 Task: Find a place to stay in Belchatow, Poland, from 7th to 15th July for 5 guests, with a price range of ₹15,000 to ₹20,000, 3 bedrooms, 3 beds, 3 bathrooms, and a washing machine.
Action: Mouse moved to (579, 114)
Screenshot: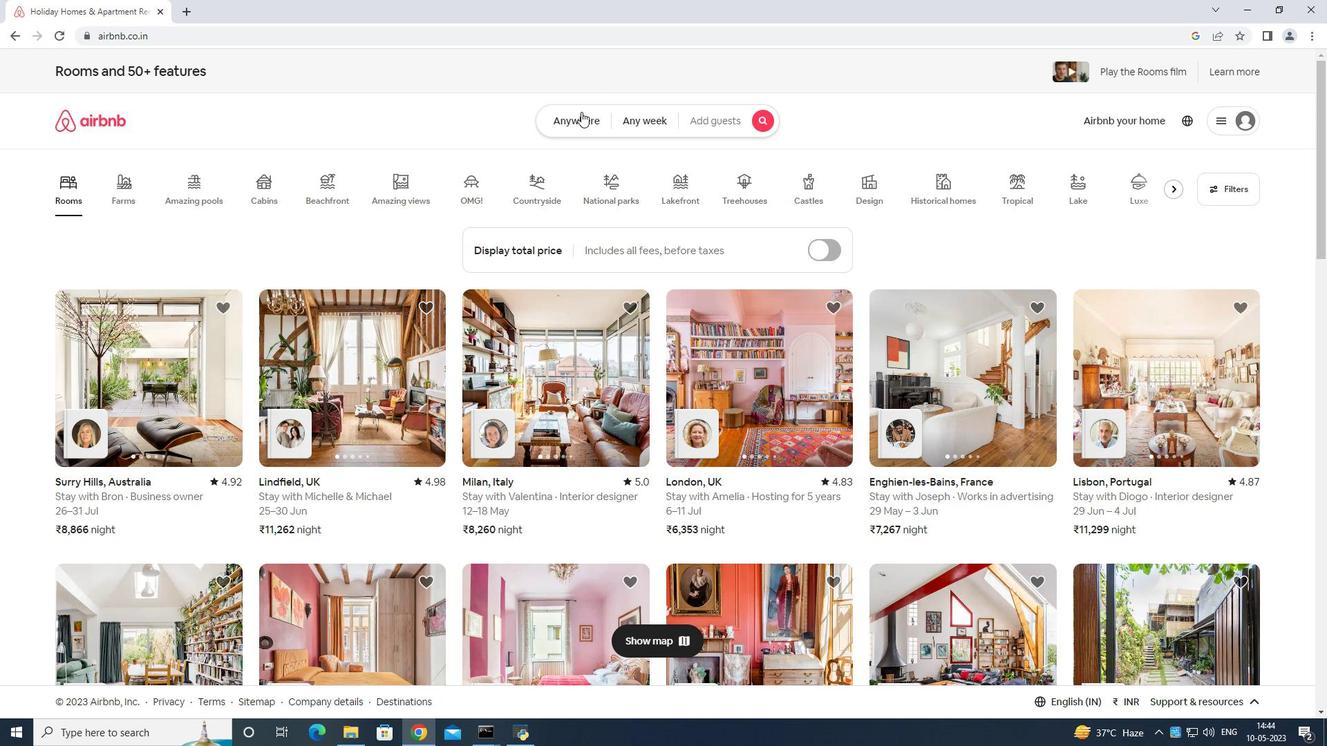 
Action: Mouse pressed left at (579, 114)
Screenshot: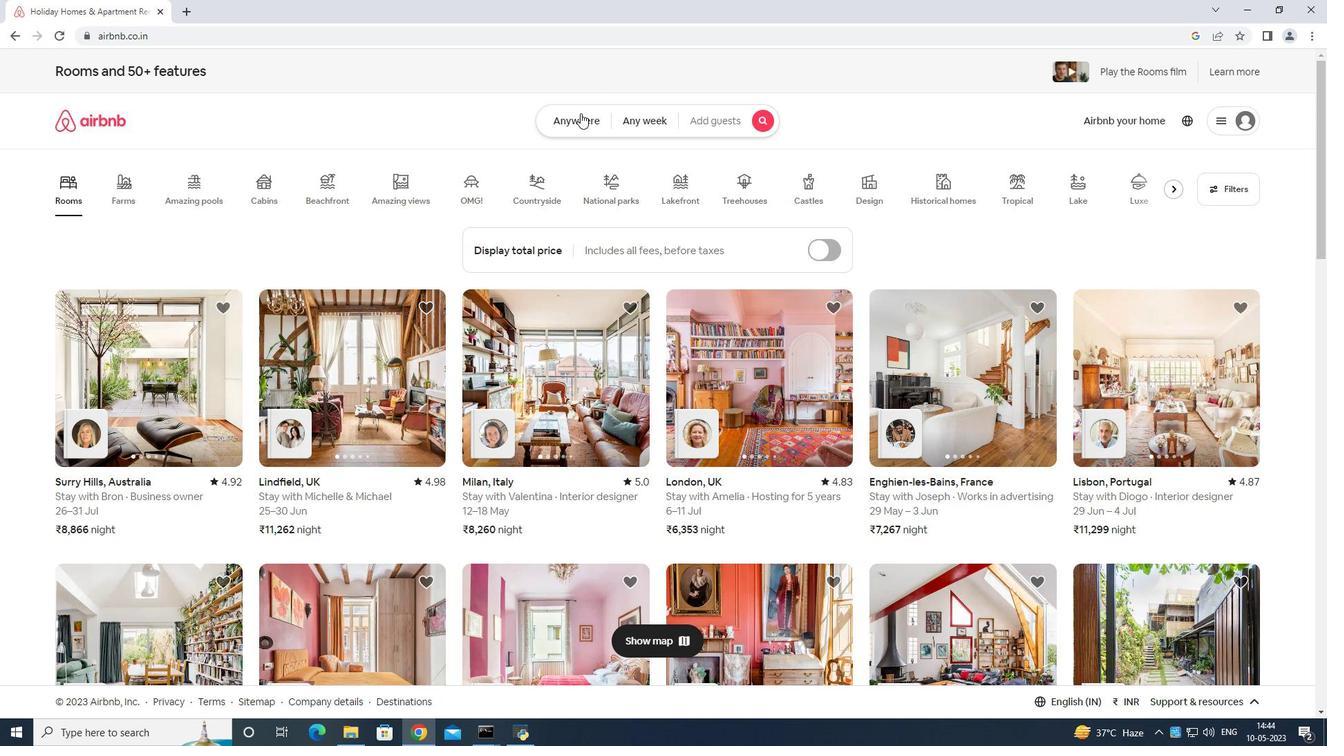 
Action: Mouse moved to (506, 167)
Screenshot: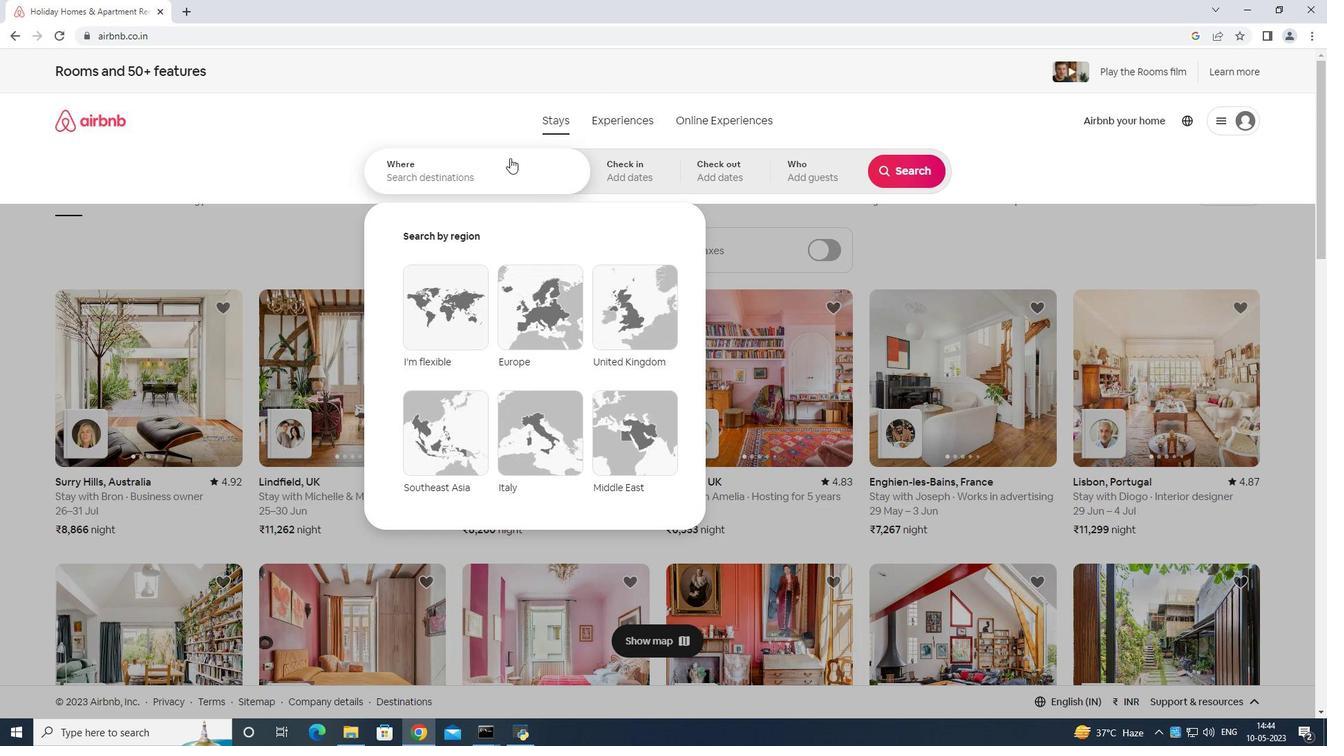 
Action: Mouse pressed left at (506, 167)
Screenshot: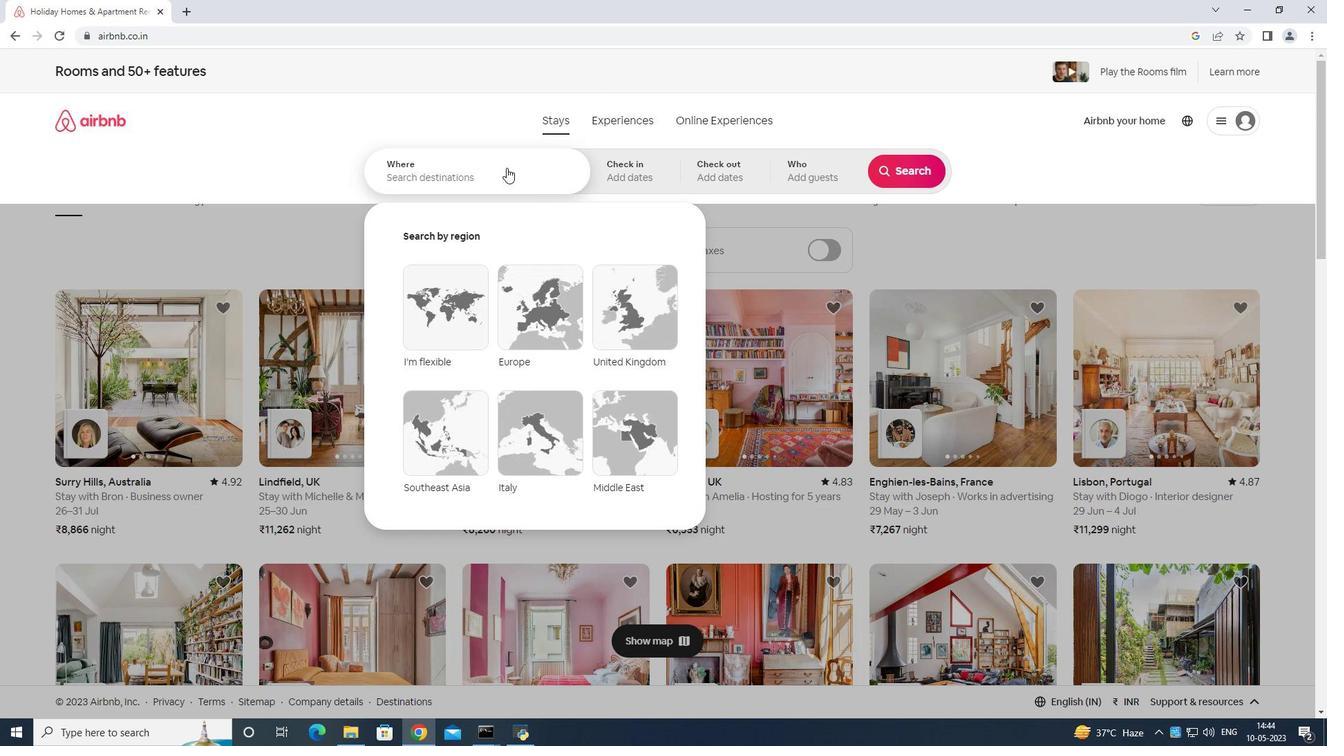 
Action: Mouse moved to (508, 167)
Screenshot: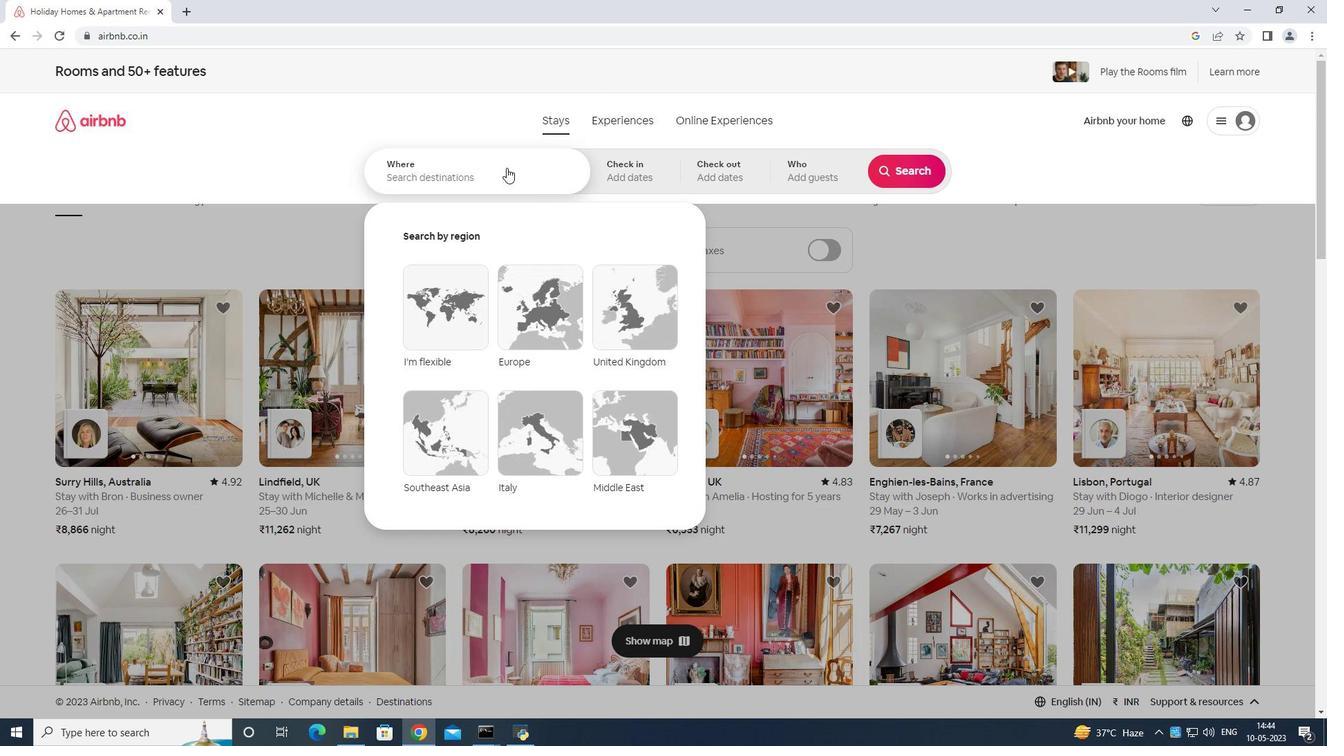 
Action: Key pressed <Key.shift>belchatow<Key.space>poland<Key.enter>
Screenshot: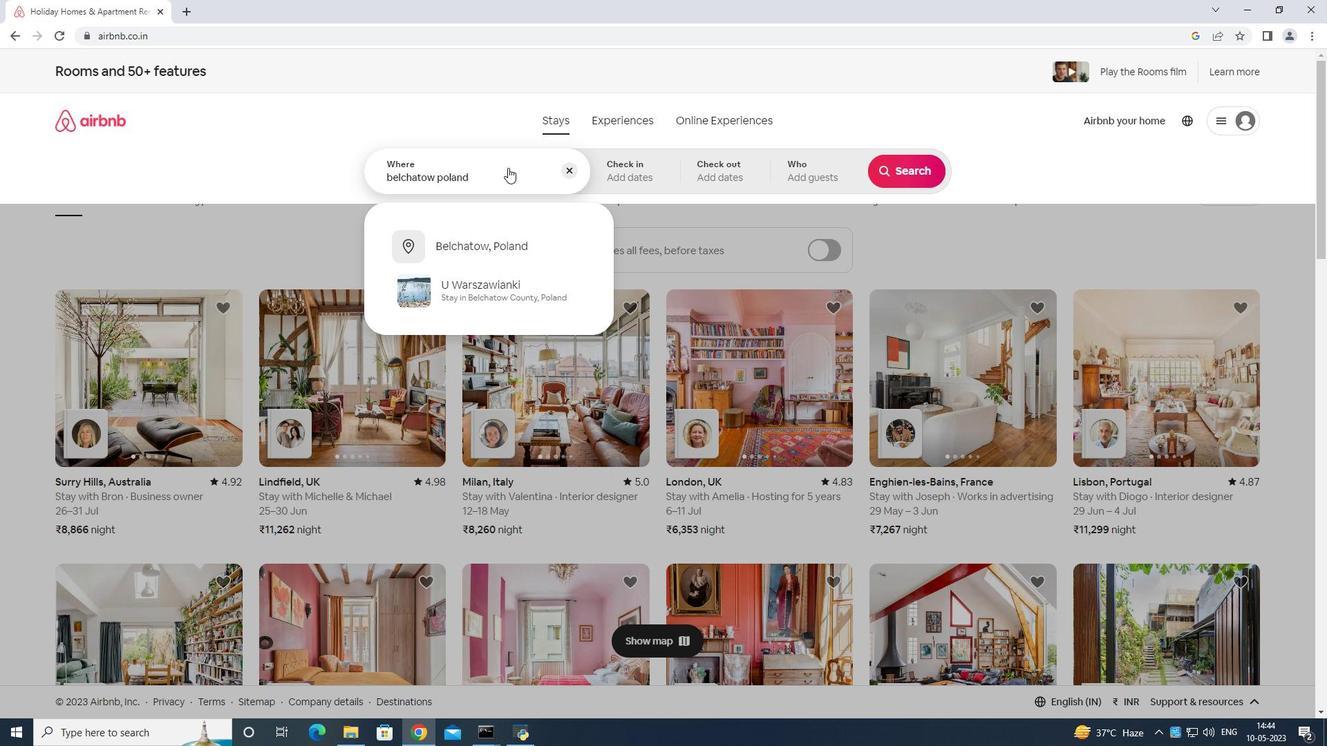
Action: Mouse moved to (906, 277)
Screenshot: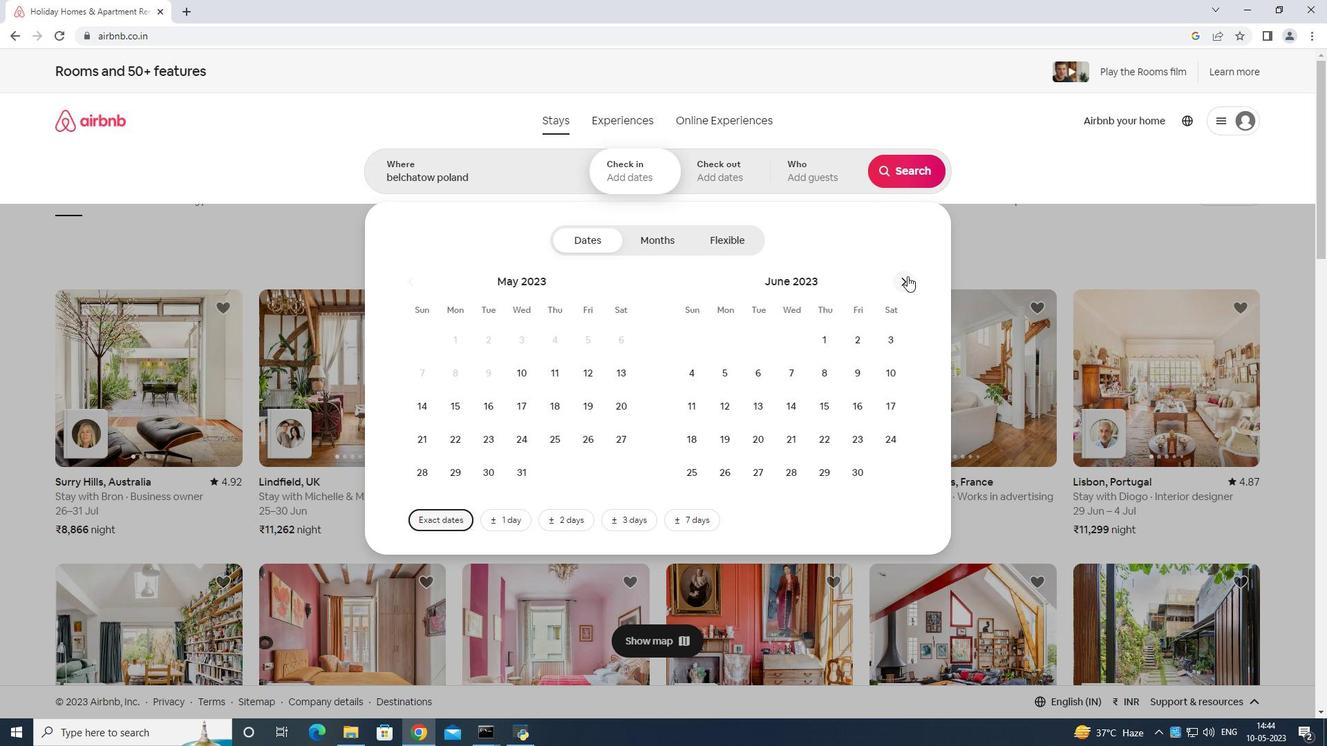 
Action: Mouse pressed left at (906, 277)
Screenshot: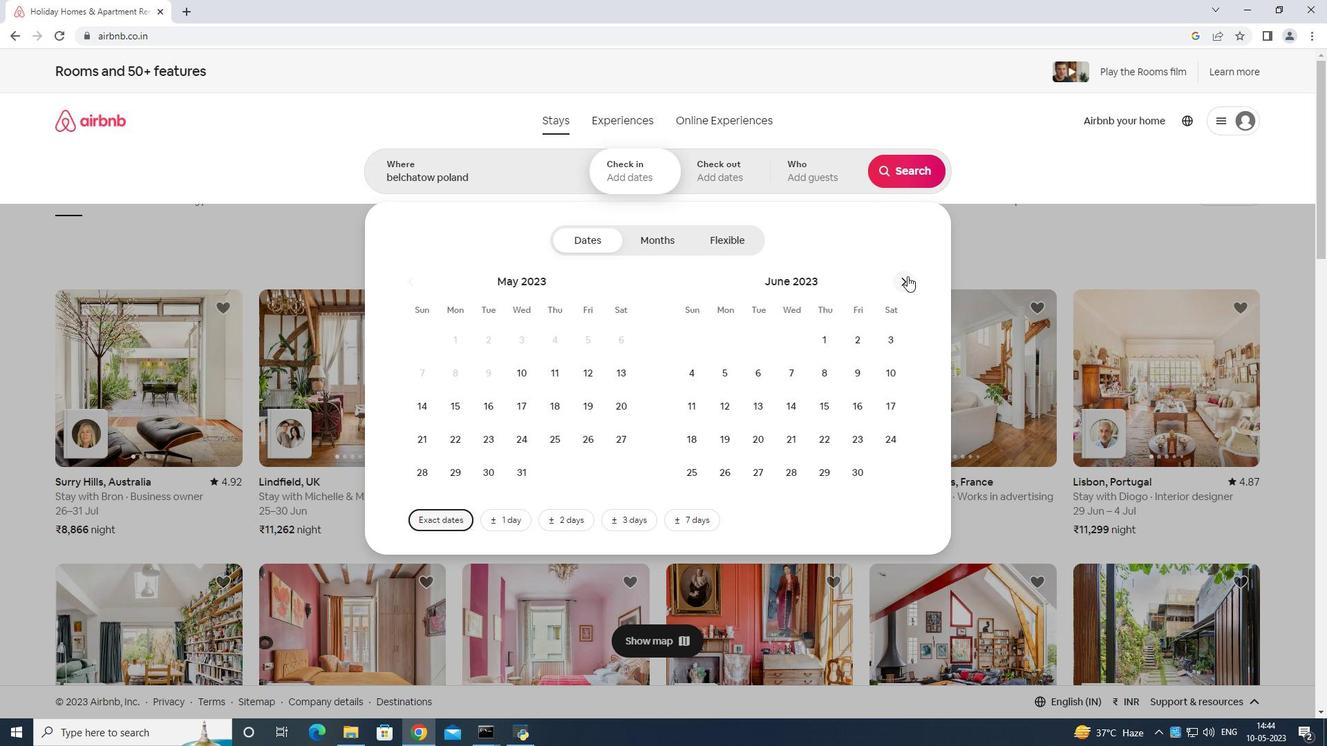 
Action: Mouse moved to (850, 374)
Screenshot: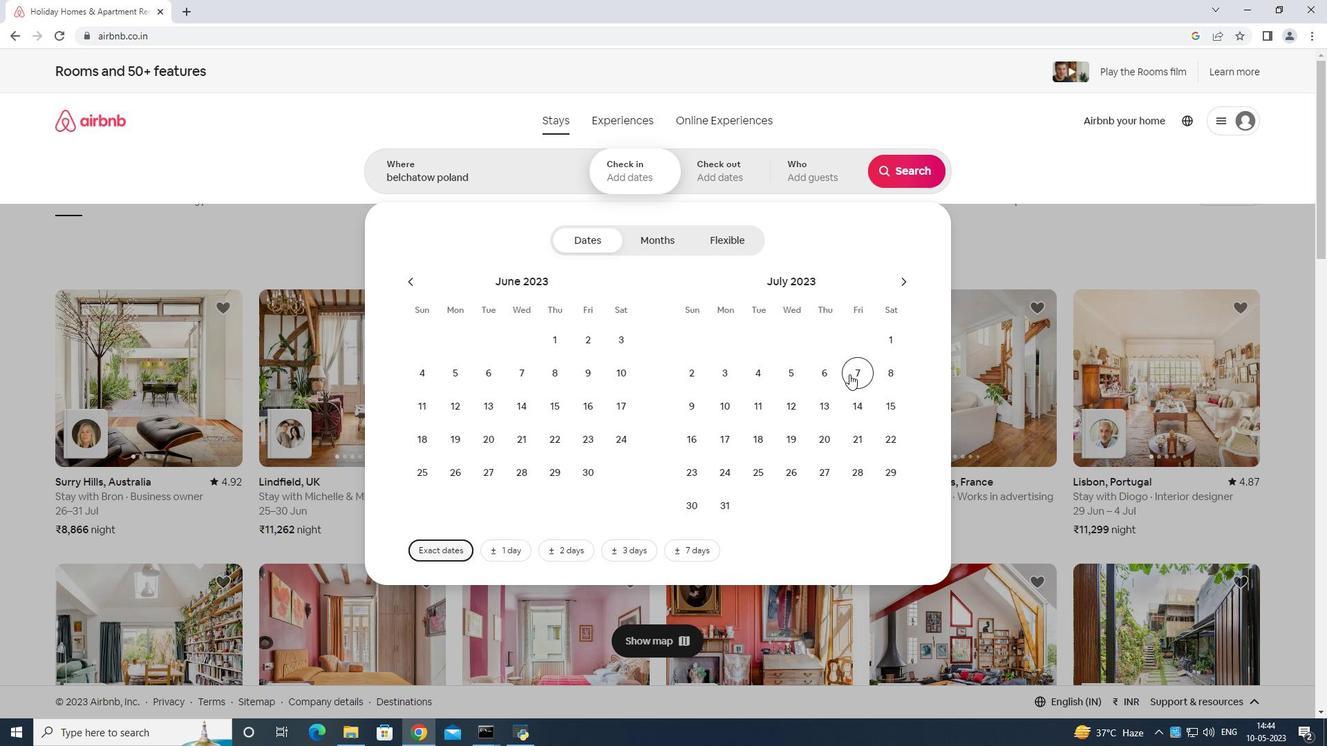 
Action: Mouse pressed left at (850, 374)
Screenshot: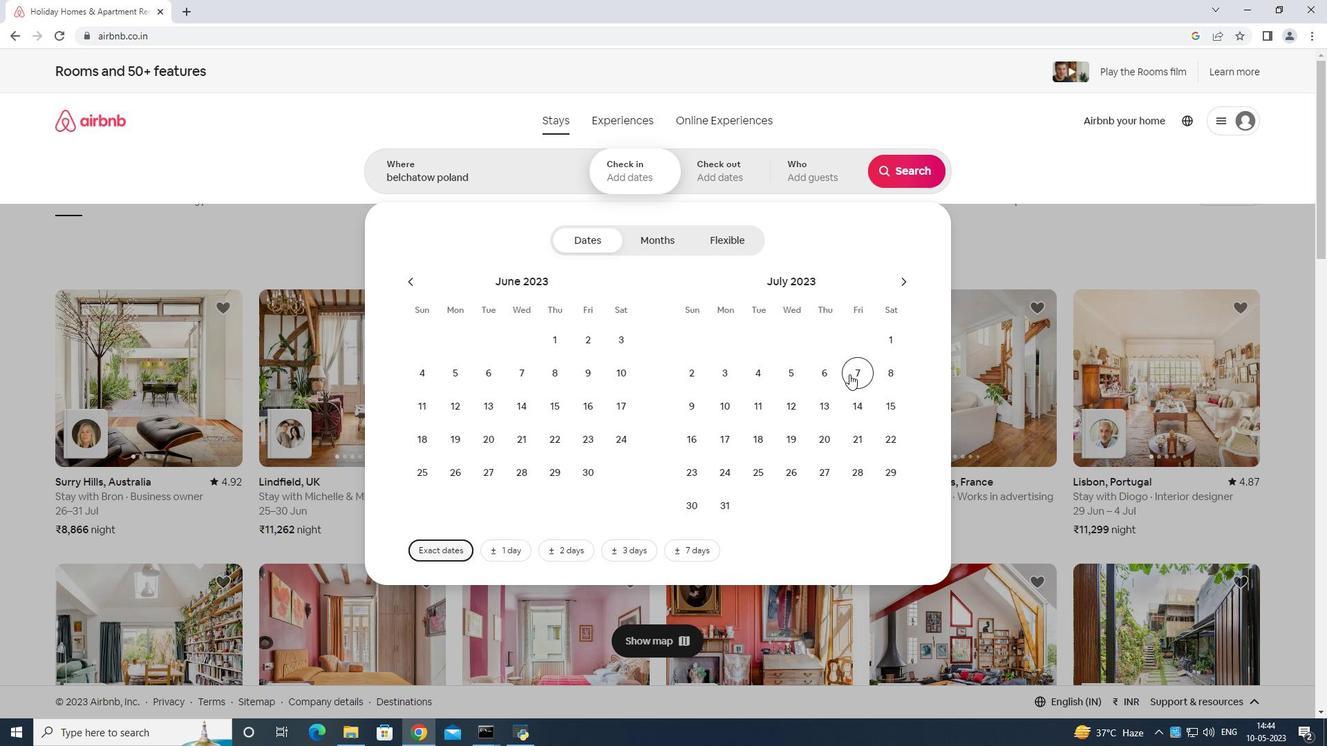 
Action: Mouse moved to (900, 408)
Screenshot: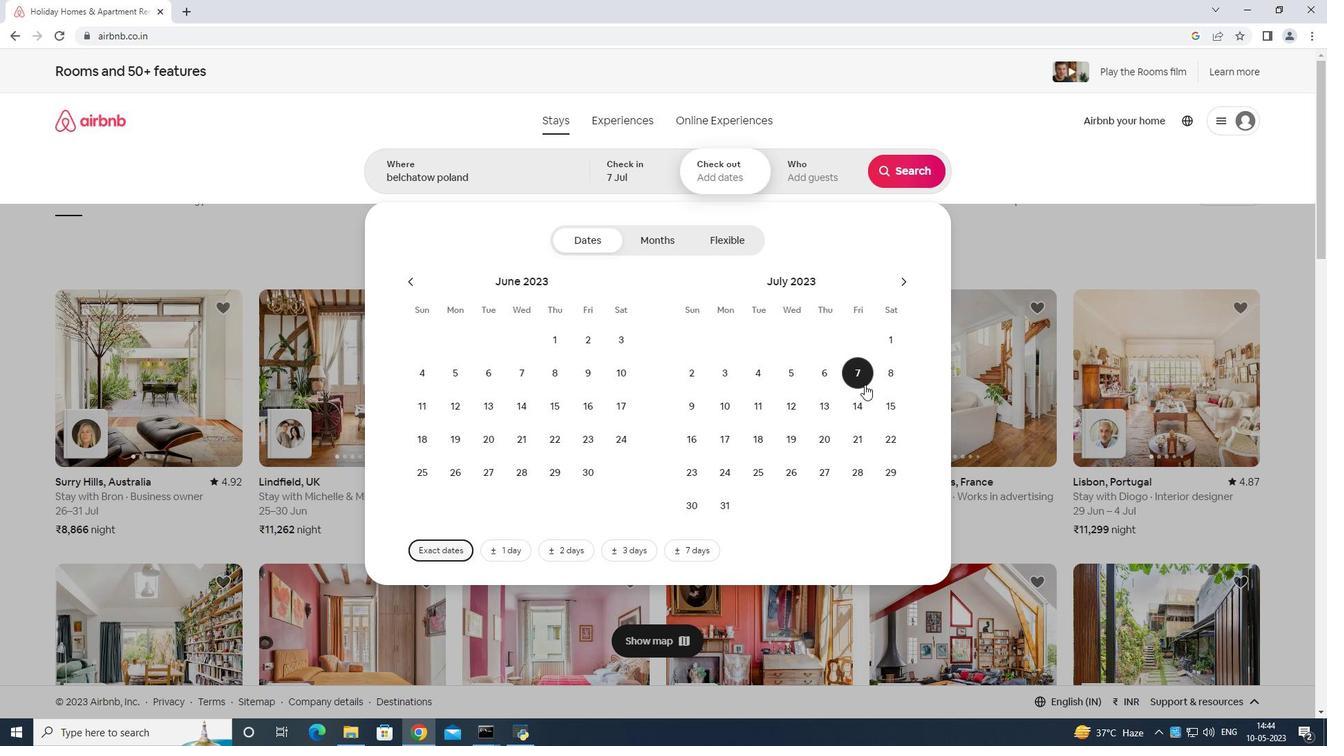 
Action: Mouse pressed left at (900, 408)
Screenshot: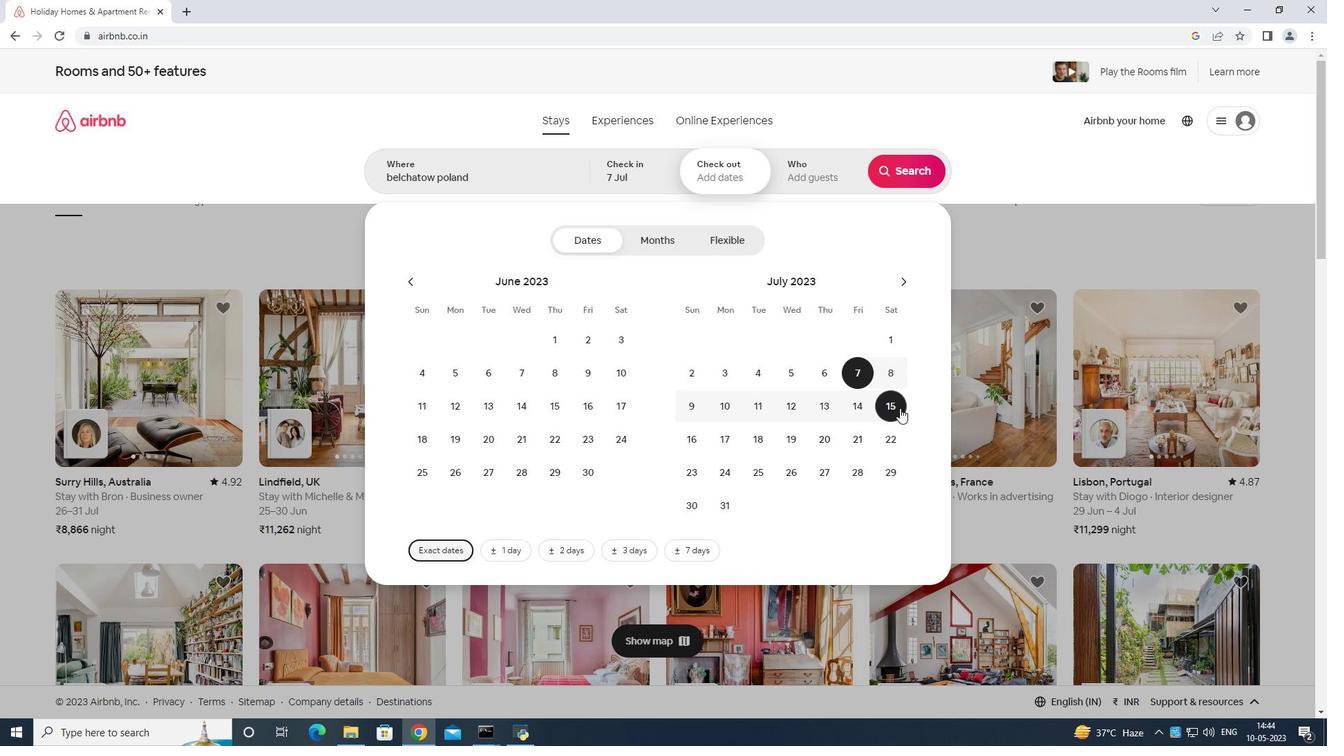 
Action: Mouse moved to (831, 169)
Screenshot: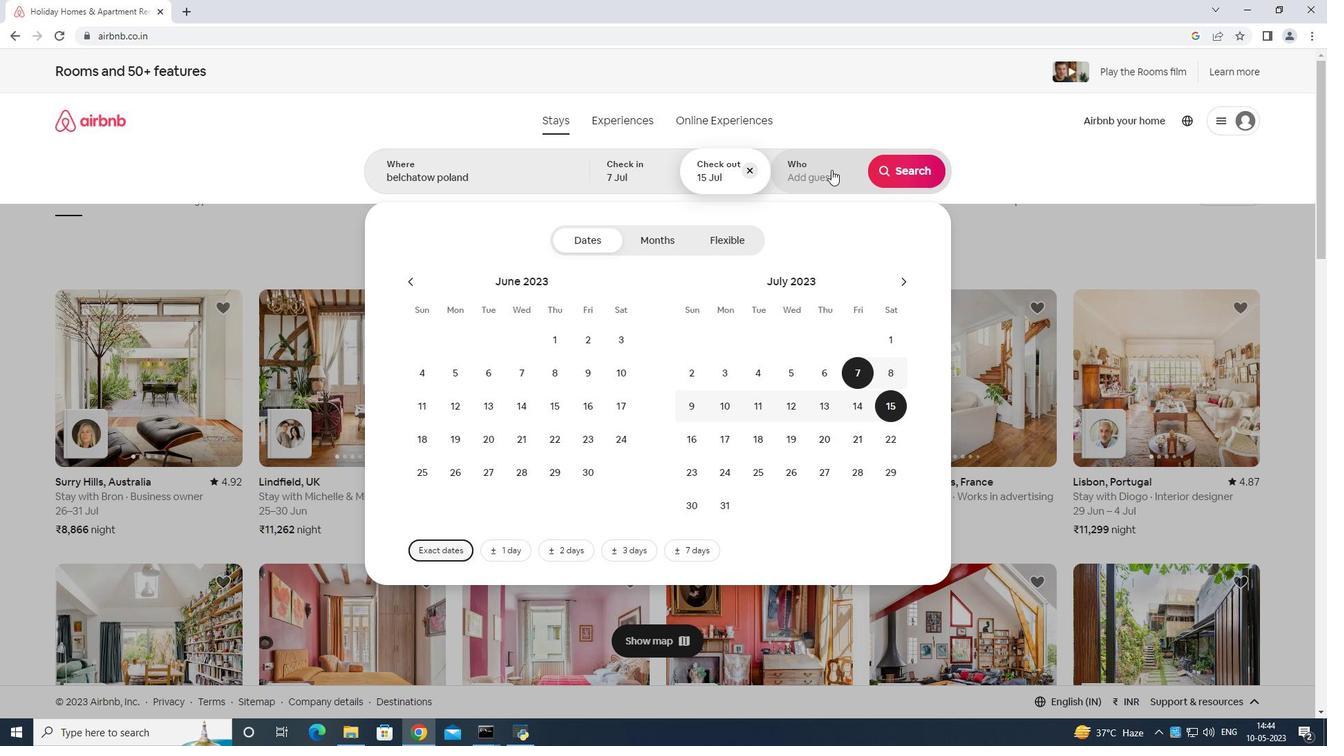 
Action: Mouse pressed left at (831, 169)
Screenshot: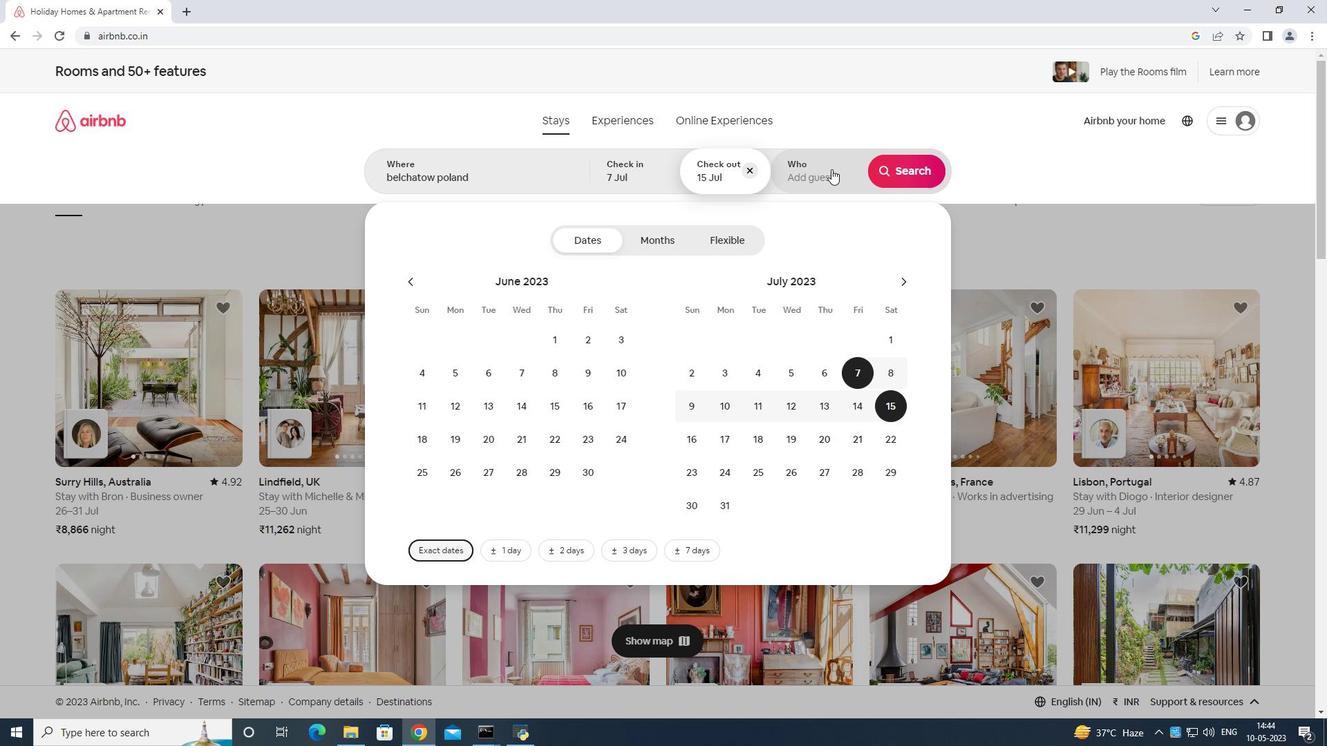 
Action: Mouse moved to (911, 248)
Screenshot: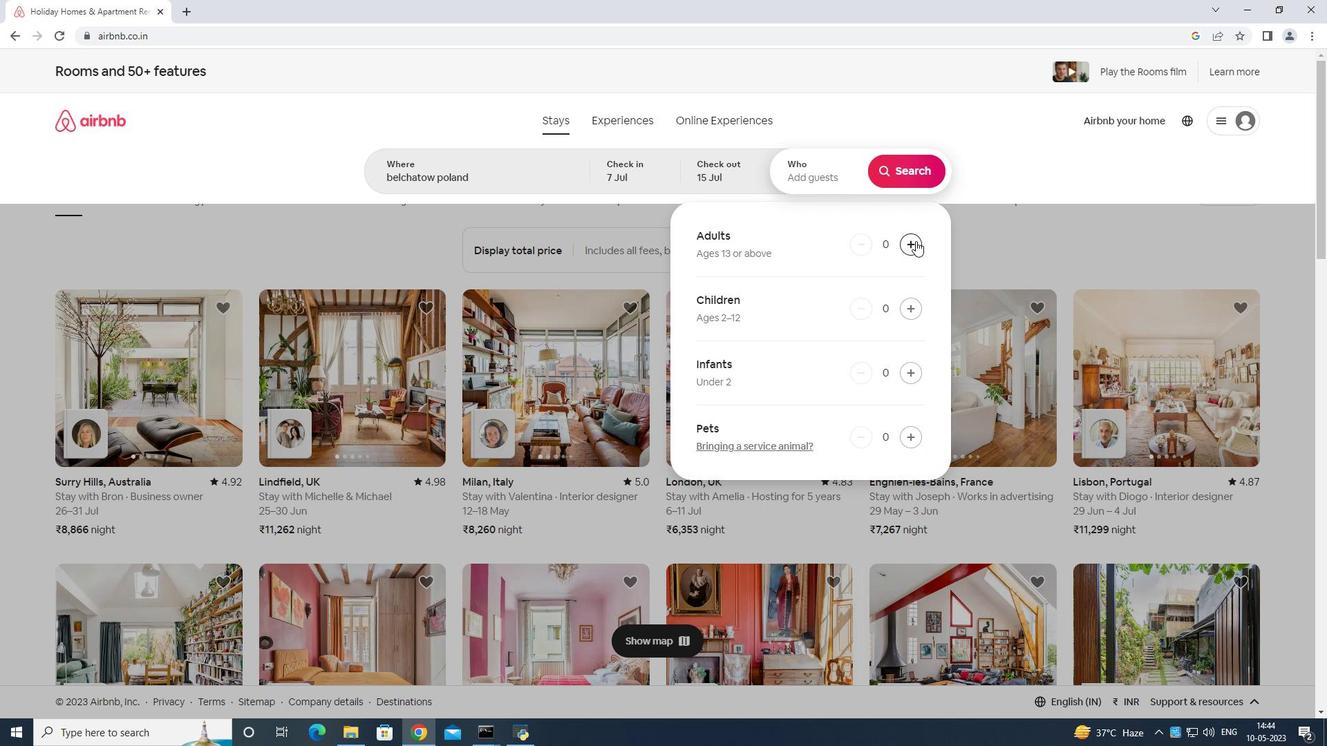 
Action: Mouse pressed left at (911, 248)
Screenshot: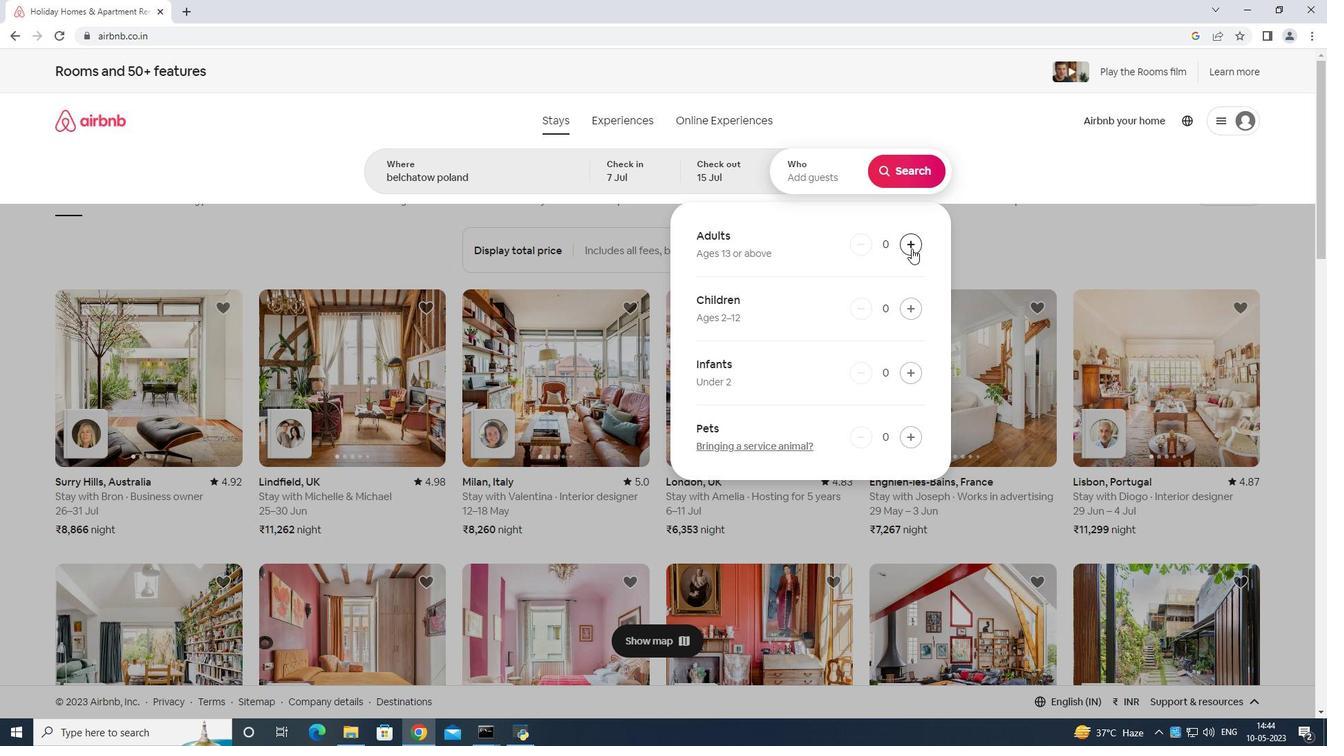 
Action: Mouse moved to (911, 242)
Screenshot: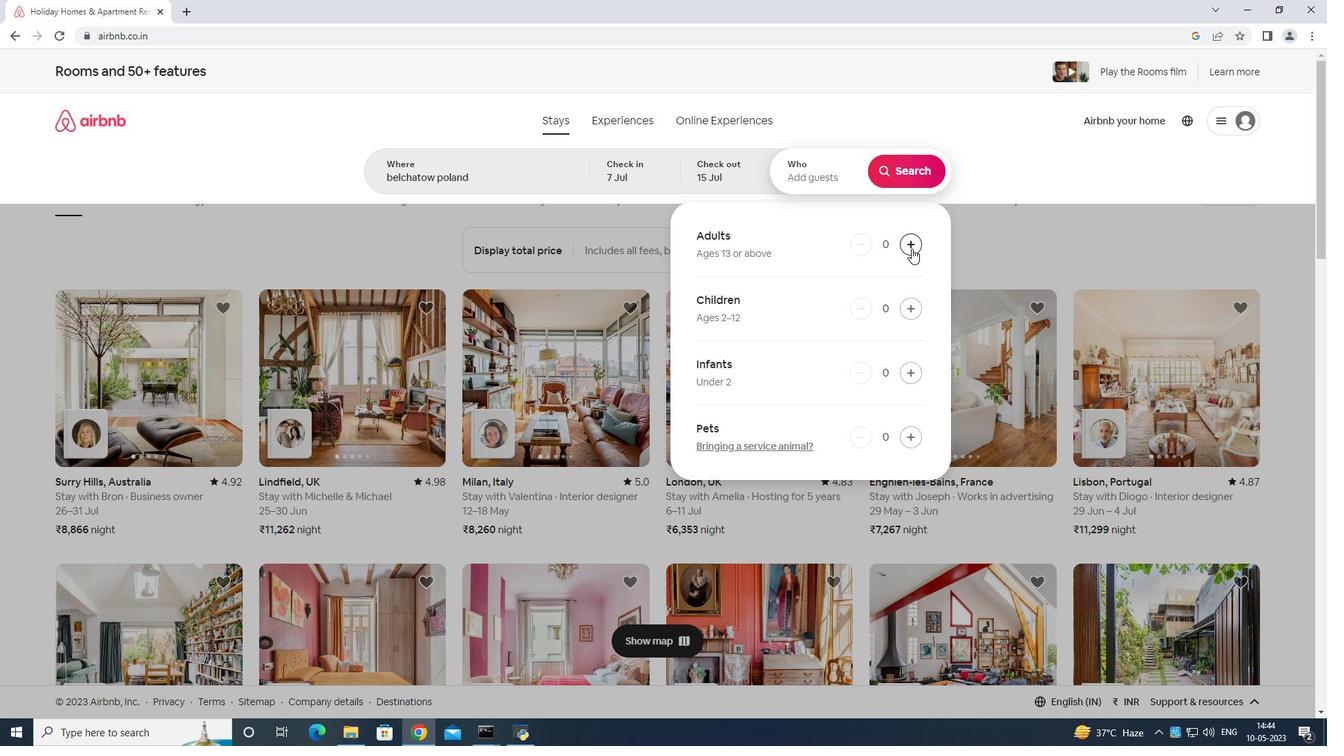 
Action: Mouse pressed left at (911, 242)
Screenshot: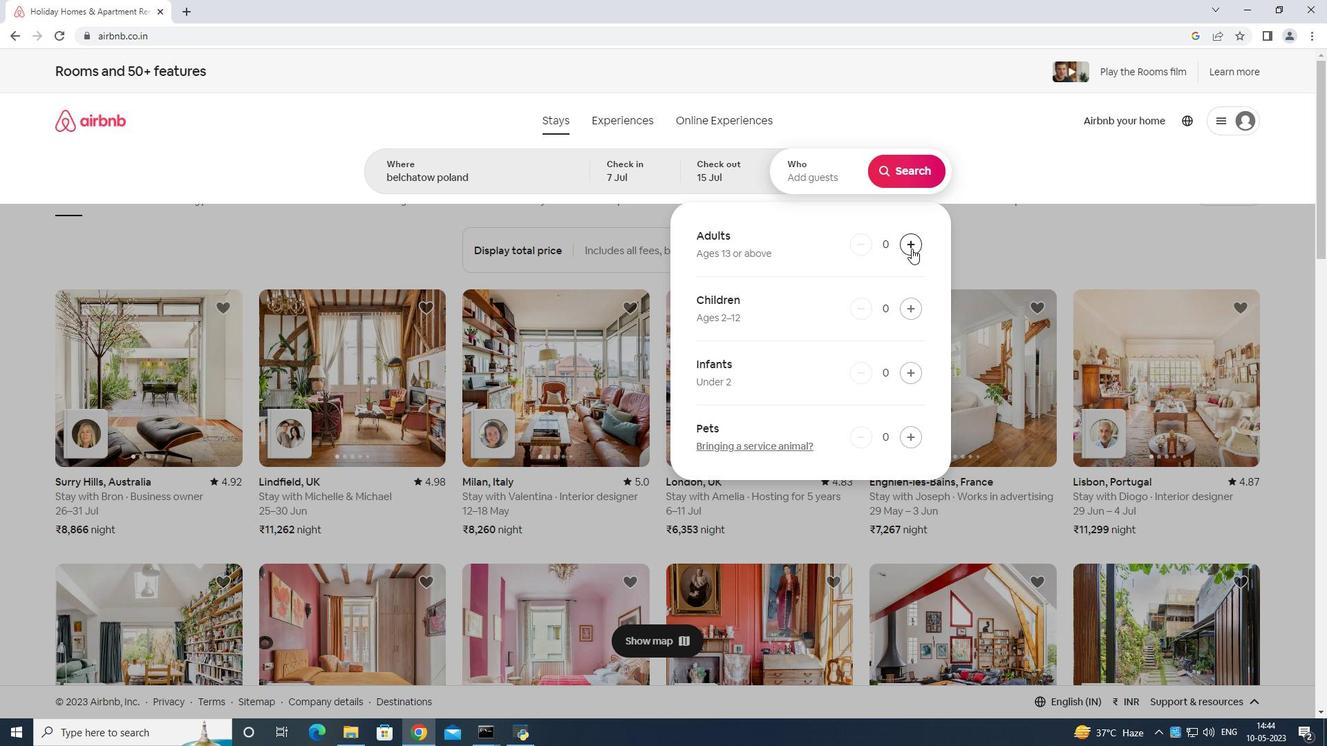 
Action: Mouse moved to (912, 240)
Screenshot: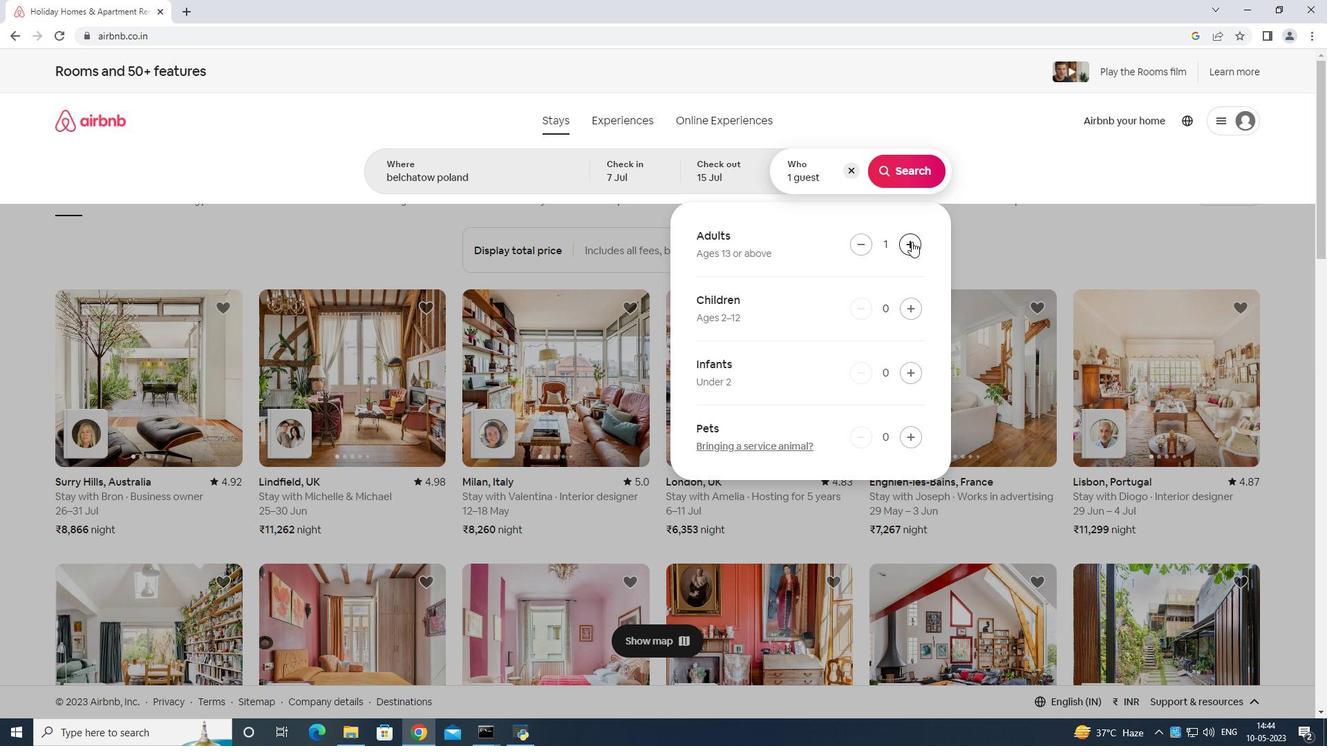 
Action: Mouse pressed left at (912, 240)
Screenshot: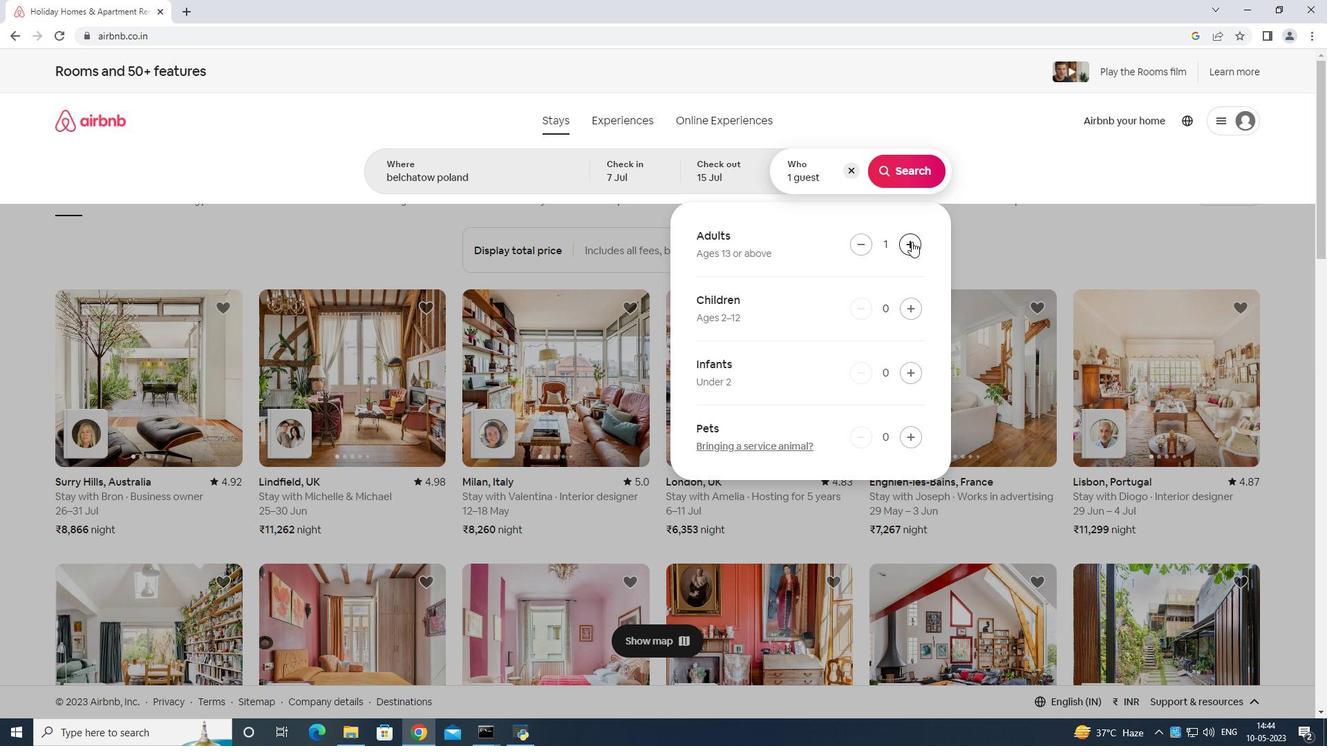 
Action: Mouse moved to (913, 239)
Screenshot: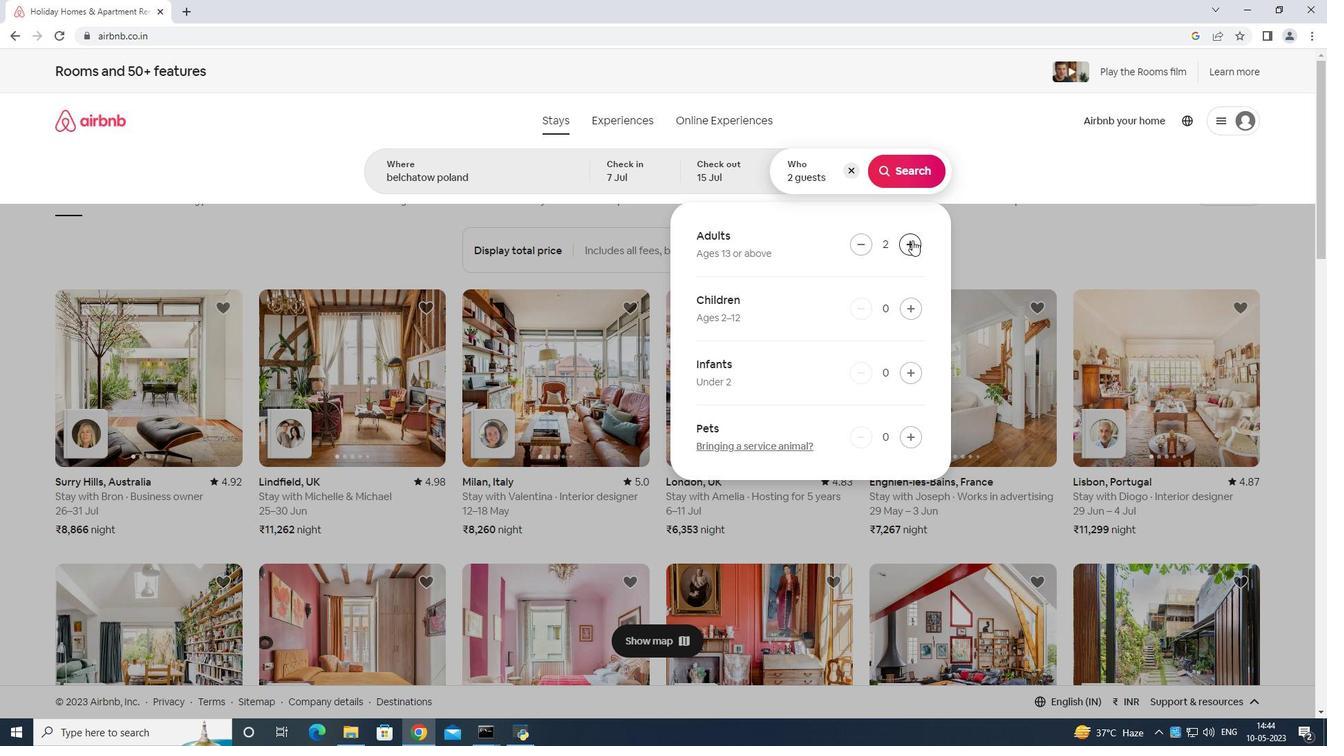 
Action: Mouse pressed left at (913, 239)
Screenshot: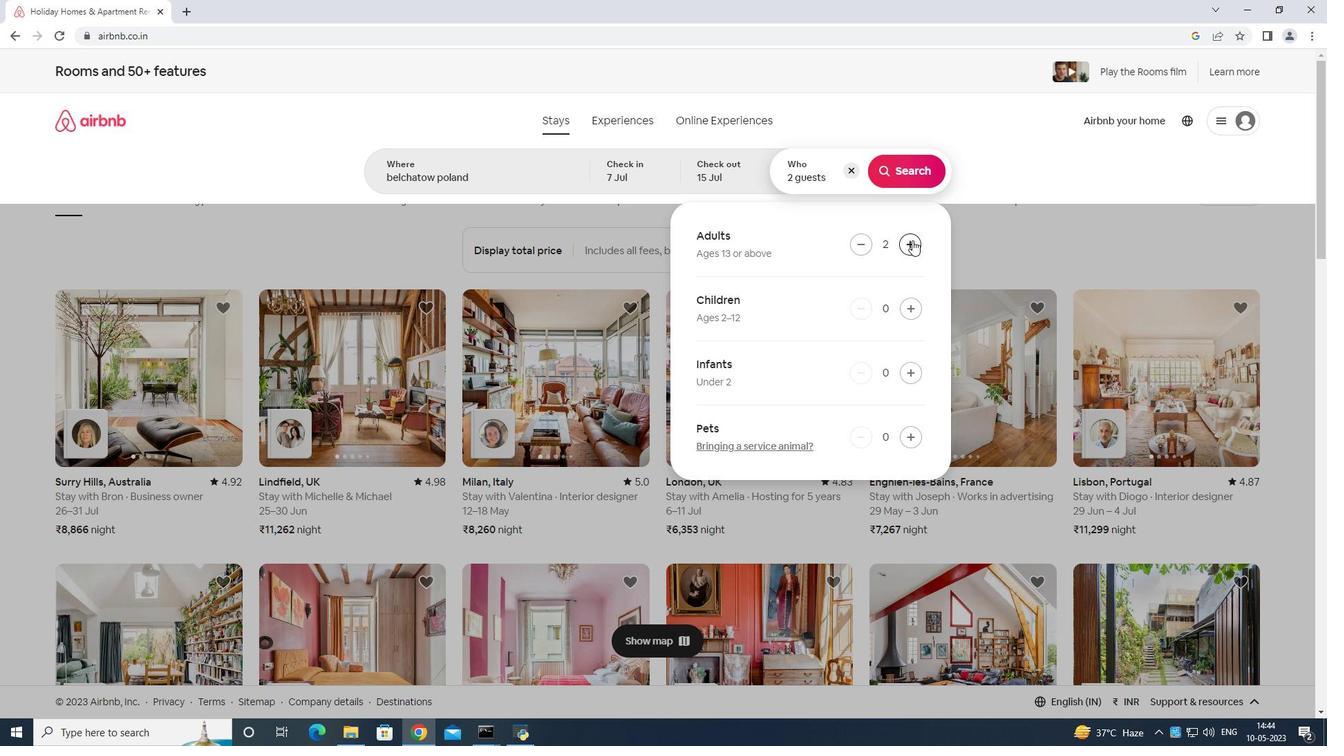 
Action: Mouse moved to (913, 238)
Screenshot: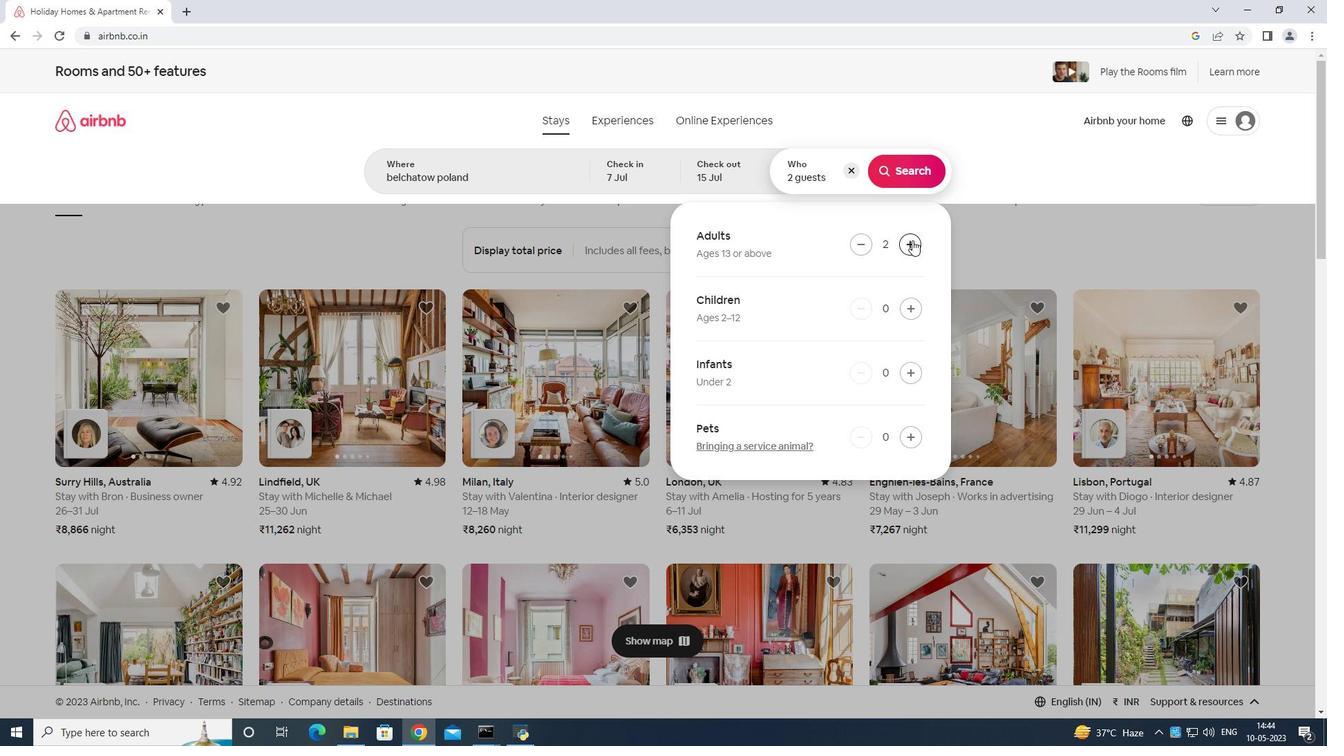 
Action: Mouse pressed left at (913, 238)
Screenshot: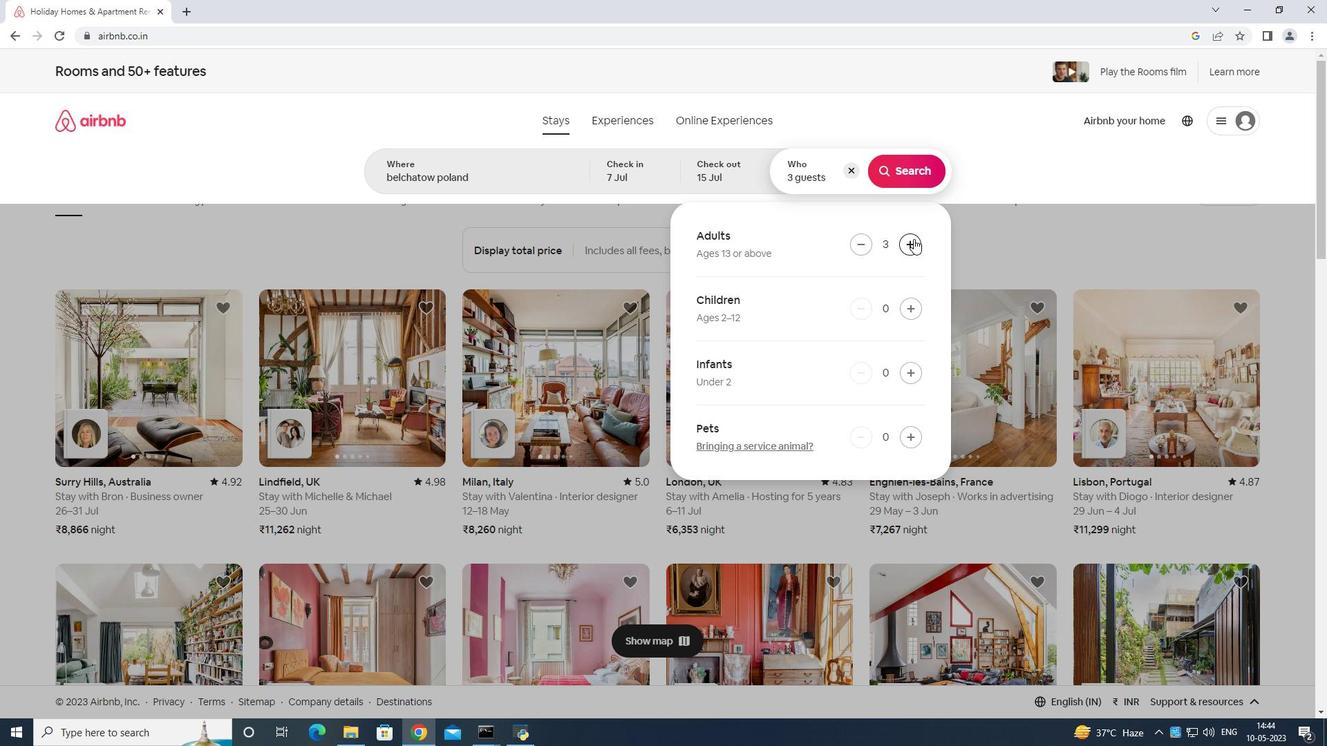 
Action: Mouse moved to (913, 240)
Screenshot: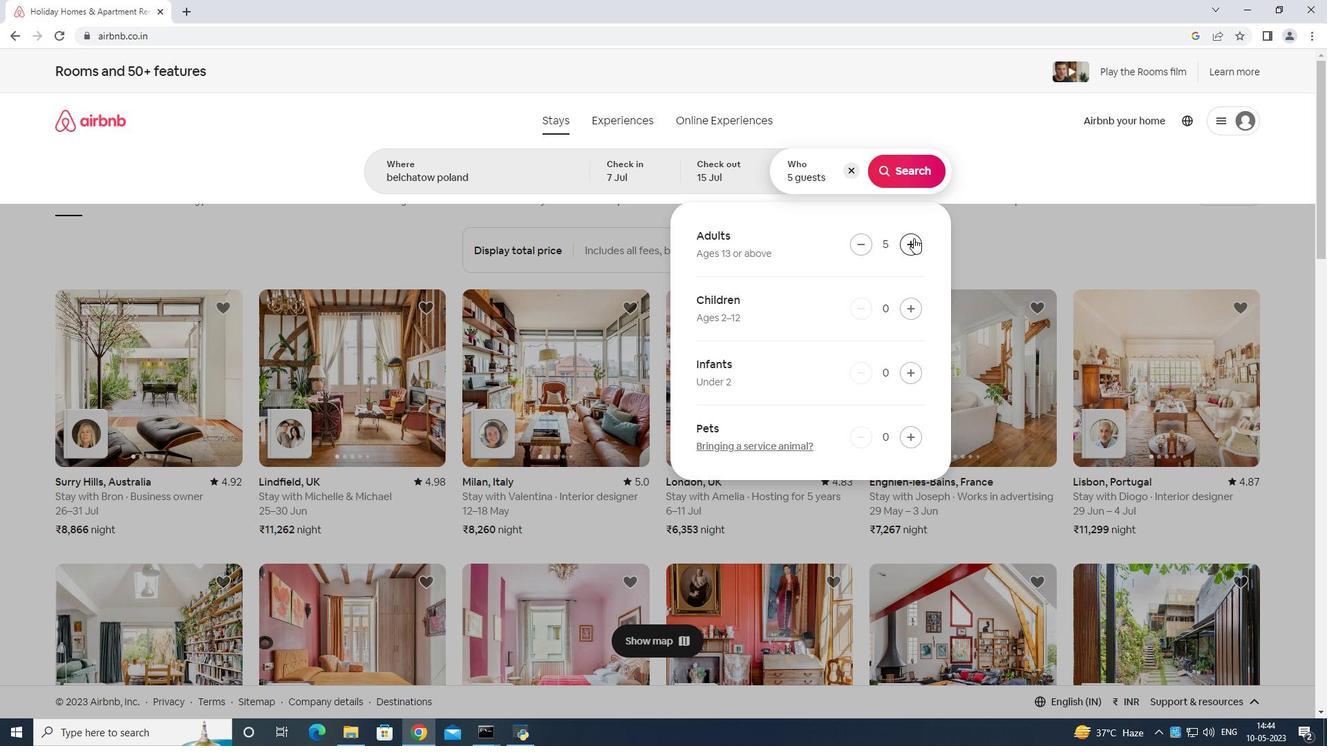 
Action: Mouse pressed left at (913, 240)
Screenshot: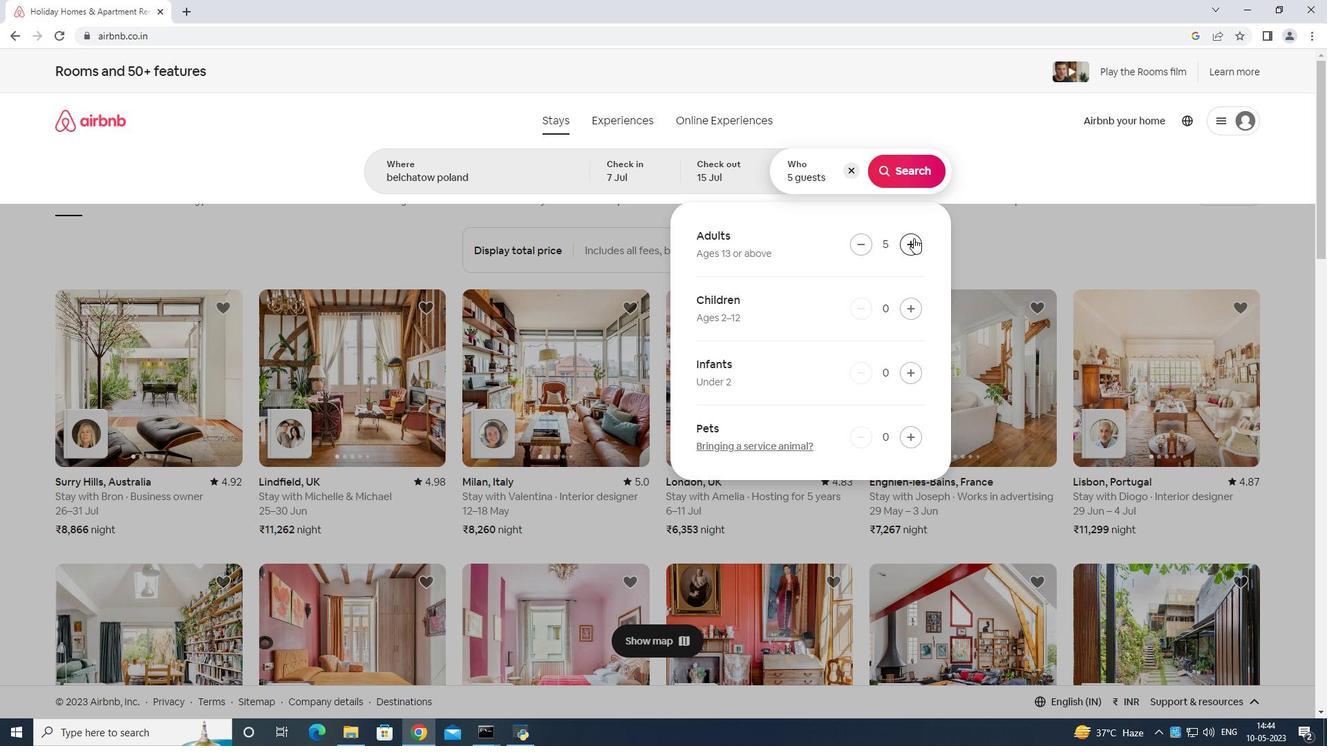 
Action: Mouse moved to (921, 172)
Screenshot: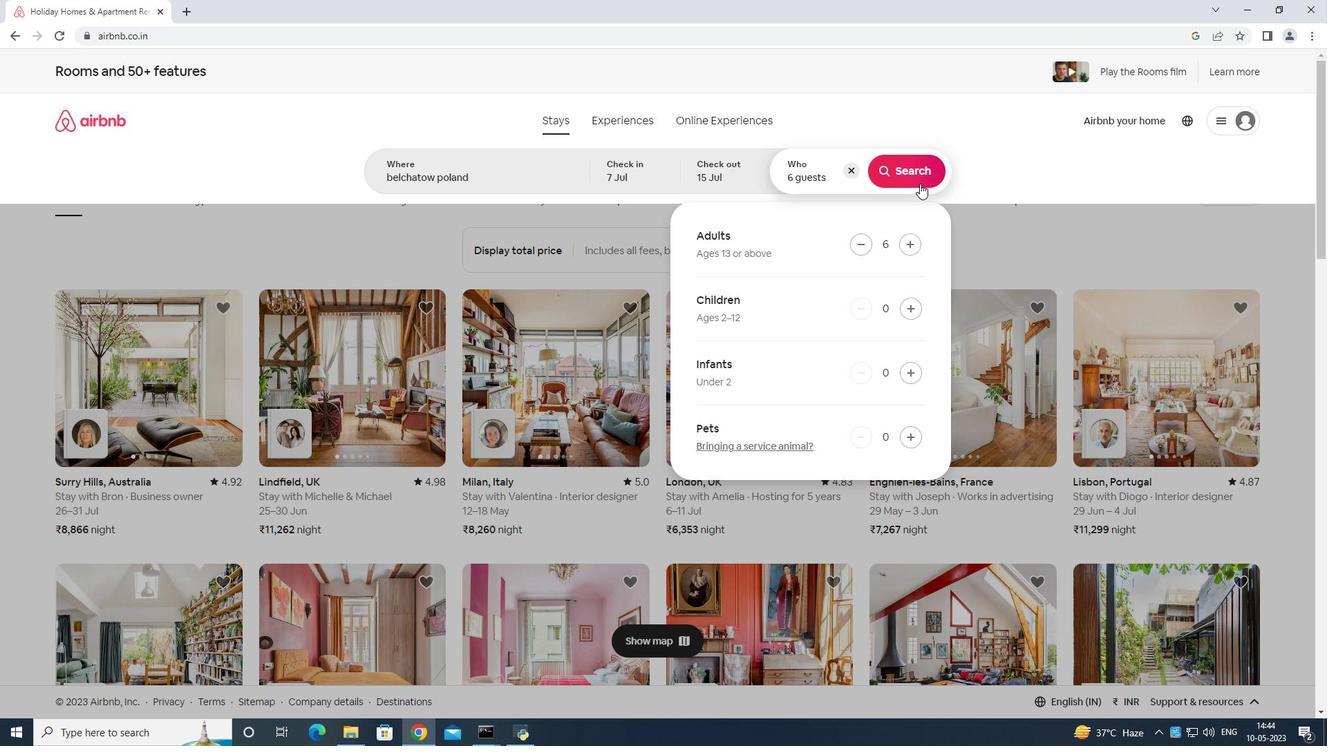 
Action: Mouse pressed left at (921, 172)
Screenshot: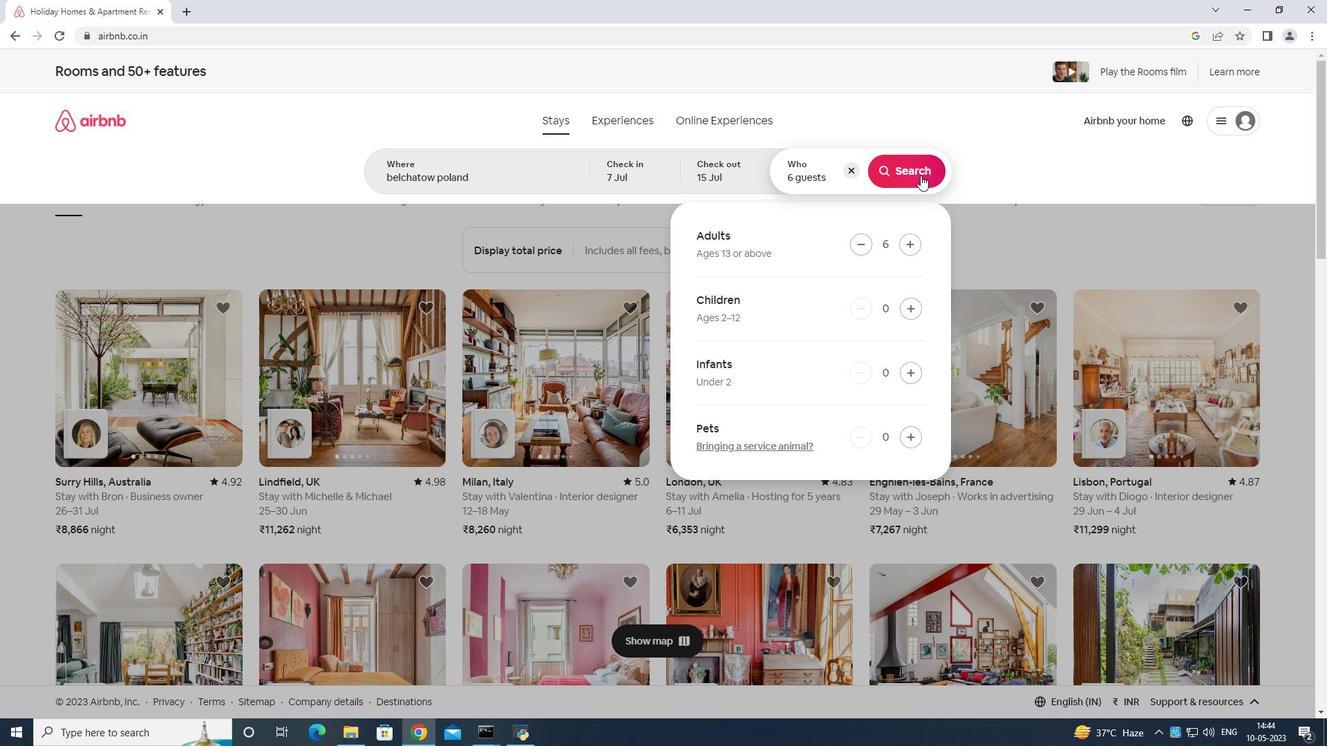 
Action: Mouse moved to (1278, 132)
Screenshot: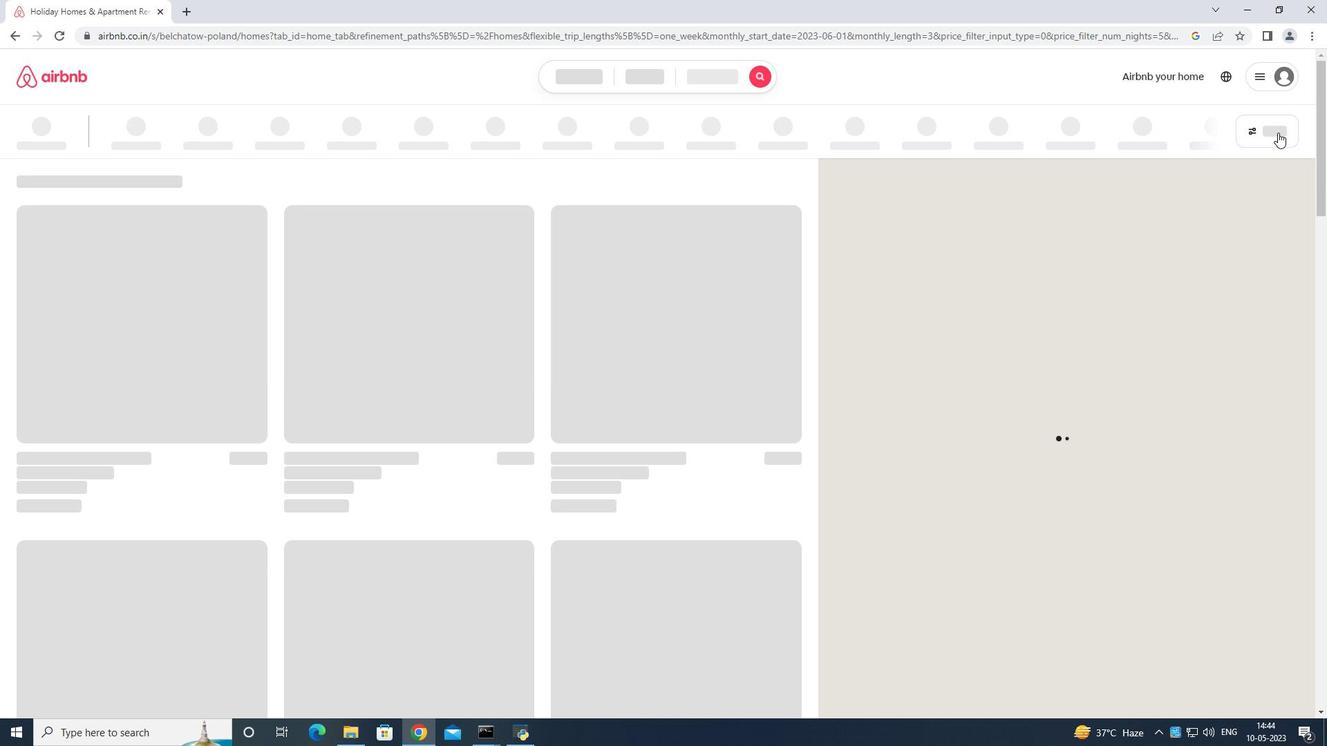 
Action: Mouse pressed left at (1278, 132)
Screenshot: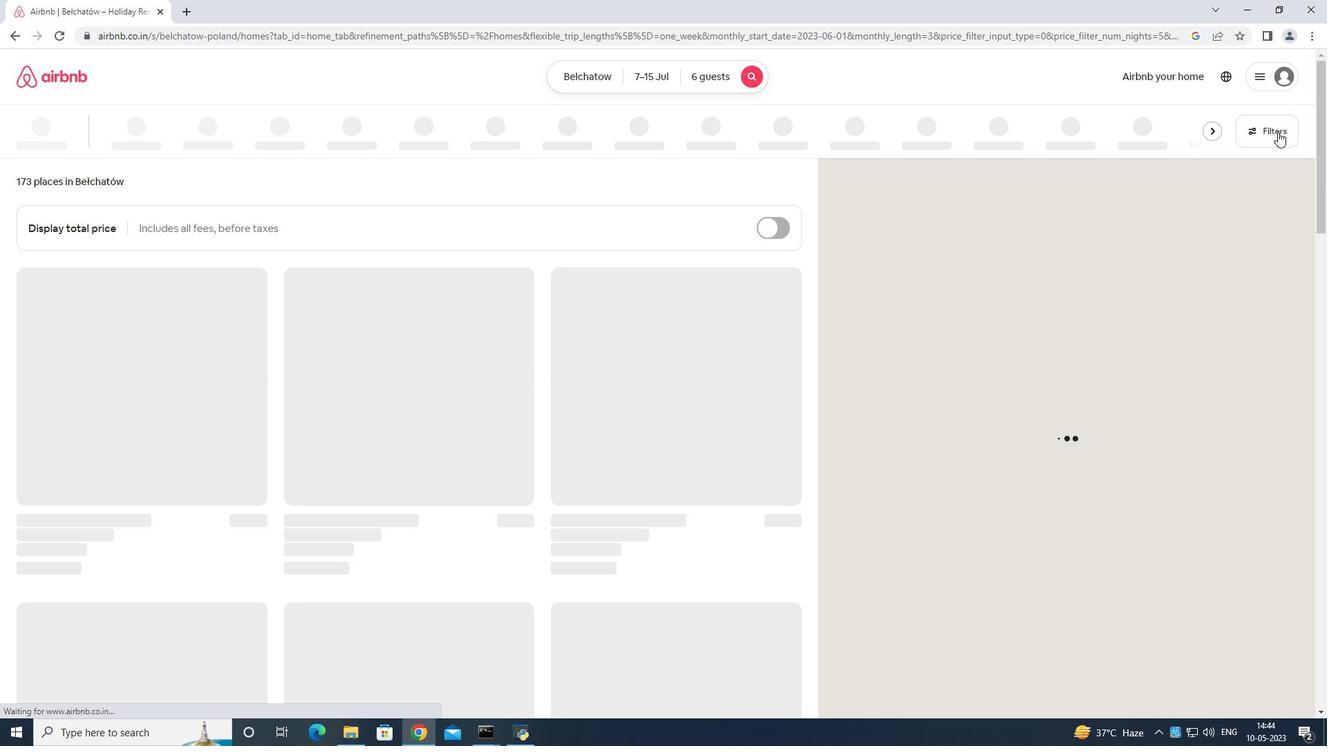 
Action: Mouse moved to (591, 472)
Screenshot: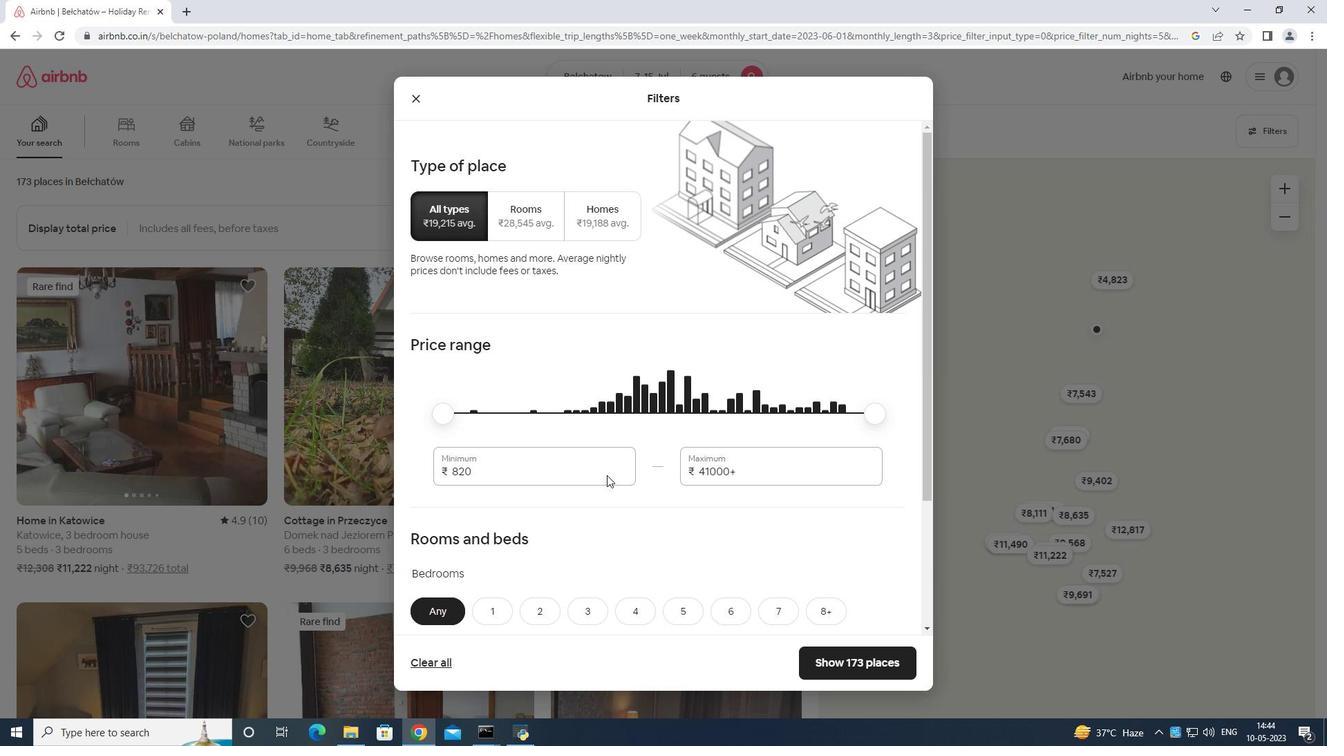 
Action: Mouse pressed left at (591, 472)
Screenshot: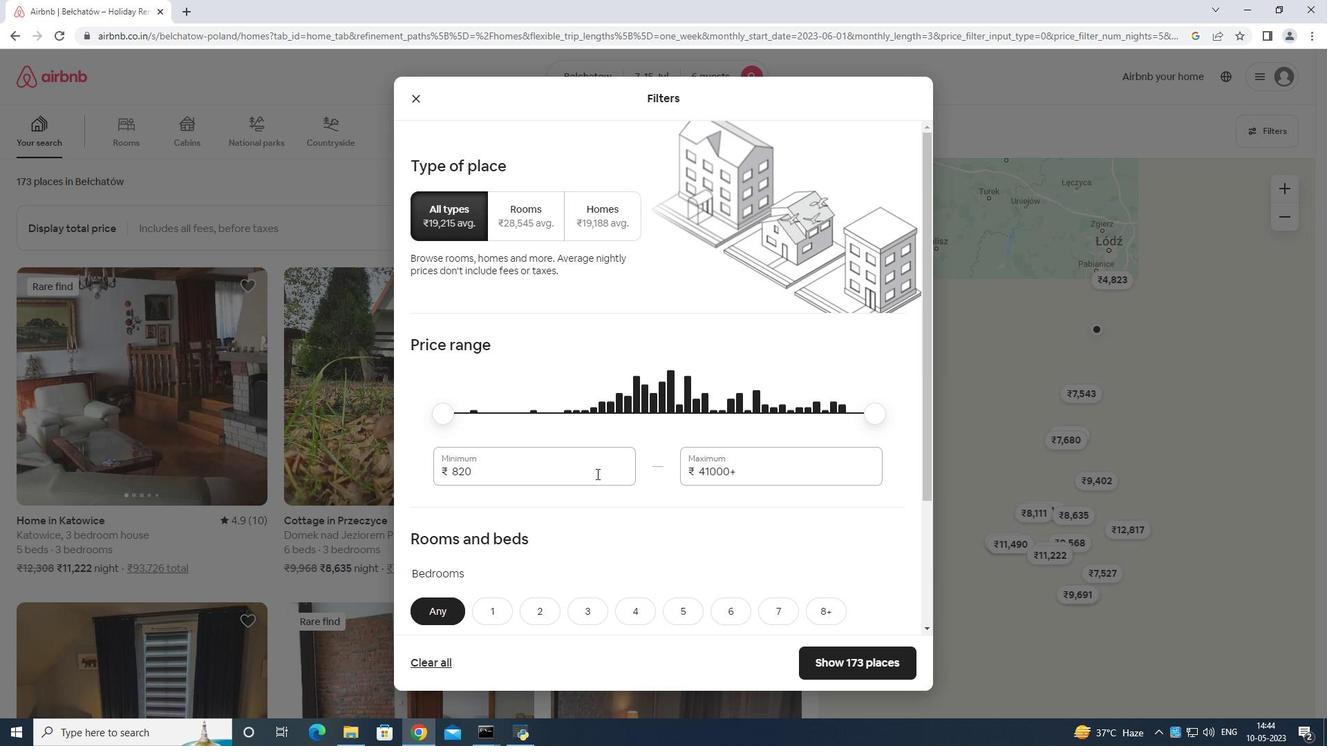 
Action: Mouse moved to (592, 456)
Screenshot: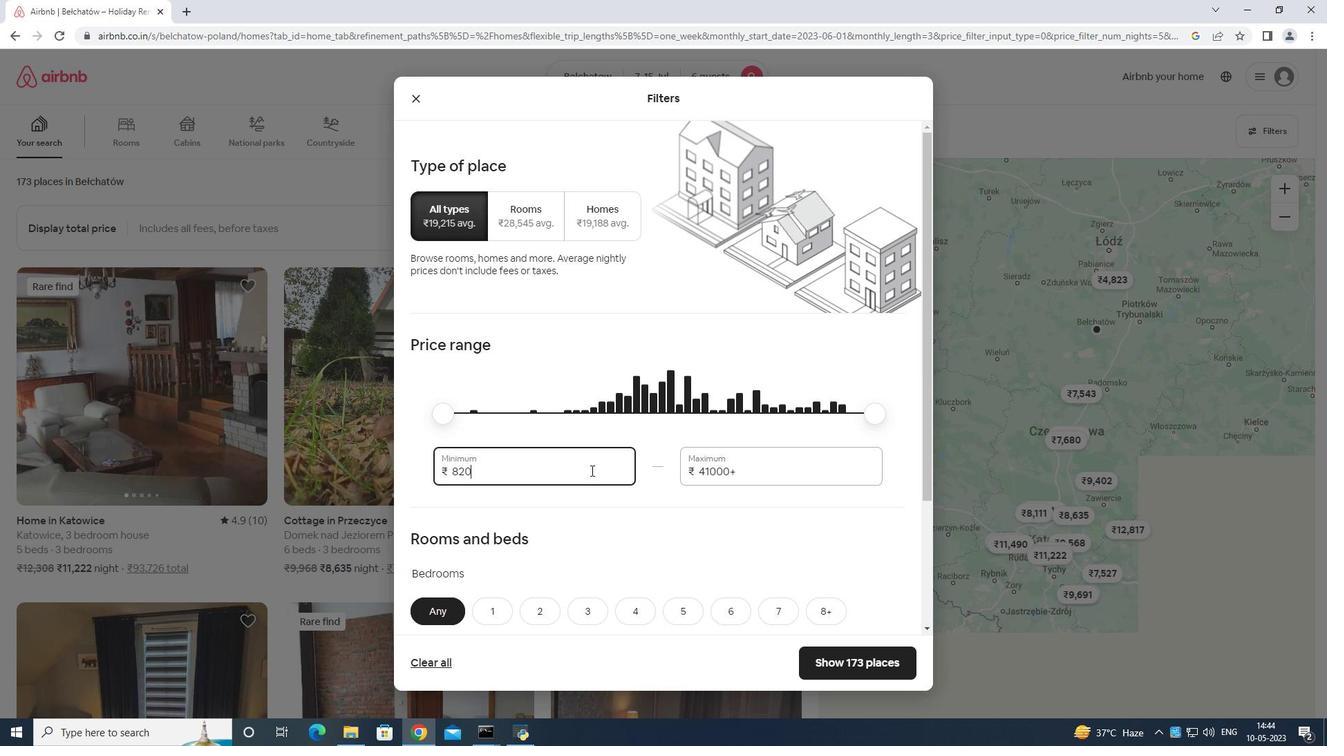 
Action: Key pressed <Key.backspace><Key.backspace><Key.backspace>15000
Screenshot: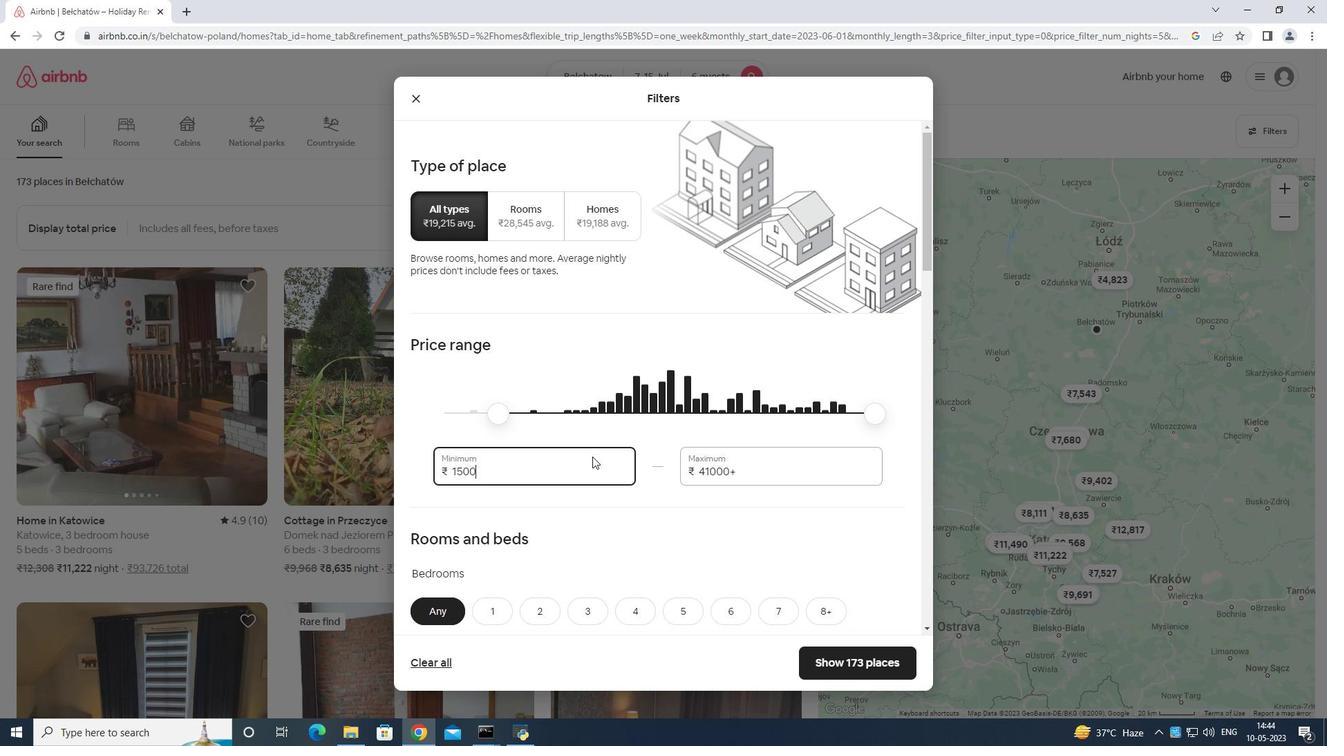 
Action: Mouse moved to (753, 470)
Screenshot: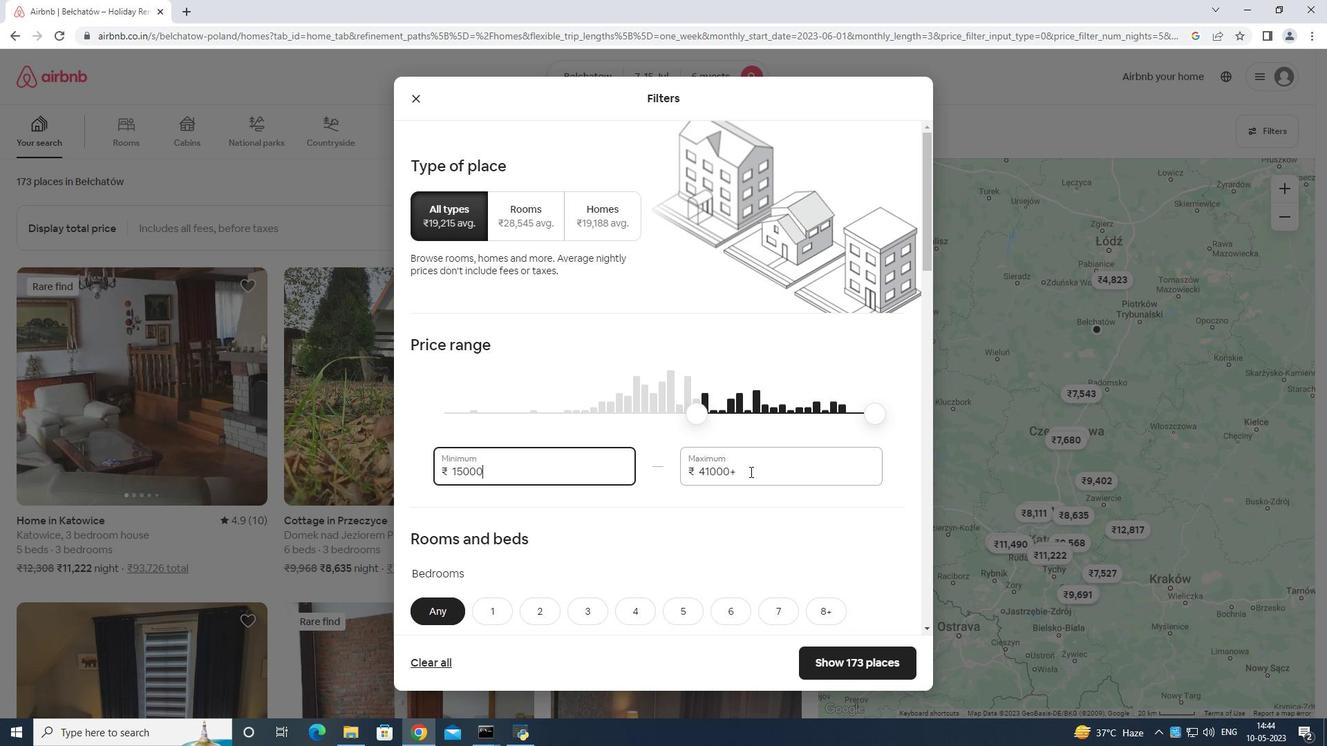 
Action: Mouse pressed left at (753, 470)
Screenshot: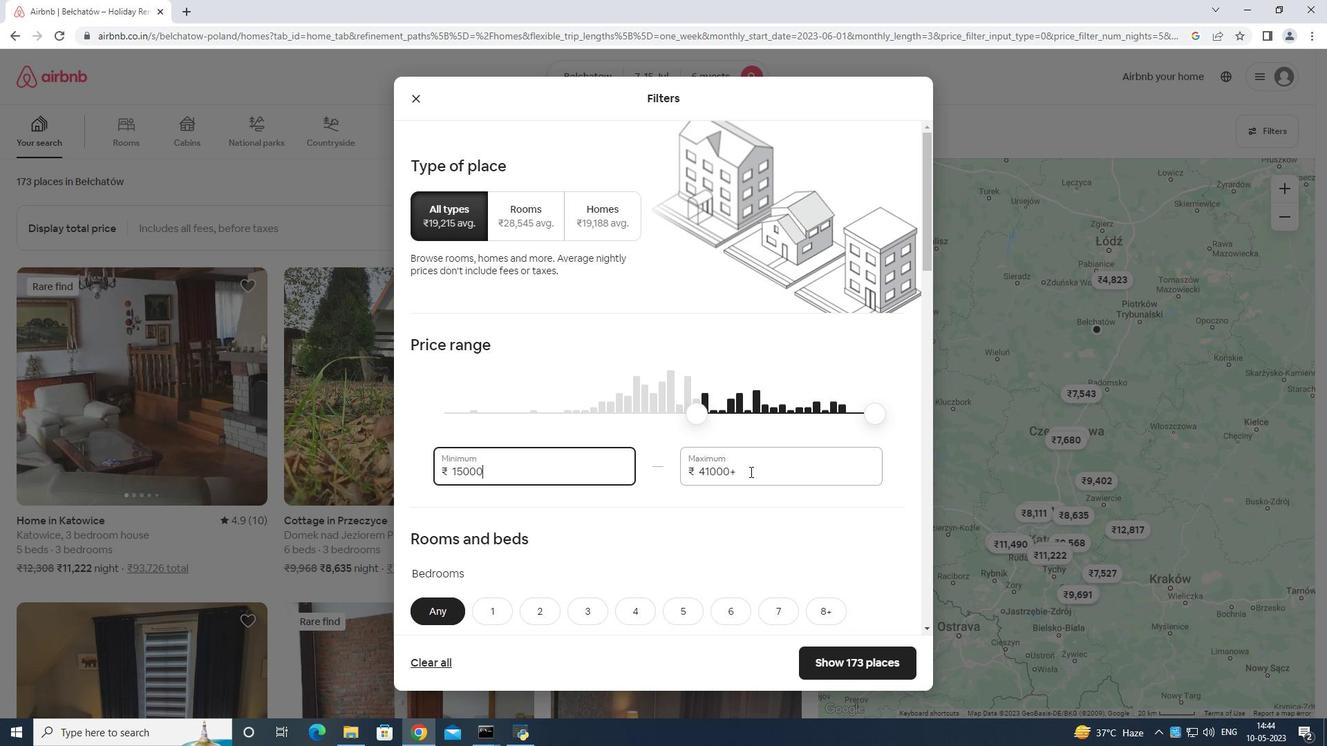 
Action: Mouse moved to (752, 470)
Screenshot: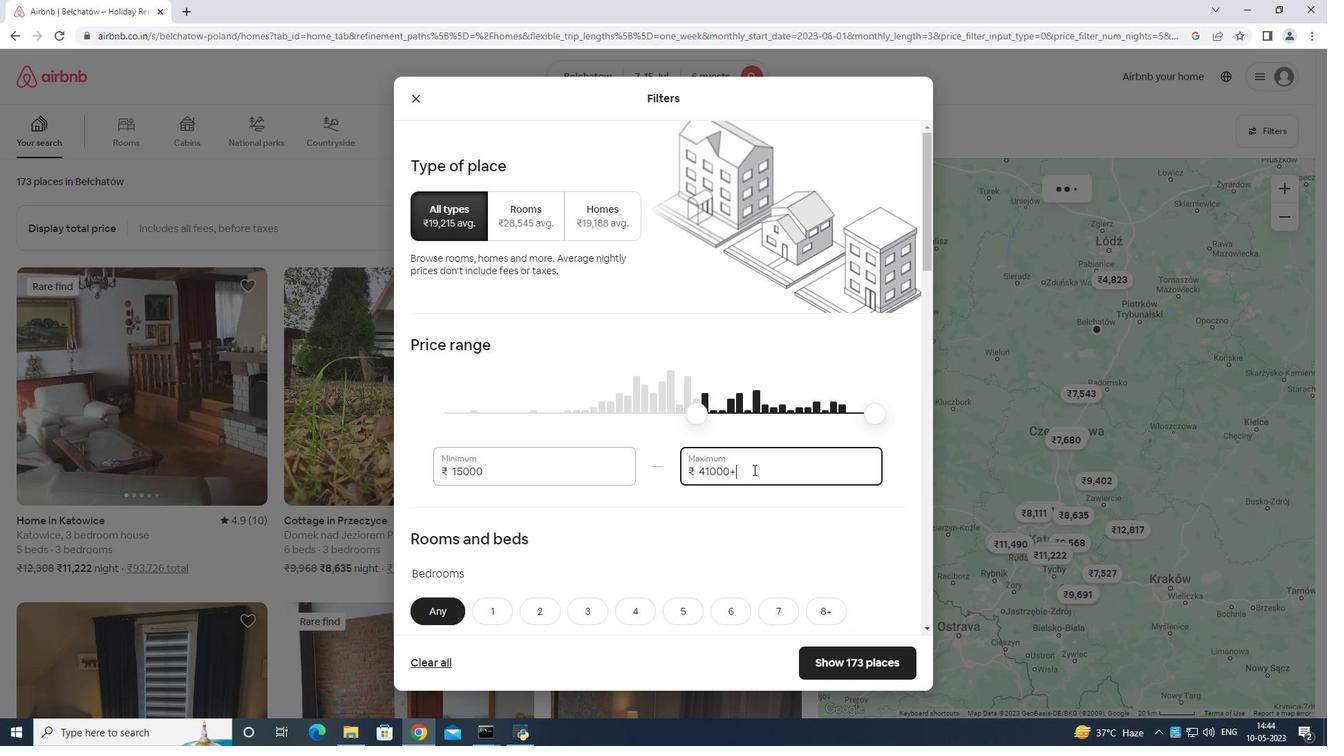 
Action: Key pressed <Key.backspace><Key.backspace><Key.backspace><Key.backspace><Key.backspace><Key.backspace><Key.backspace><Key.backspace><Key.backspace><Key.backspace><Key.backspace><Key.backspace><Key.backspace><Key.backspace><Key.backspace><Key.backspace><Key.backspace><Key.backspace><Key.backspace><Key.backspace><Key.backspace><Key.backspace><Key.backspace><Key.backspace><Key.backspace>2000
Screenshot: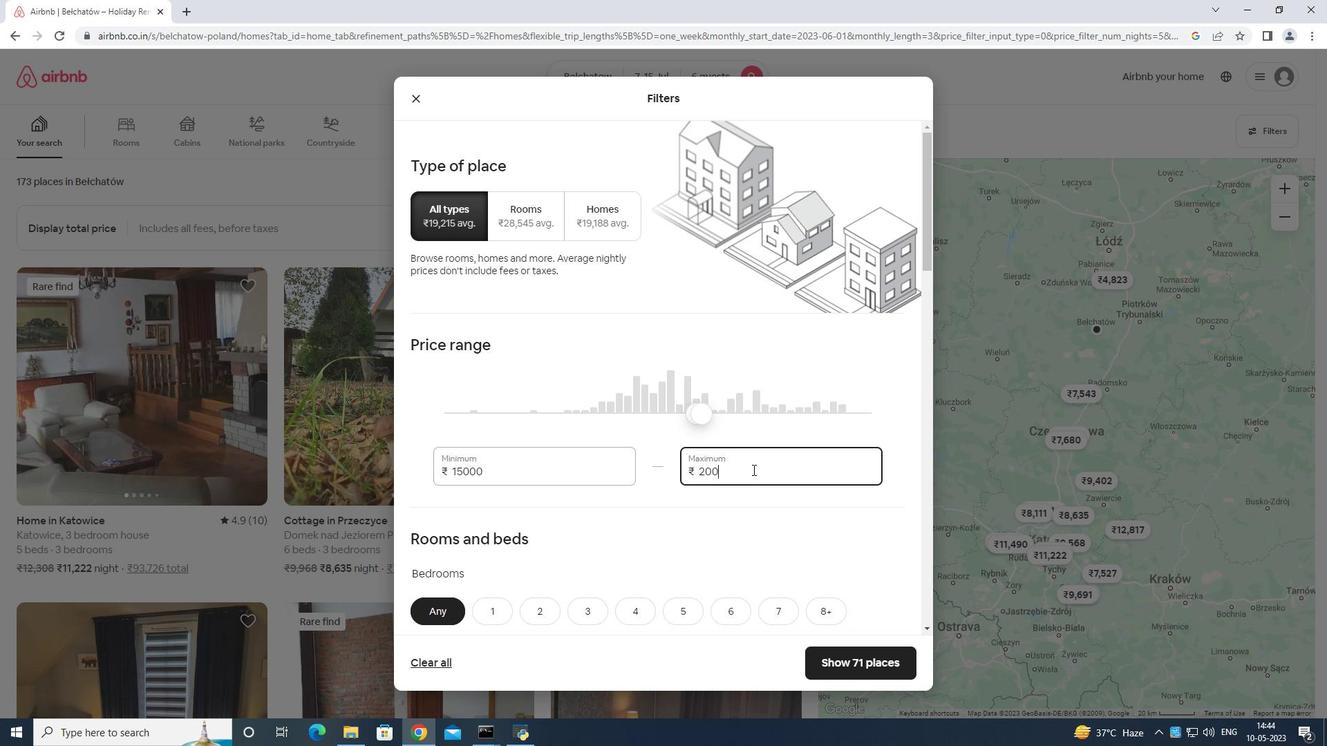 
Action: Mouse moved to (736, 462)
Screenshot: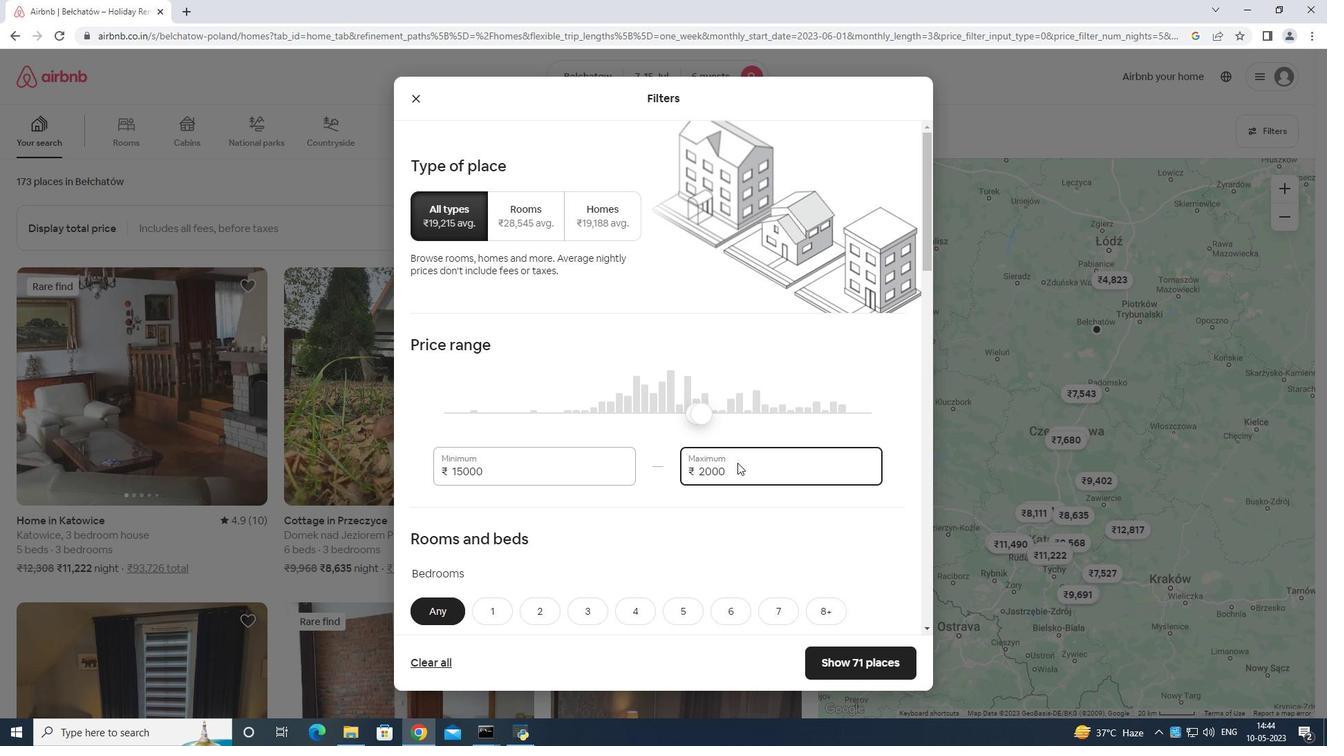 
Action: Key pressed 0<Key.backspace>0
Screenshot: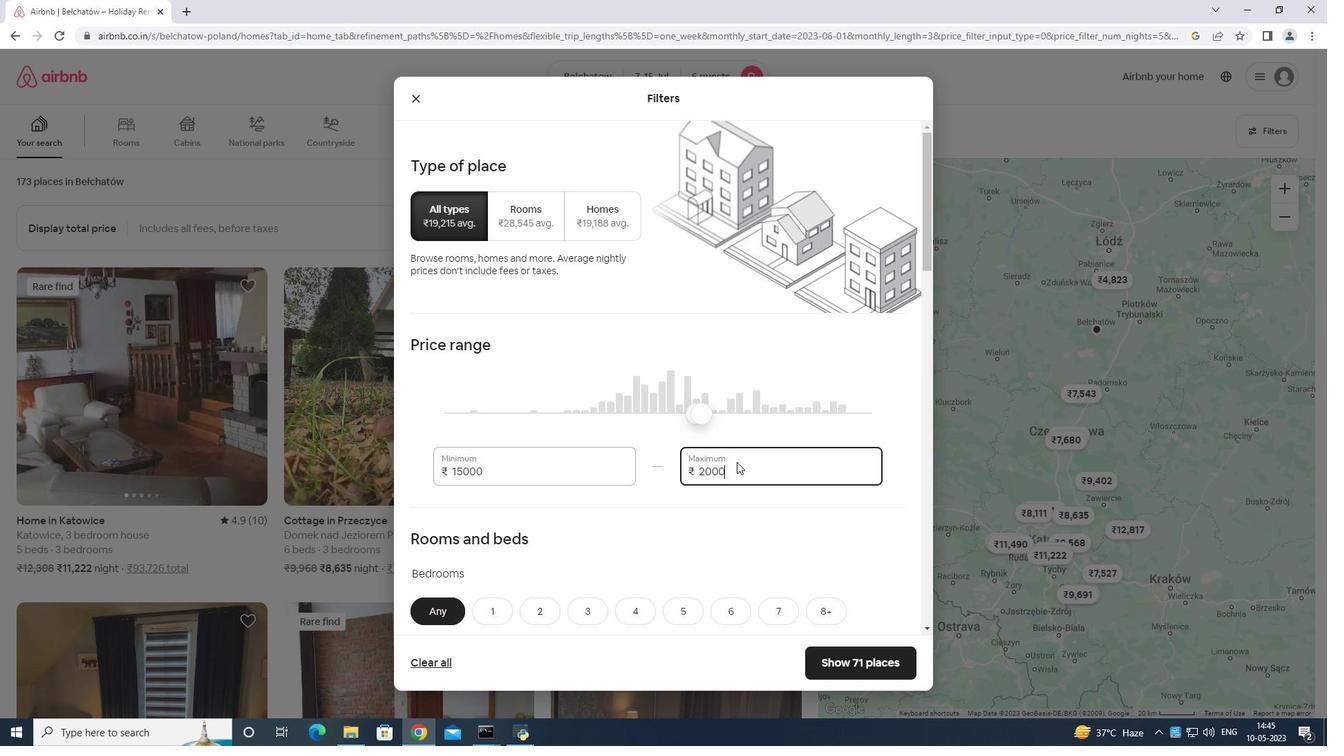 
Action: Mouse moved to (716, 524)
Screenshot: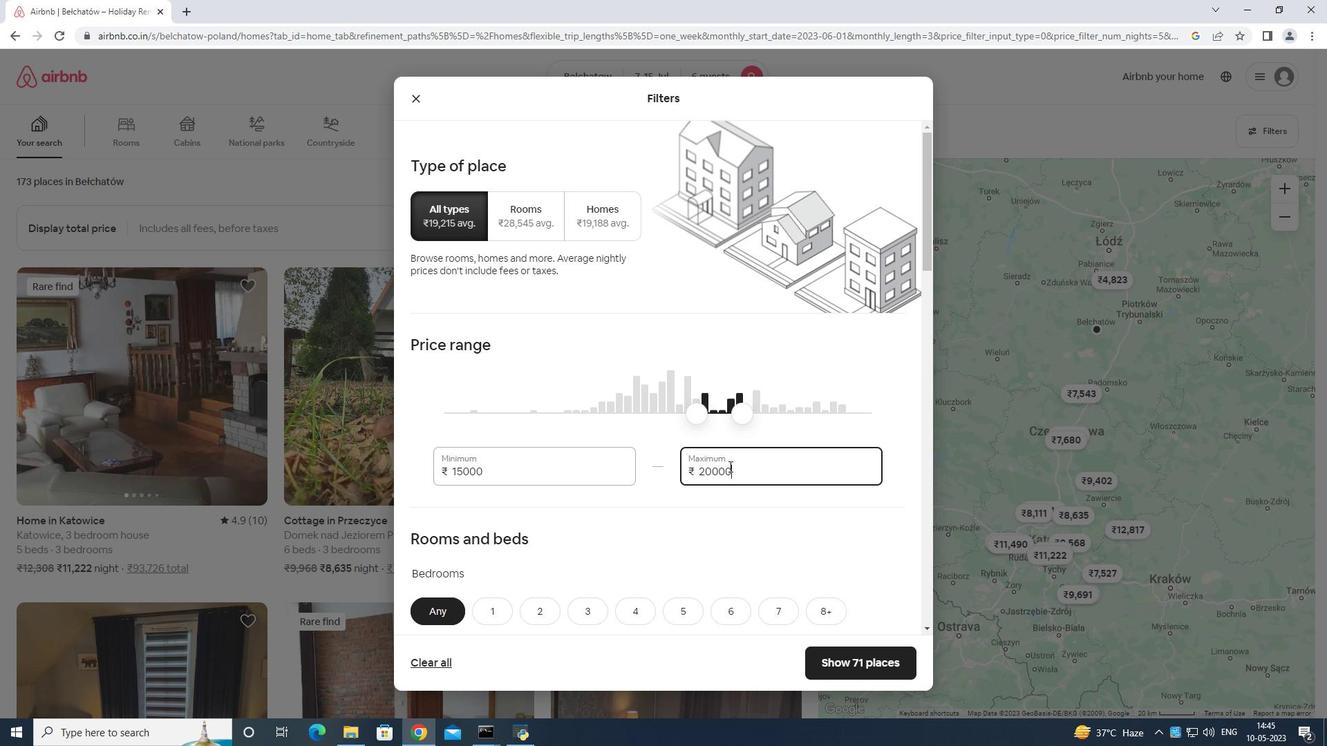 
Action: Mouse scrolled (716, 523) with delta (0, 0)
Screenshot: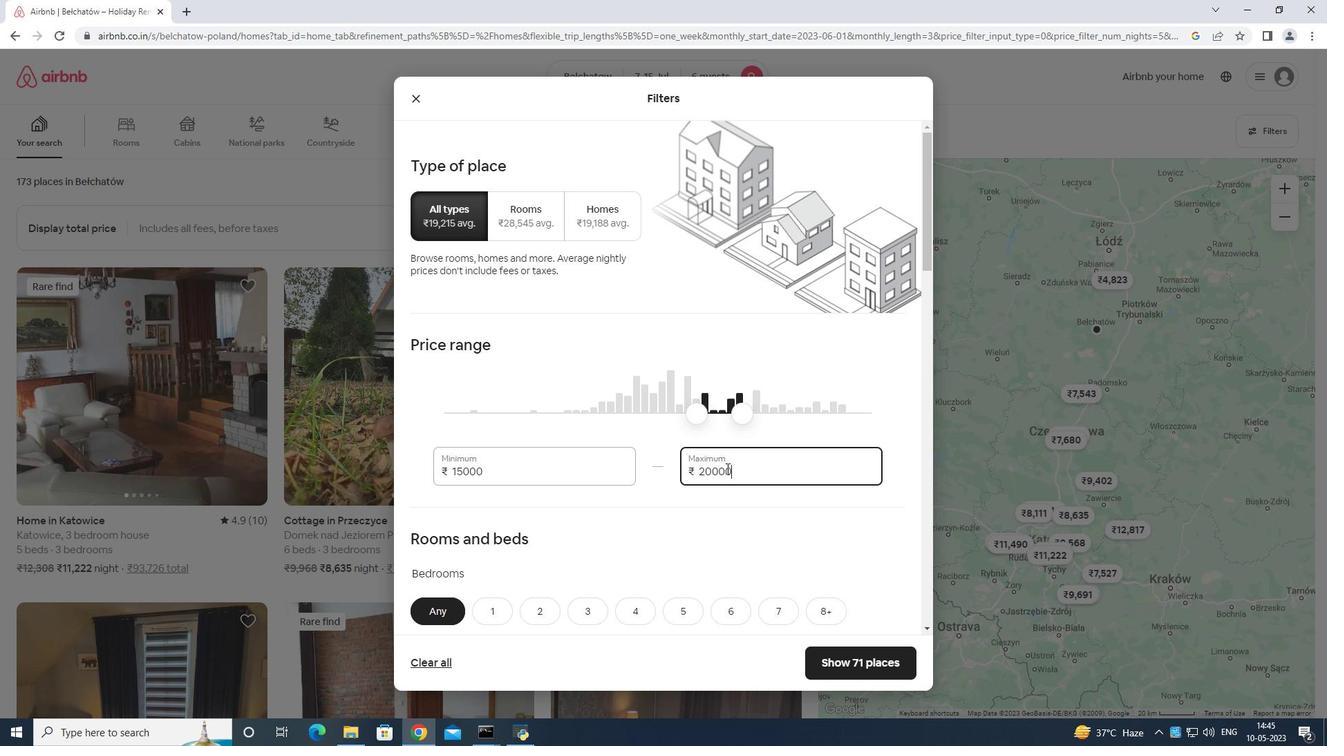 
Action: Mouse scrolled (716, 523) with delta (0, 0)
Screenshot: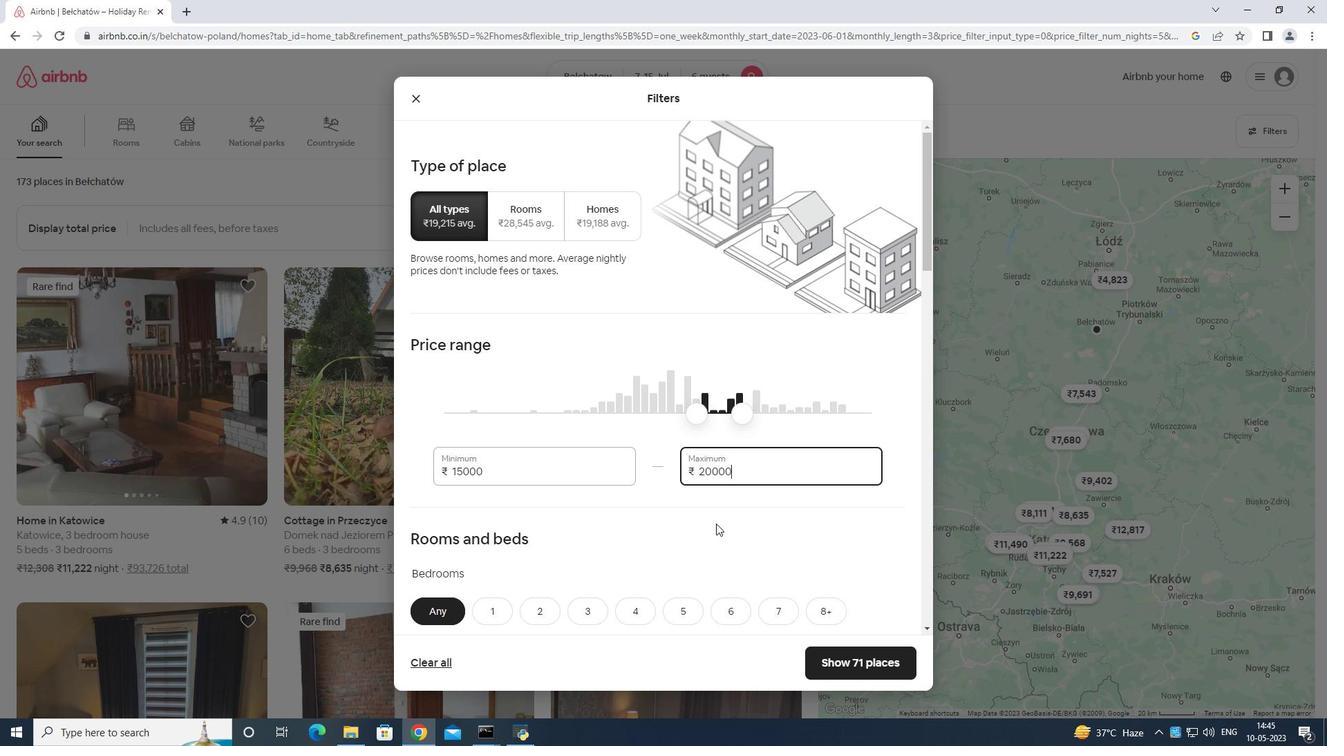 
Action: Mouse scrolled (716, 523) with delta (0, 0)
Screenshot: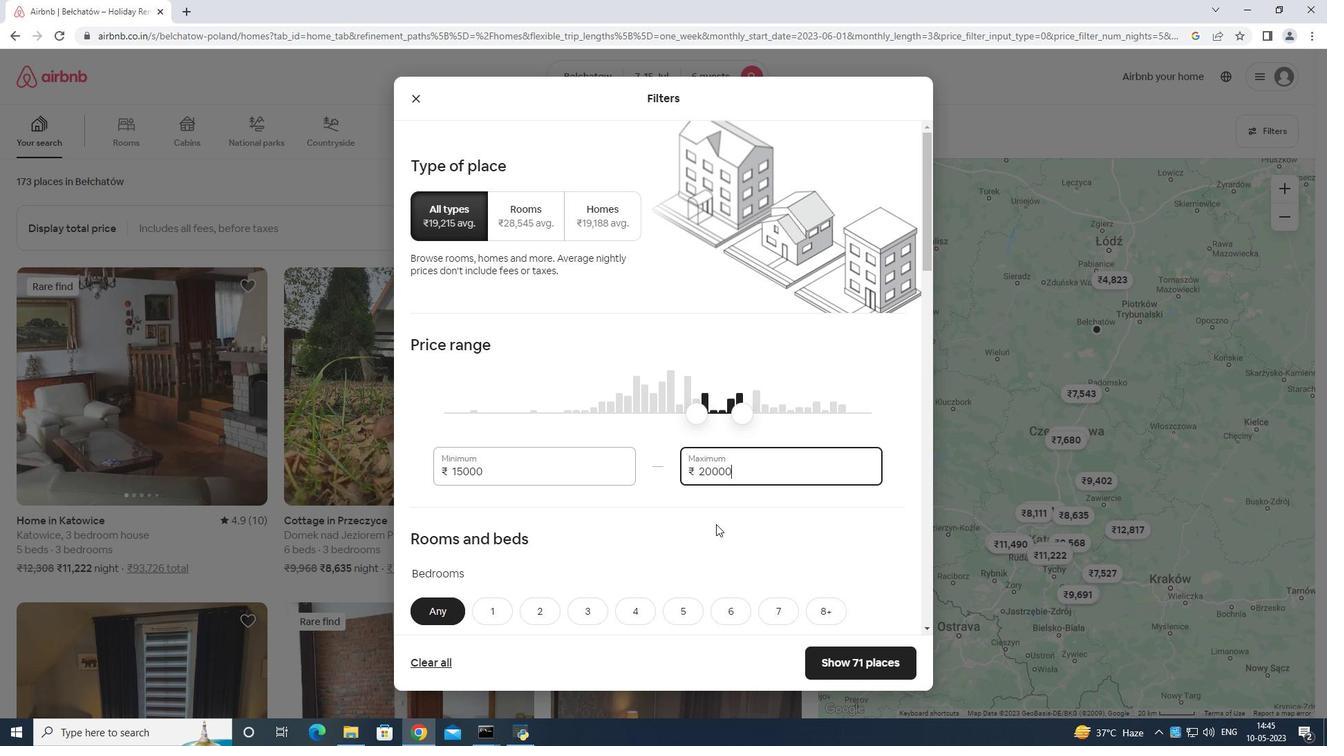 
Action: Mouse moved to (591, 400)
Screenshot: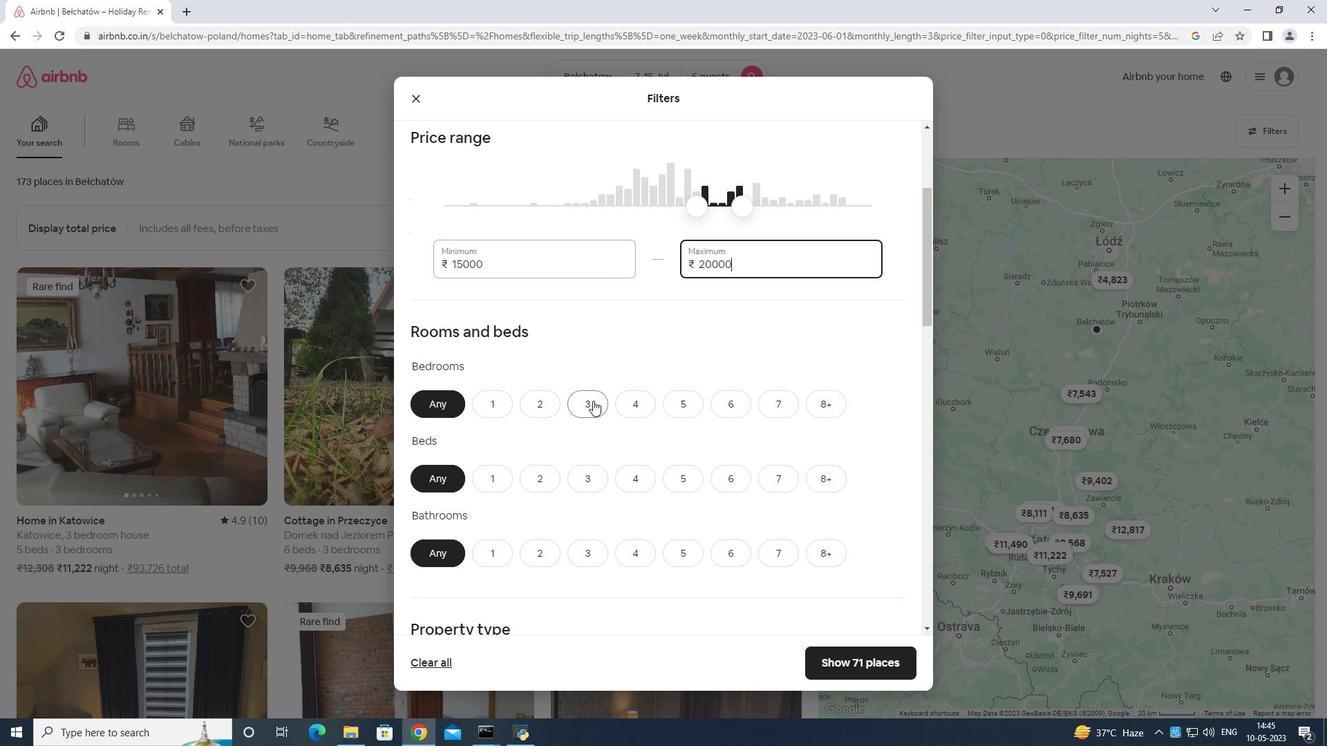 
Action: Mouse pressed left at (591, 400)
Screenshot: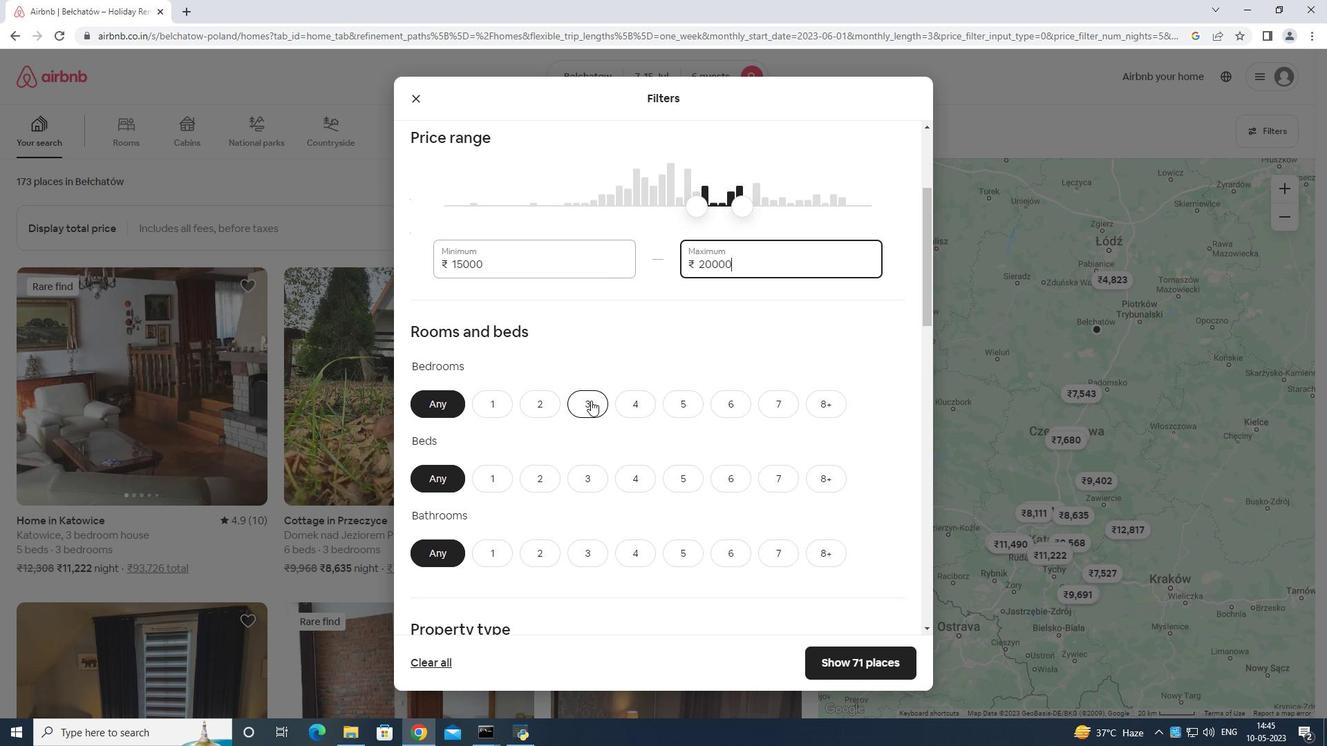 
Action: Mouse moved to (582, 476)
Screenshot: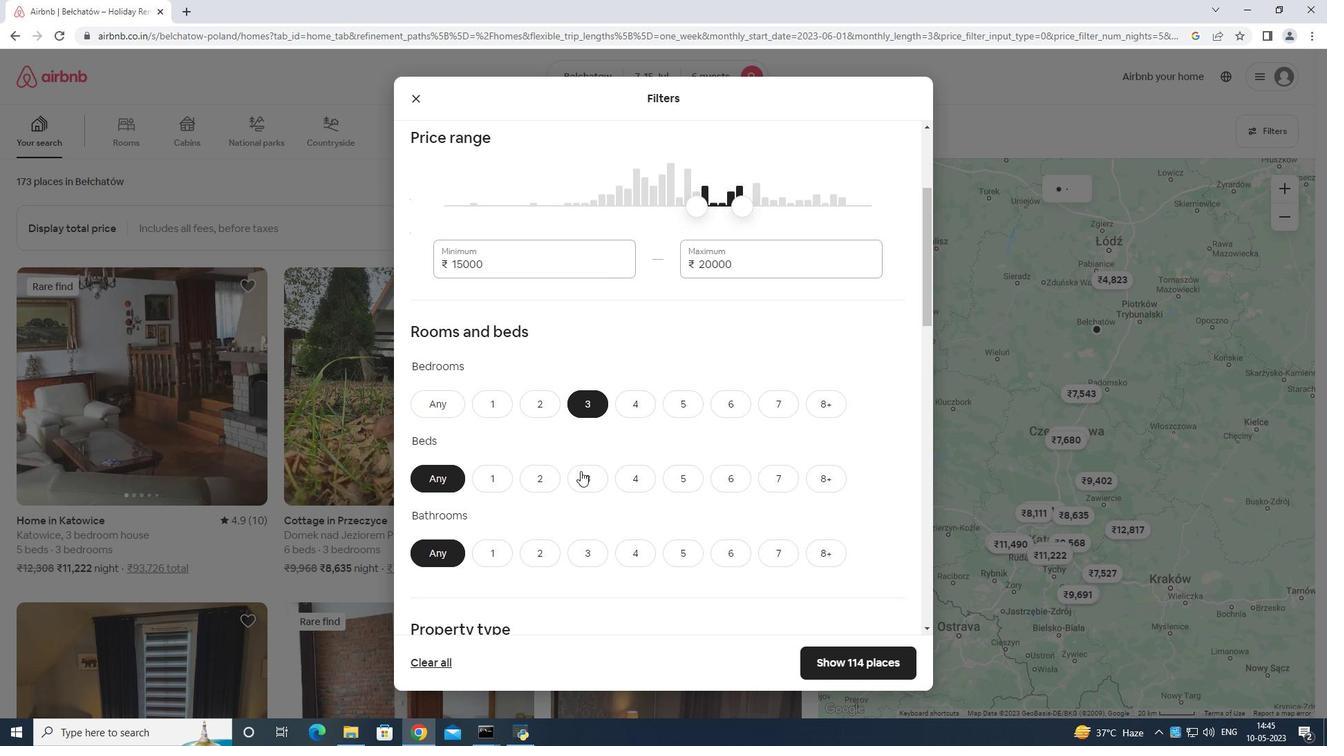 
Action: Mouse pressed left at (582, 476)
Screenshot: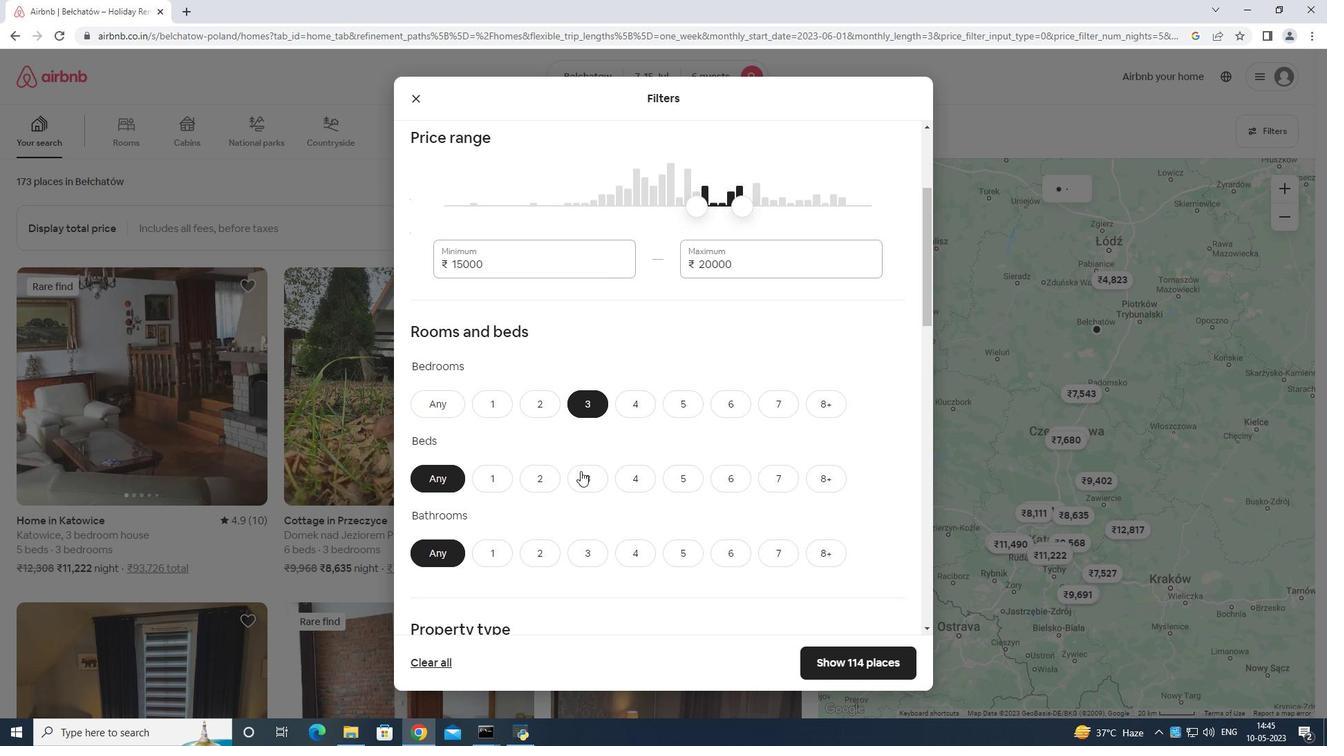 
Action: Mouse moved to (591, 550)
Screenshot: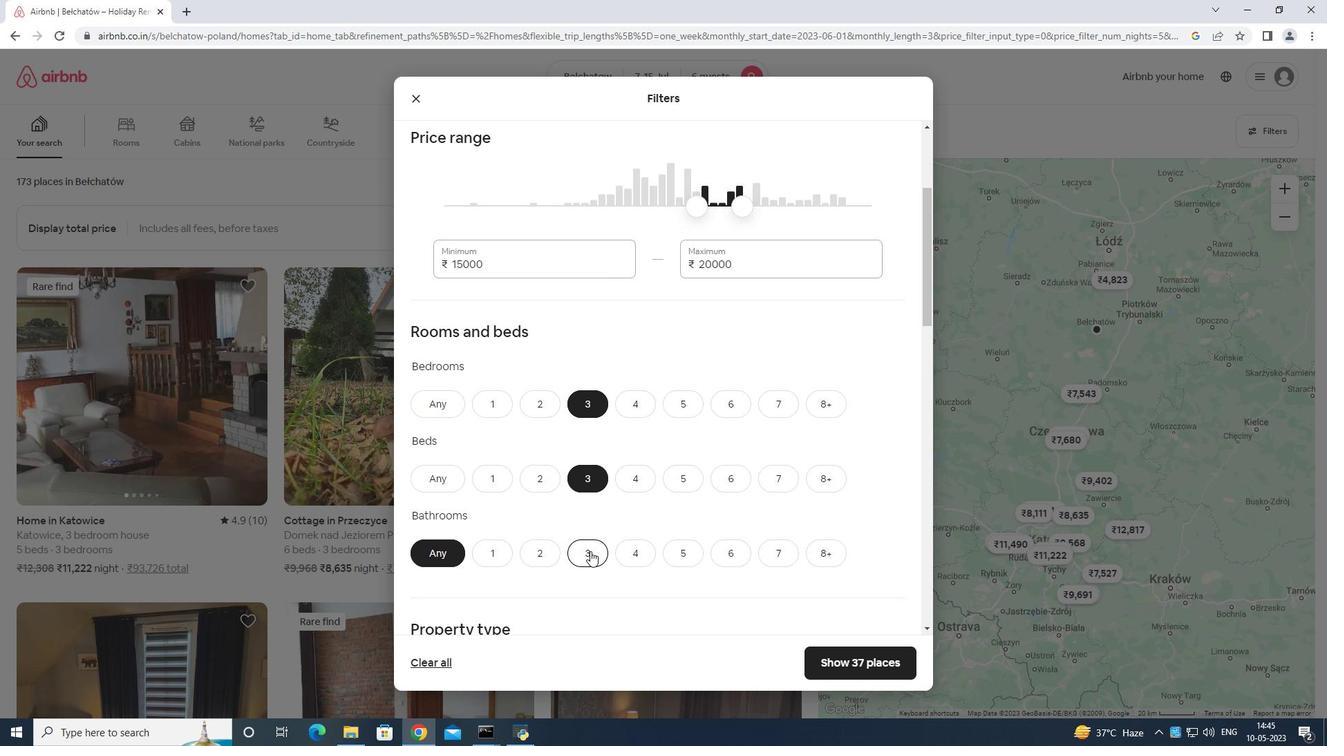 
Action: Mouse pressed left at (591, 550)
Screenshot: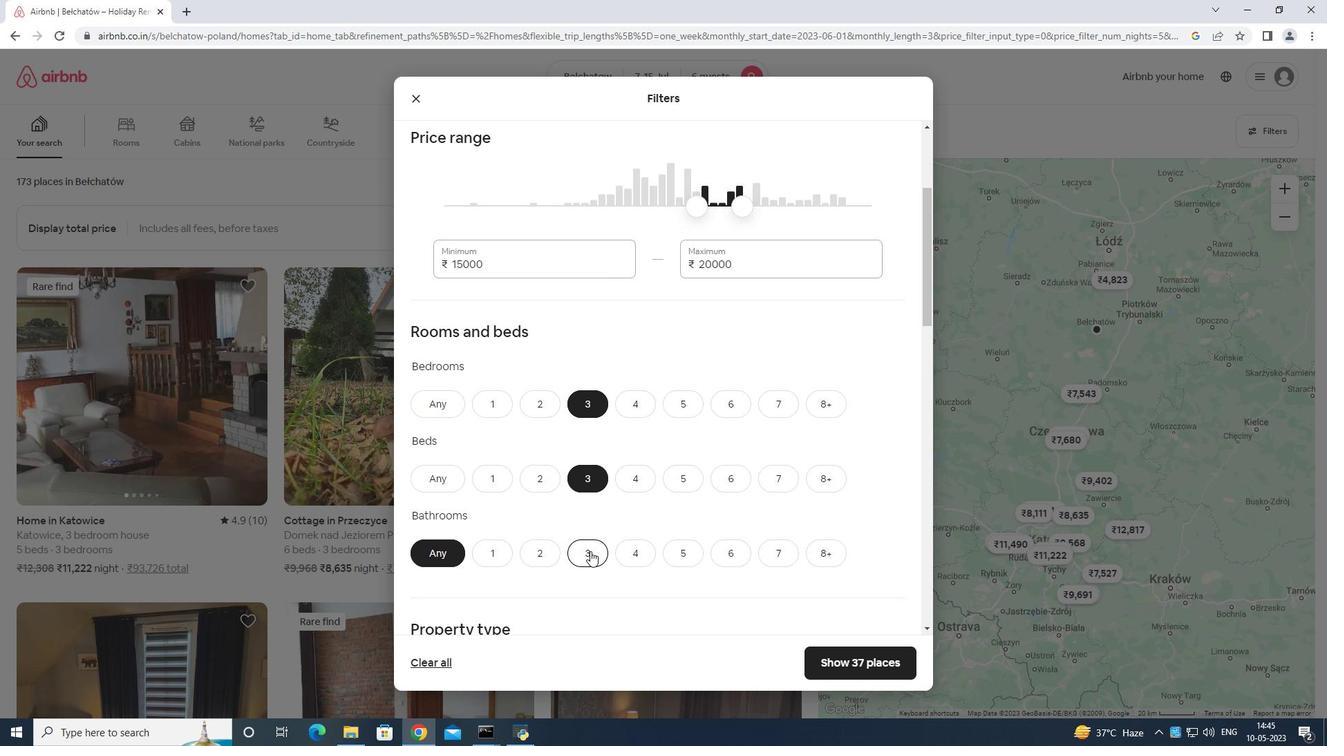 
Action: Mouse moved to (596, 524)
Screenshot: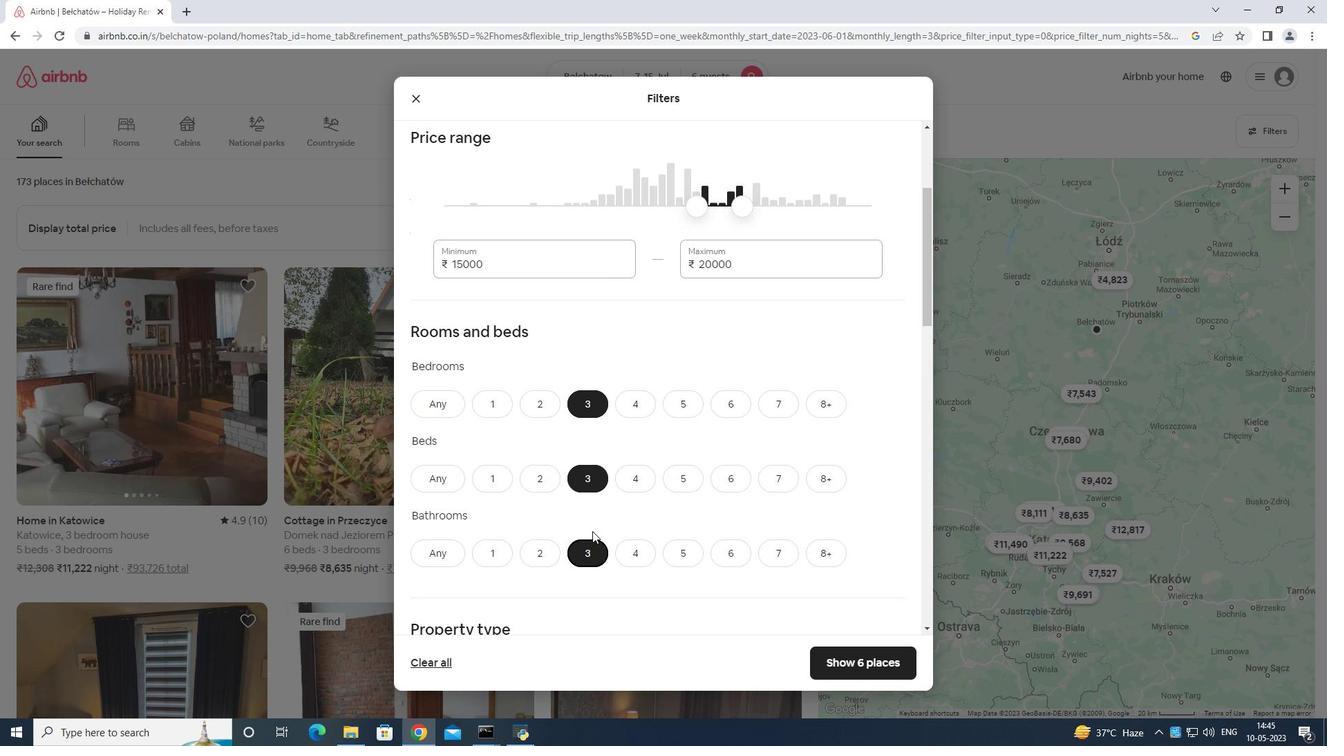 
Action: Mouse scrolled (596, 523) with delta (0, 0)
Screenshot: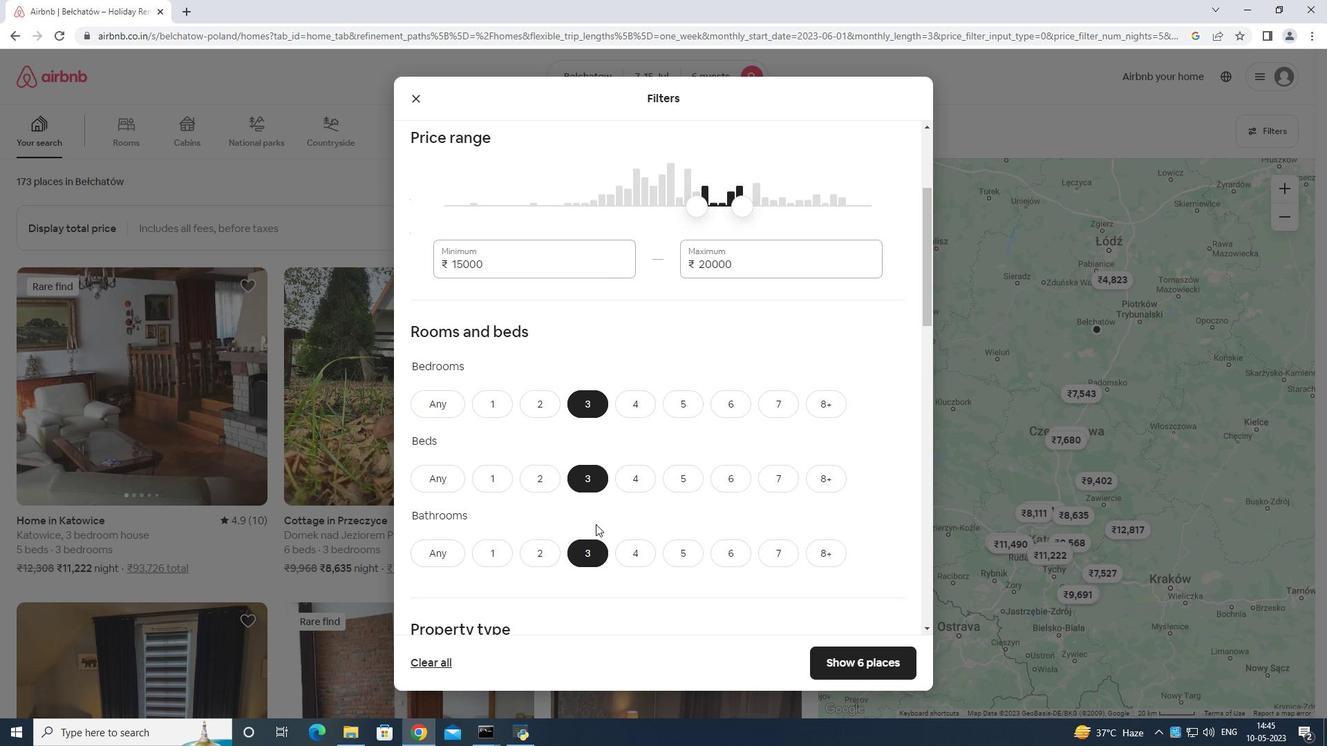 
Action: Mouse scrolled (596, 523) with delta (0, 0)
Screenshot: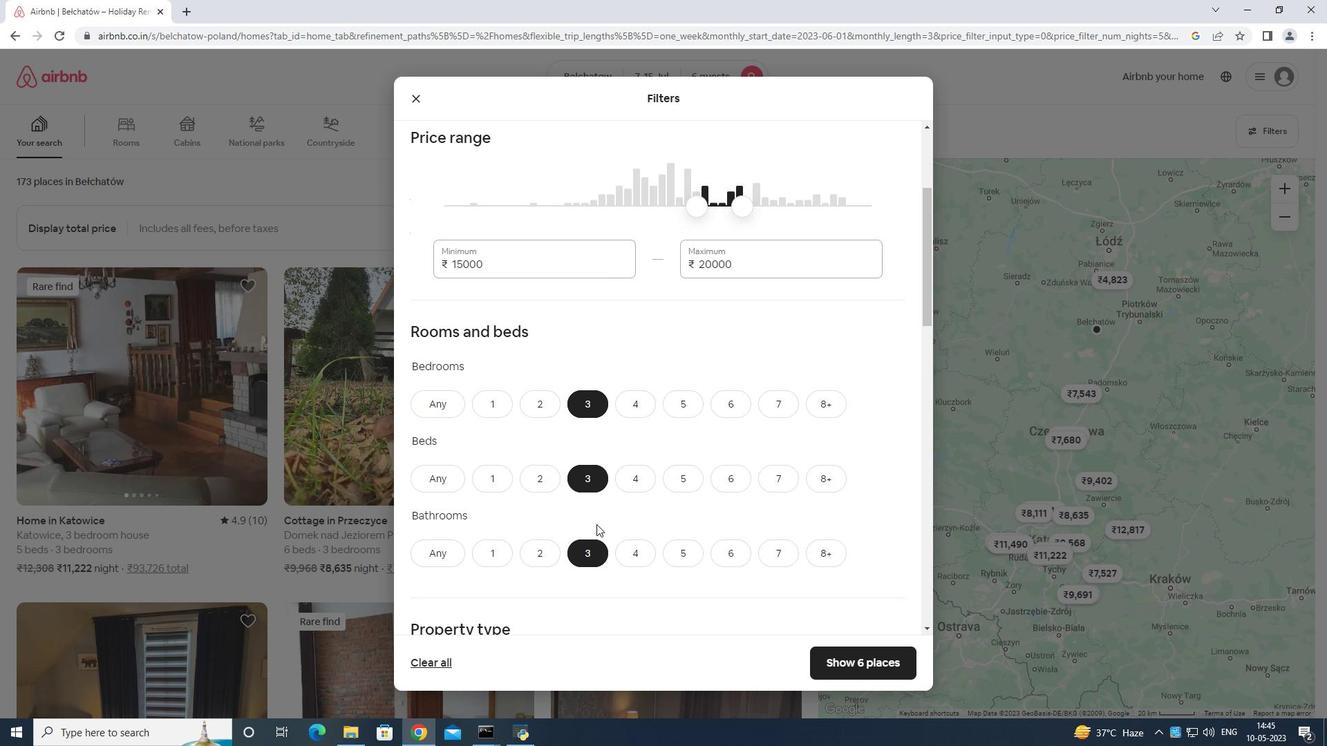 
Action: Mouse scrolled (596, 523) with delta (0, 0)
Screenshot: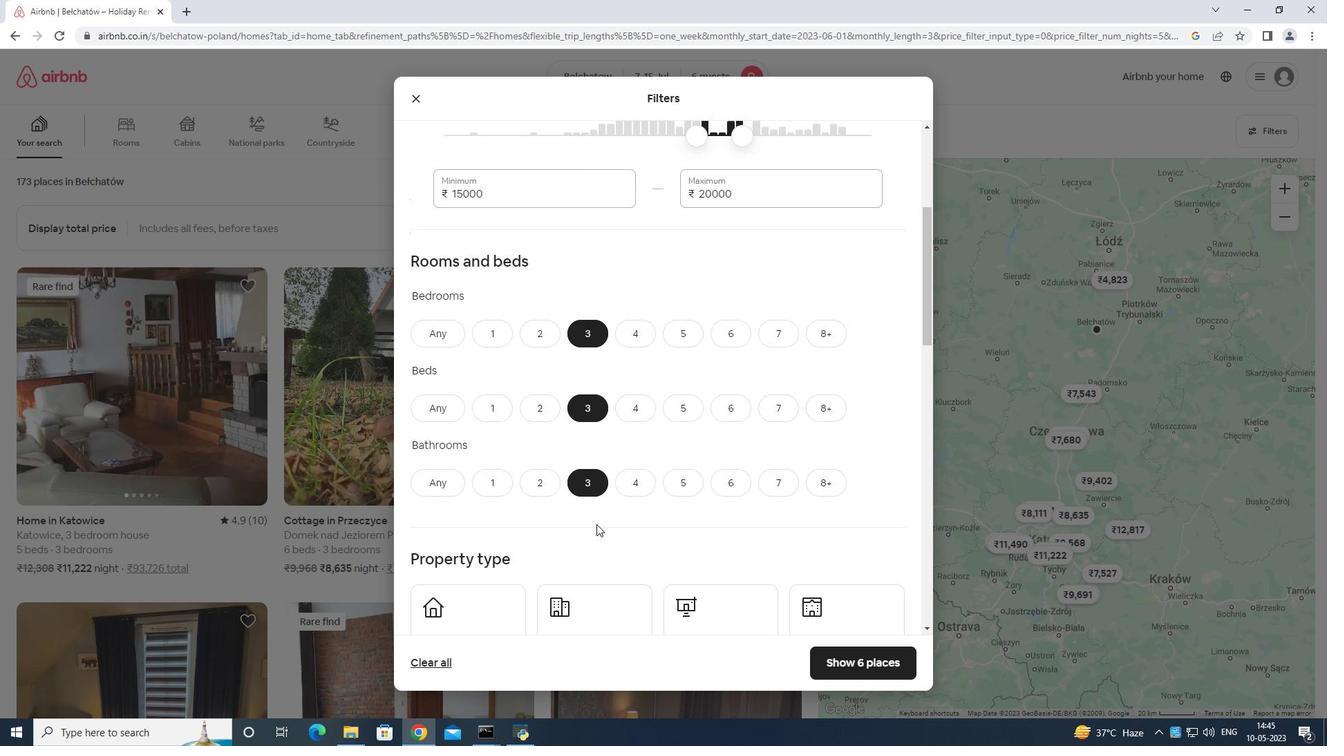 
Action: Mouse moved to (507, 499)
Screenshot: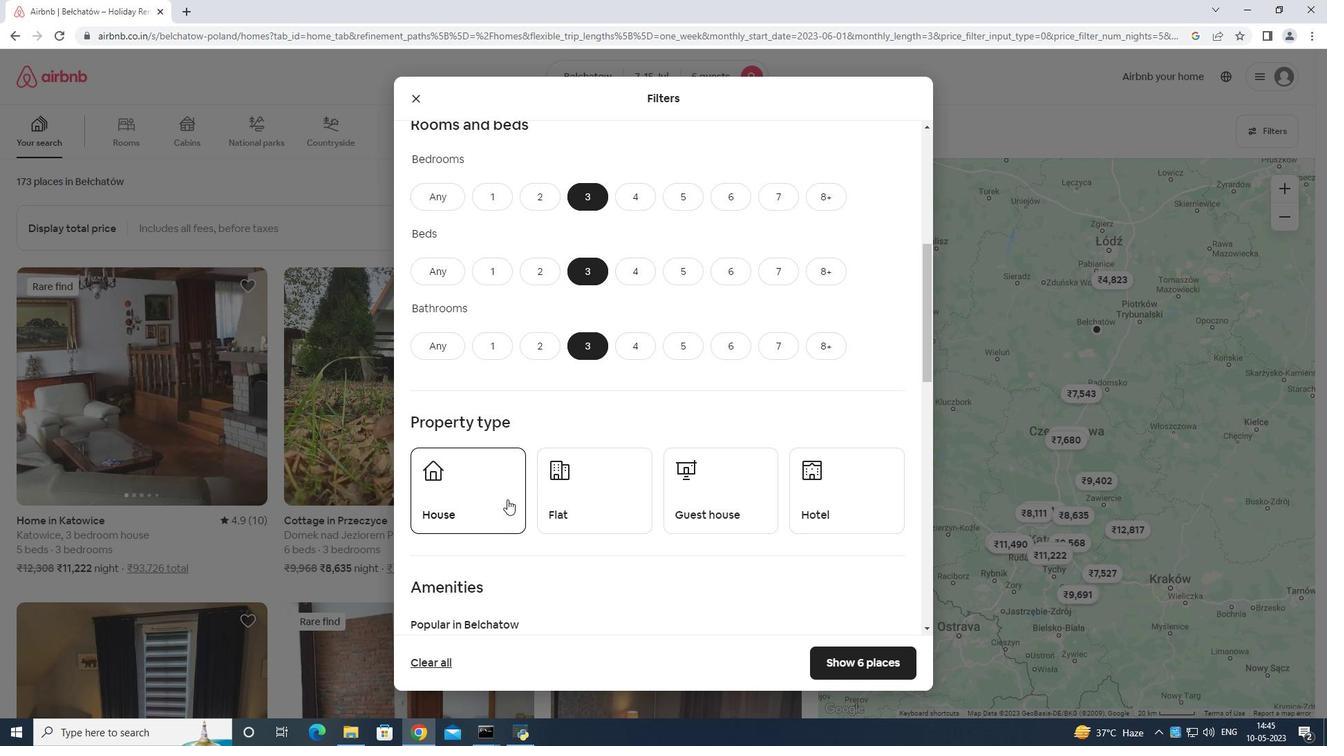 
Action: Mouse pressed left at (507, 499)
Screenshot: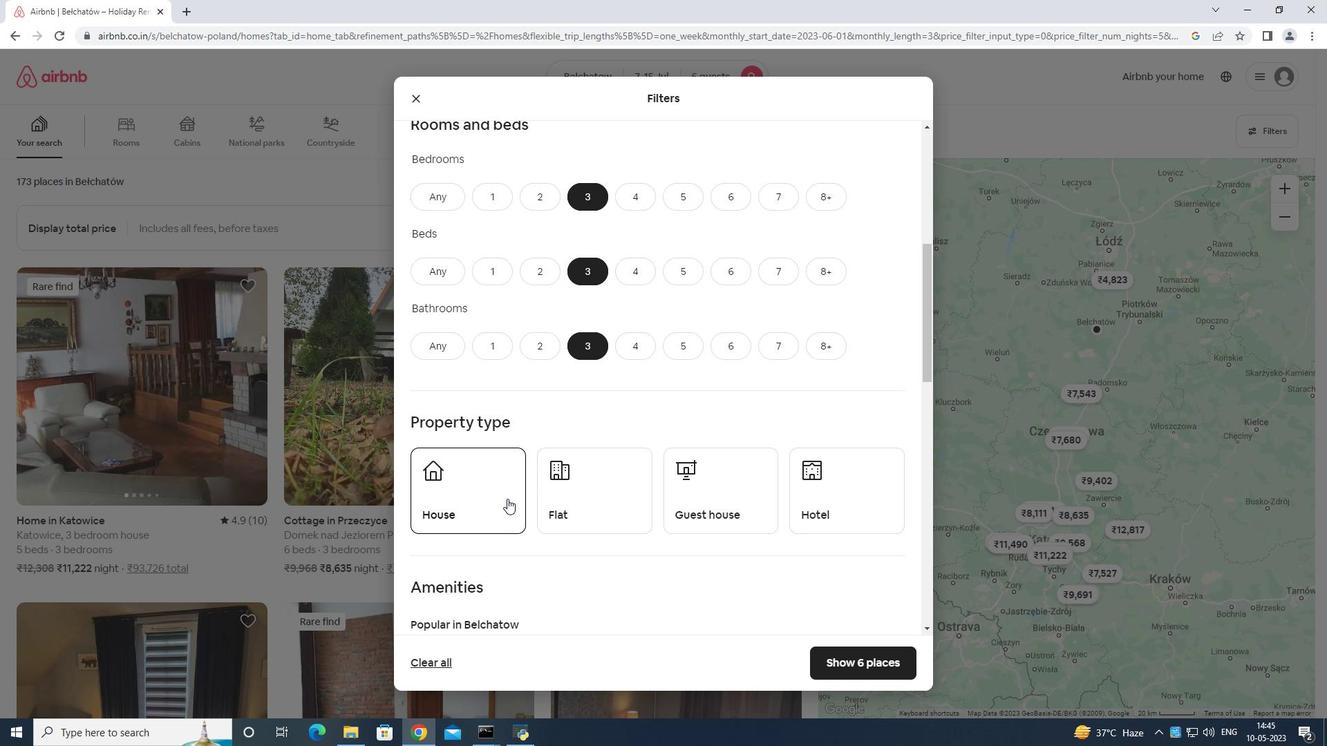 
Action: Mouse moved to (611, 510)
Screenshot: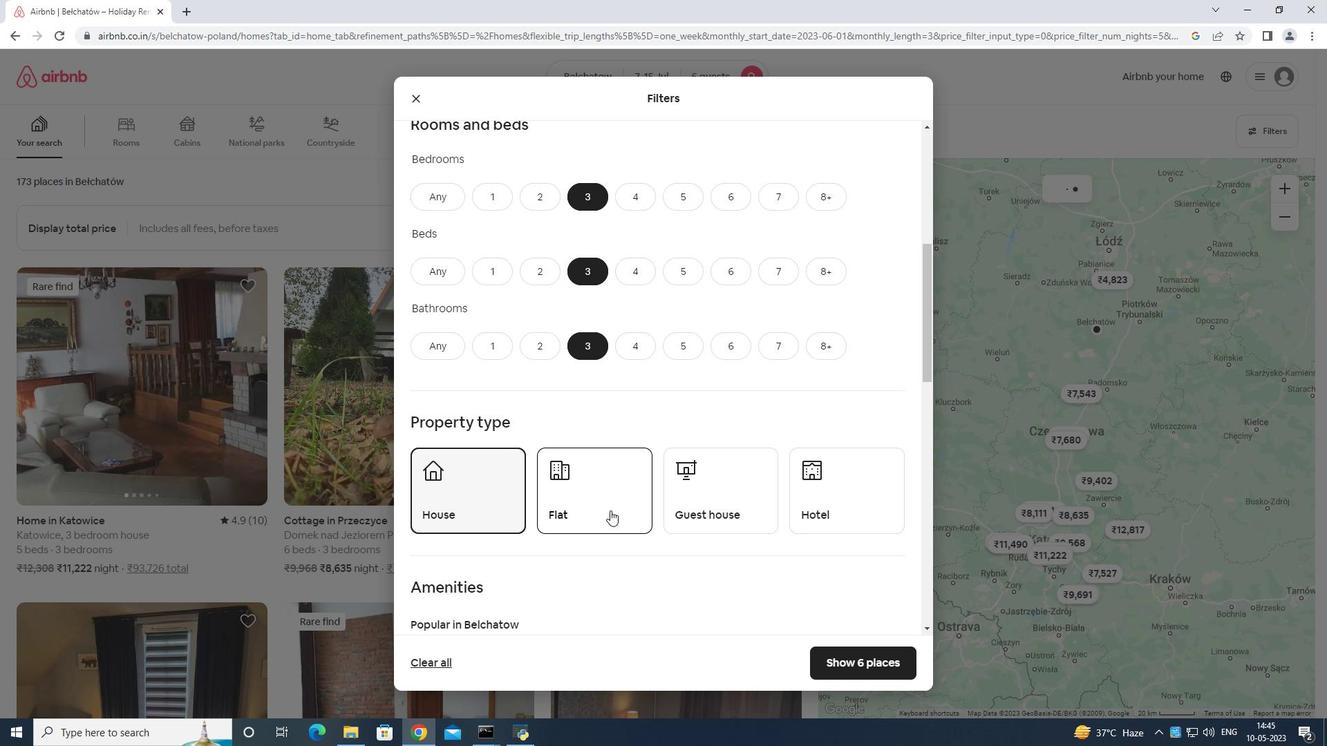 
Action: Mouse pressed left at (611, 510)
Screenshot: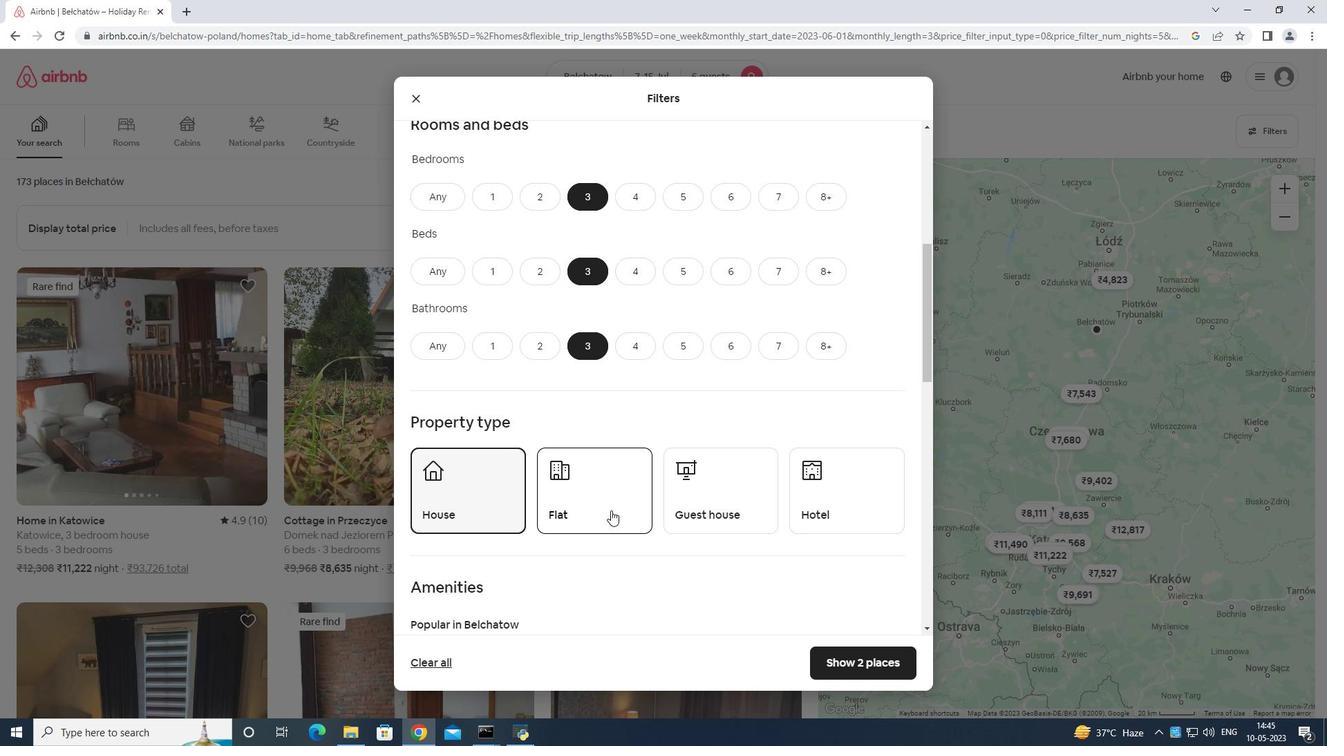 
Action: Mouse moved to (715, 494)
Screenshot: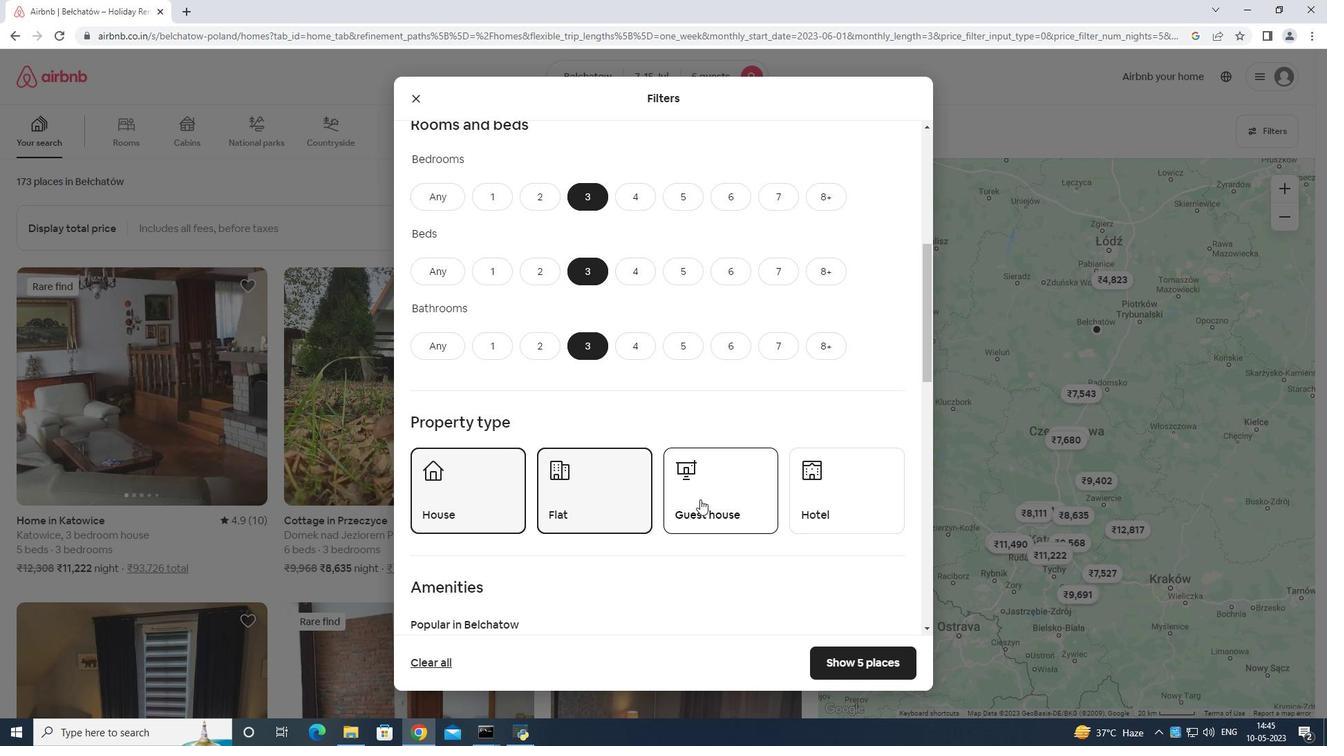 
Action: Mouse pressed left at (715, 494)
Screenshot: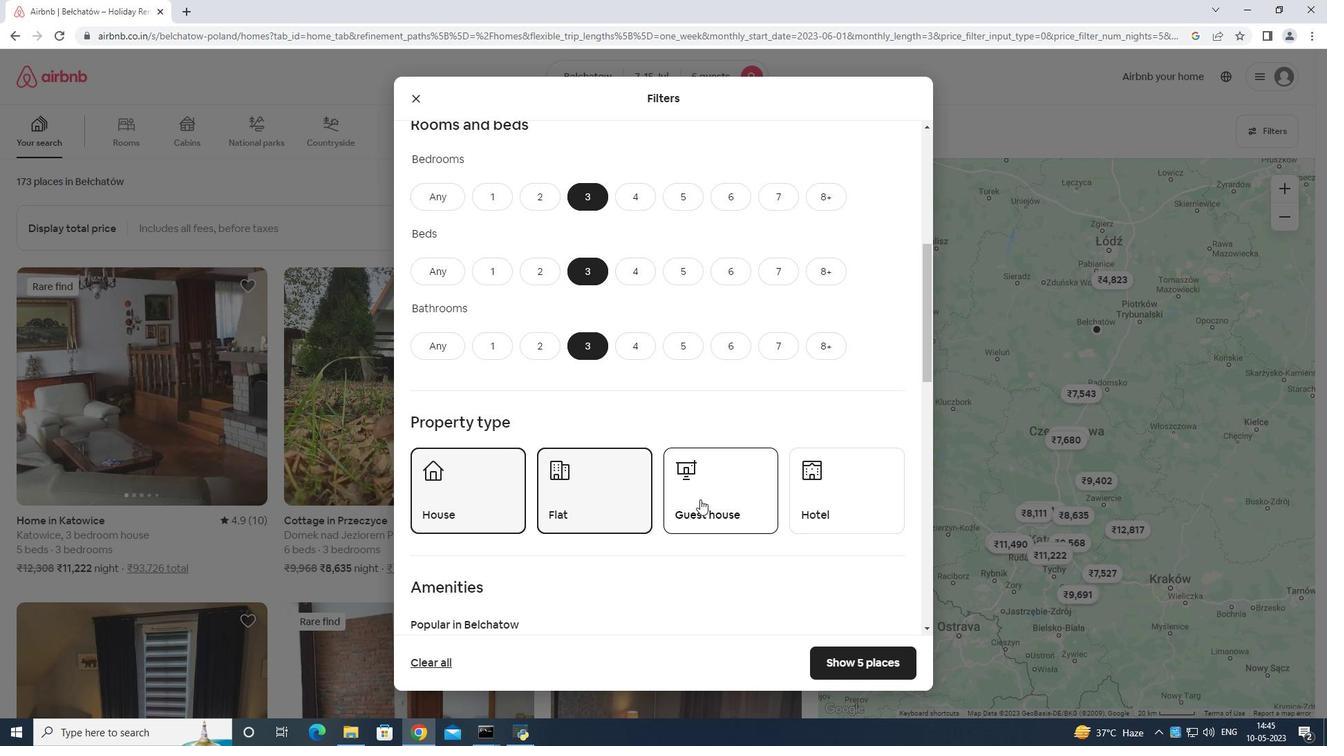
Action: Mouse moved to (719, 448)
Screenshot: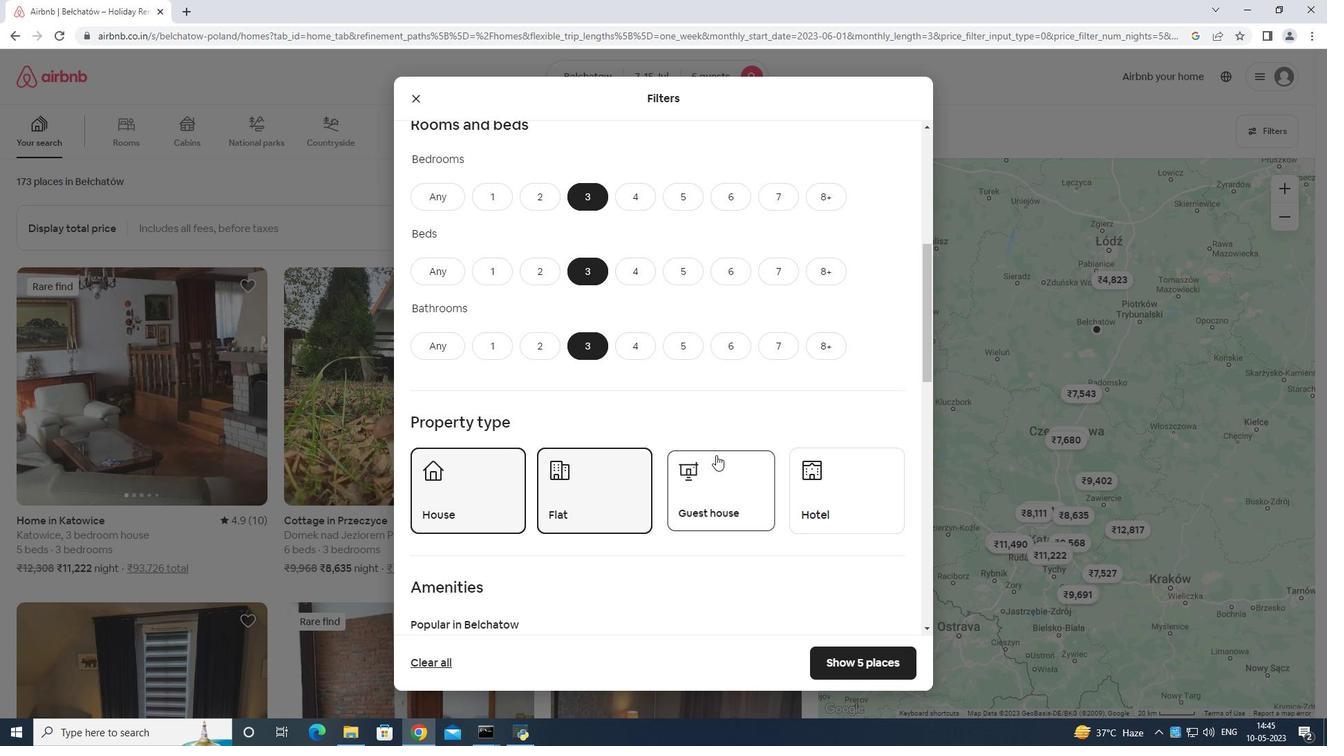 
Action: Mouse scrolled (719, 446) with delta (0, 0)
Screenshot: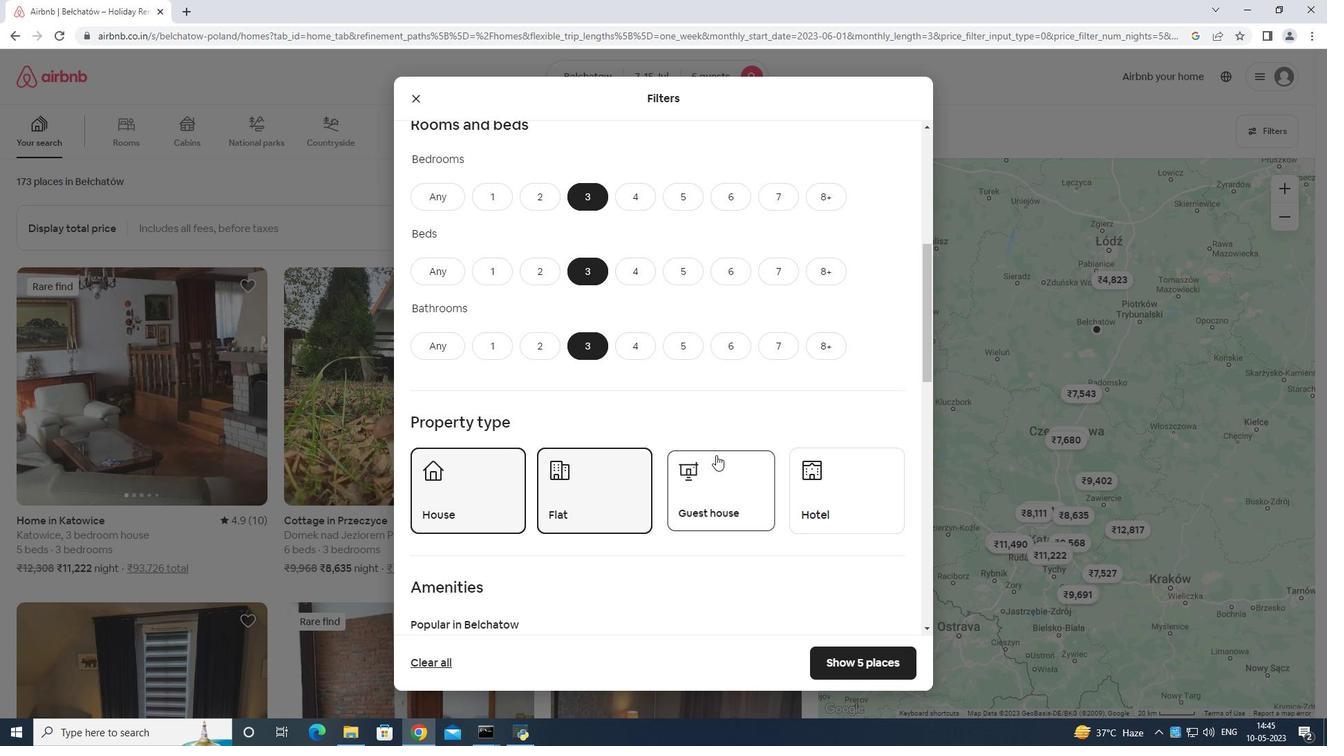 
Action: Mouse moved to (719, 451)
Screenshot: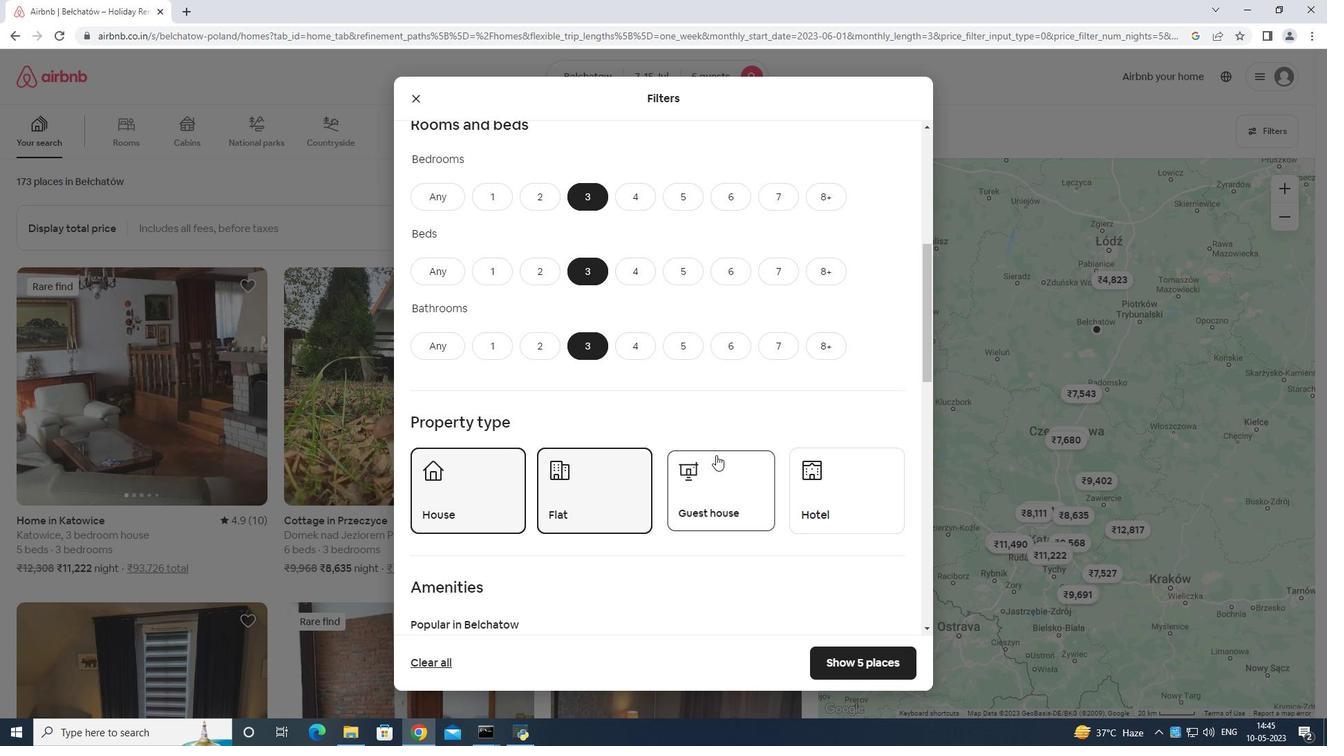 
Action: Mouse scrolled (719, 450) with delta (0, 0)
Screenshot: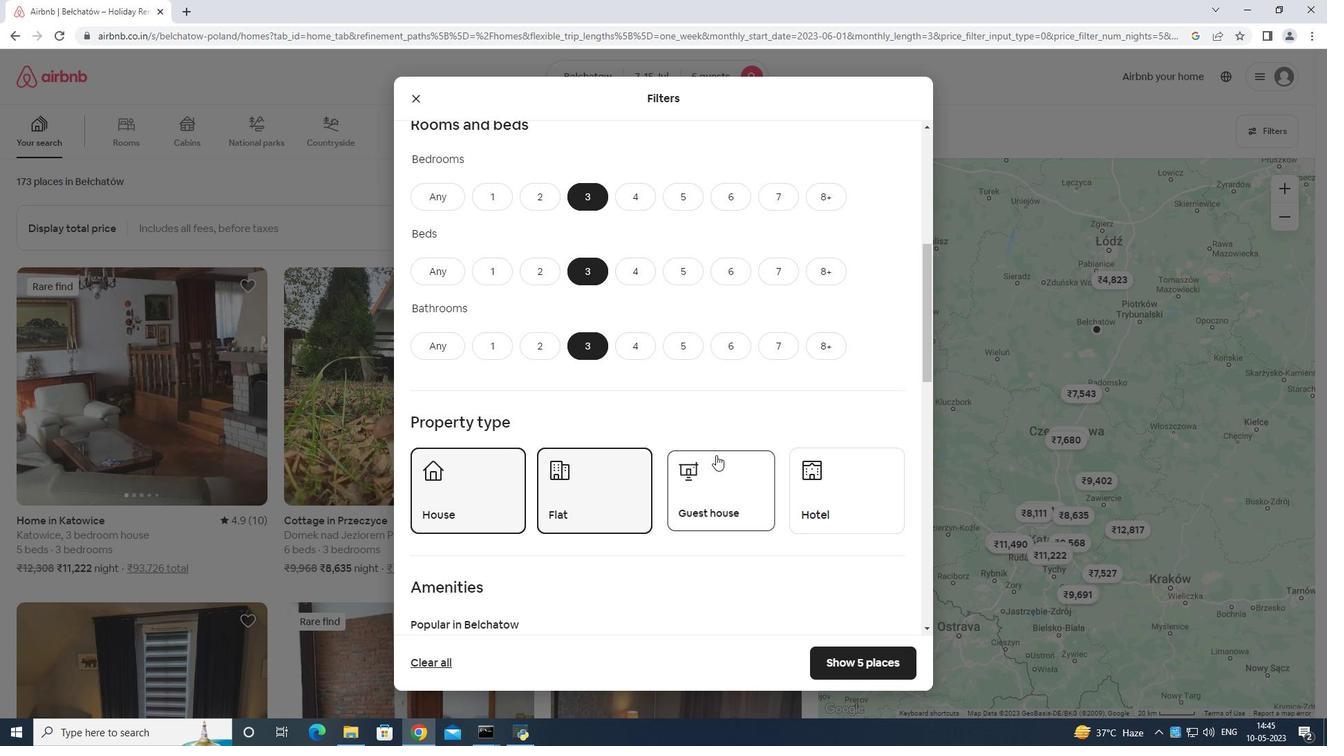 
Action: Mouse moved to (719, 452)
Screenshot: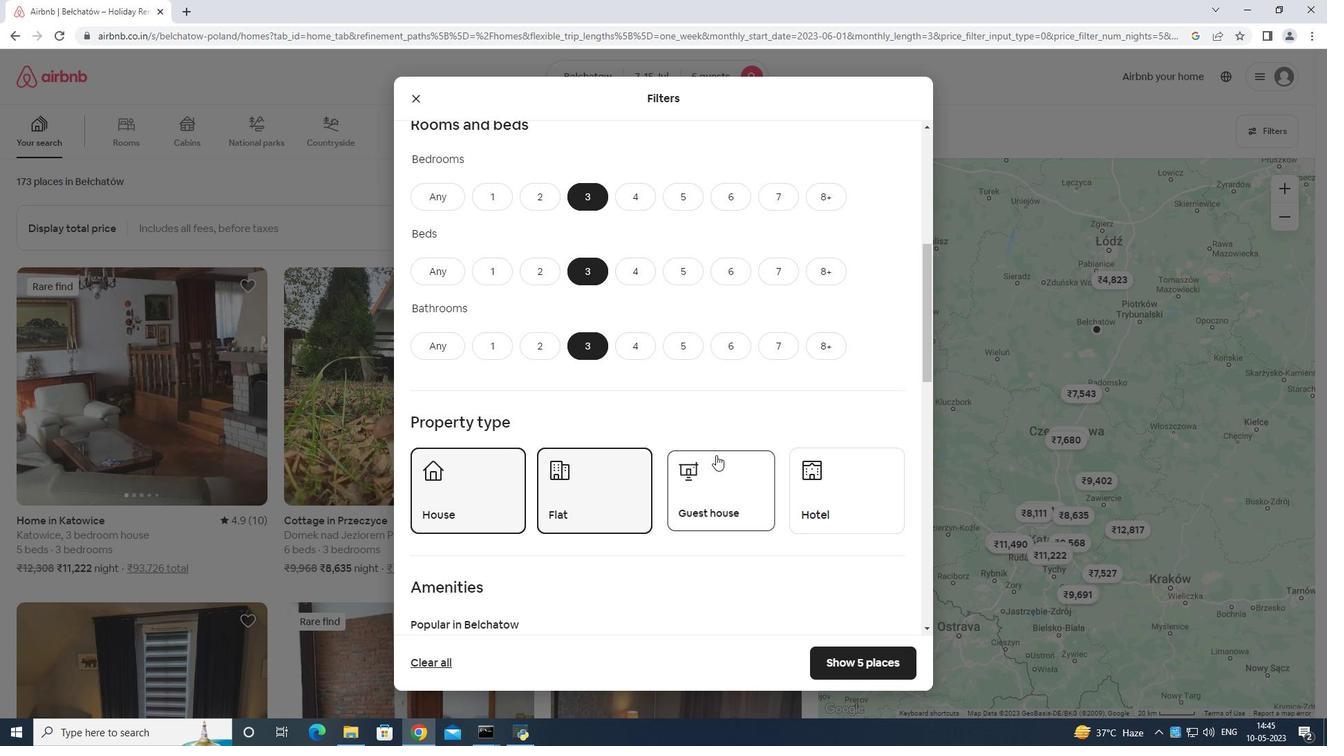 
Action: Mouse scrolled (719, 451) with delta (0, 0)
Screenshot: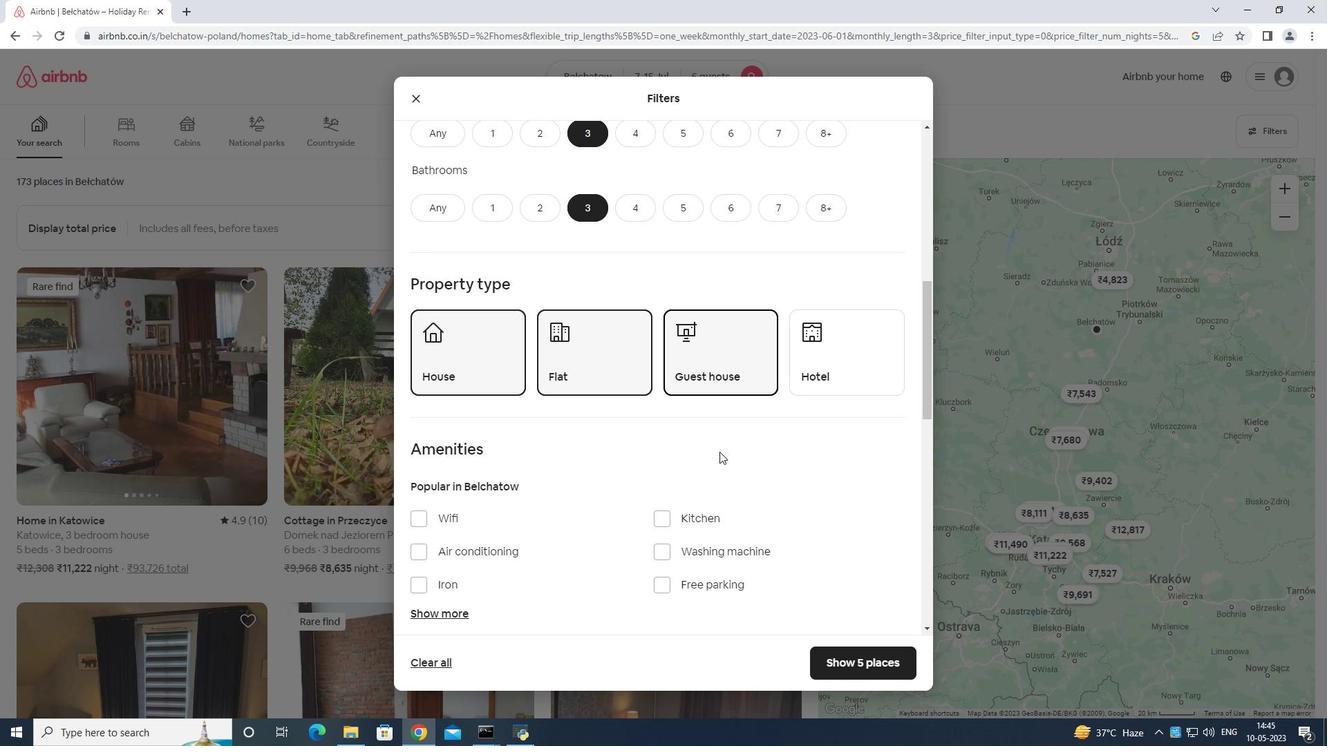 
Action: Mouse scrolled (719, 451) with delta (0, 0)
Screenshot: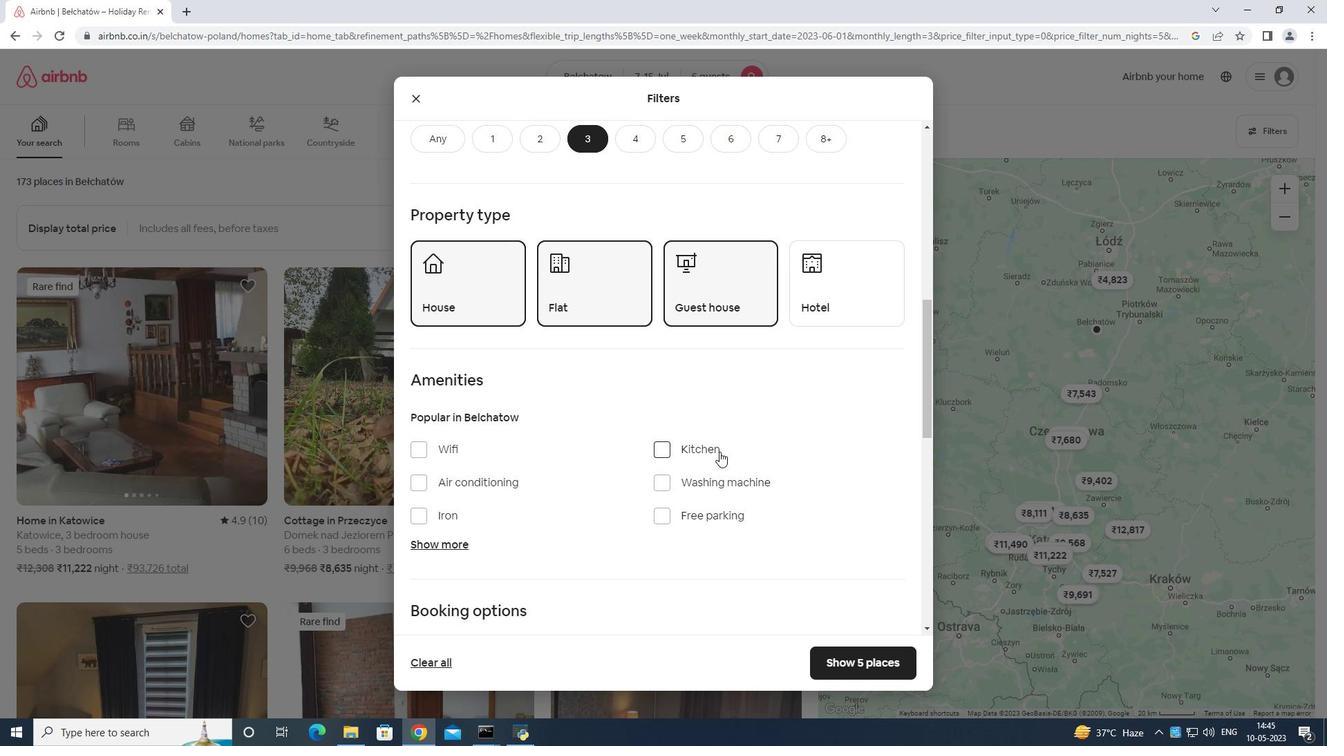 
Action: Mouse moved to (663, 410)
Screenshot: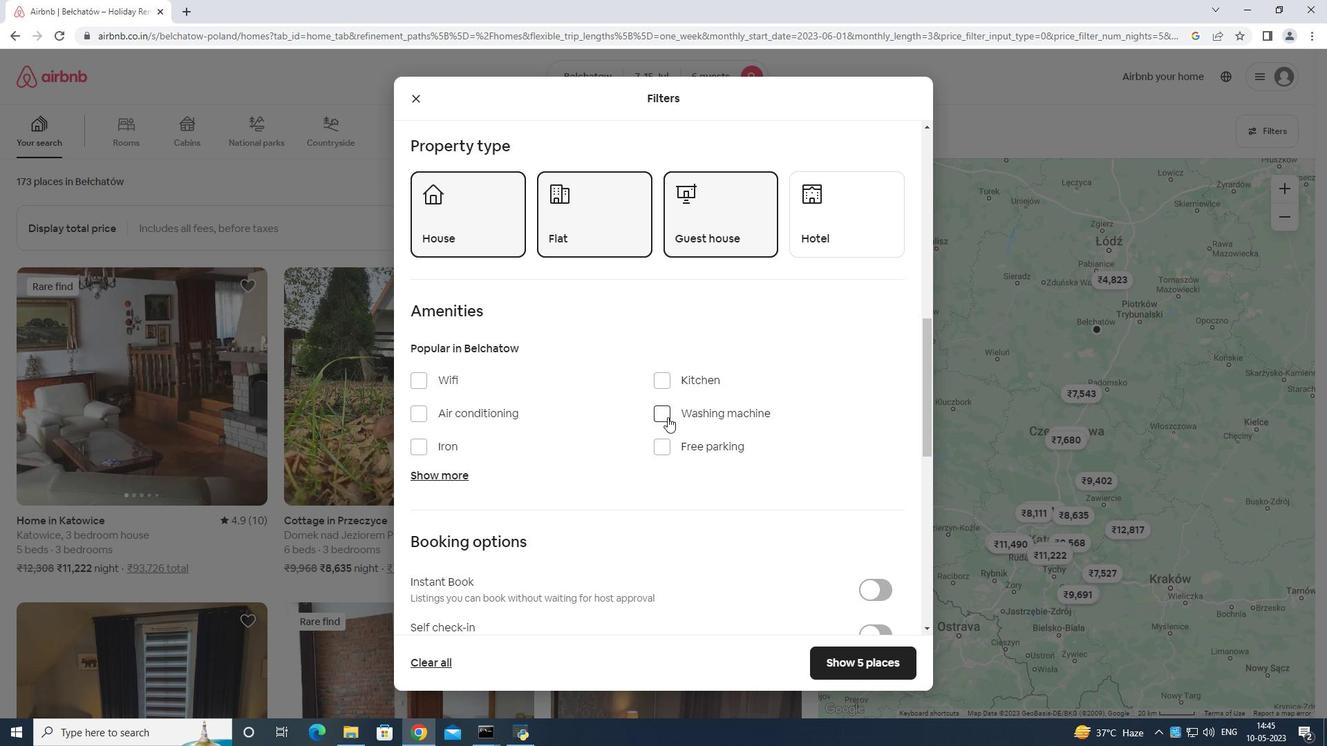 
Action: Mouse pressed left at (663, 410)
Screenshot: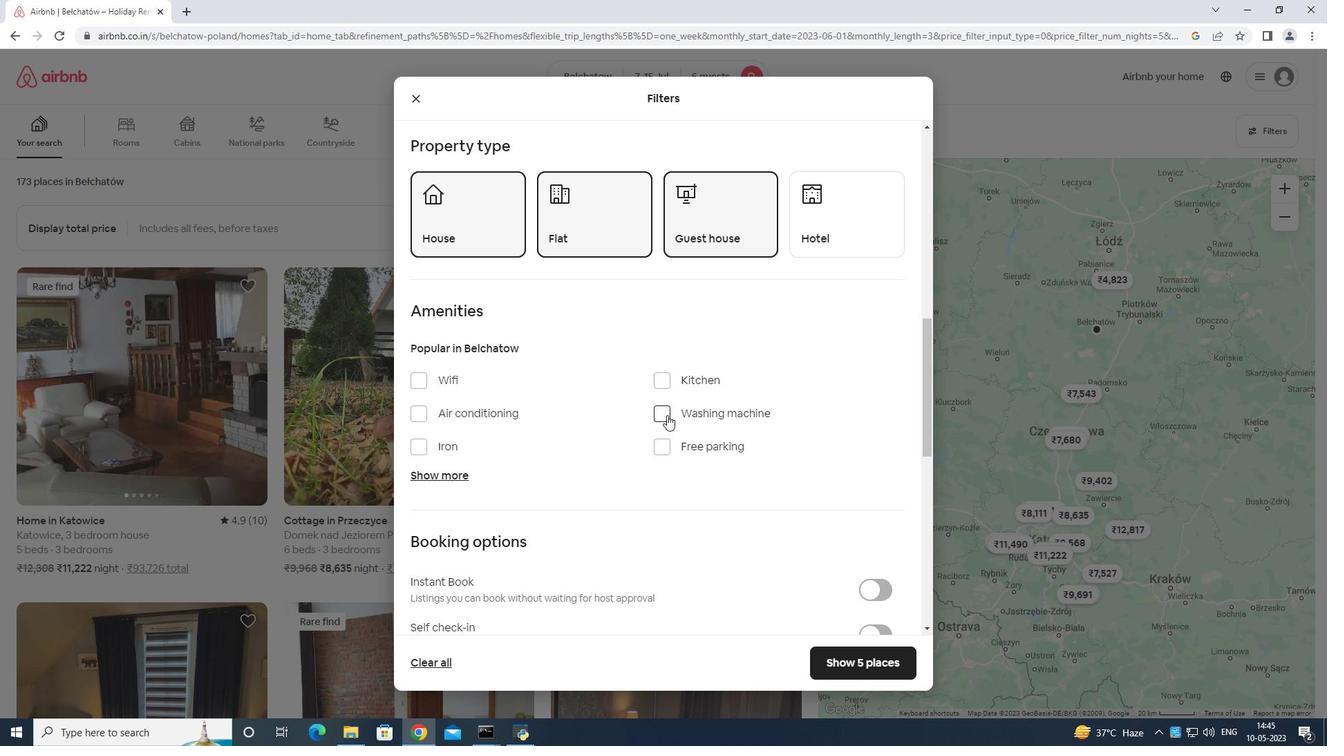 
Action: Mouse scrolled (663, 409) with delta (0, 0)
Screenshot: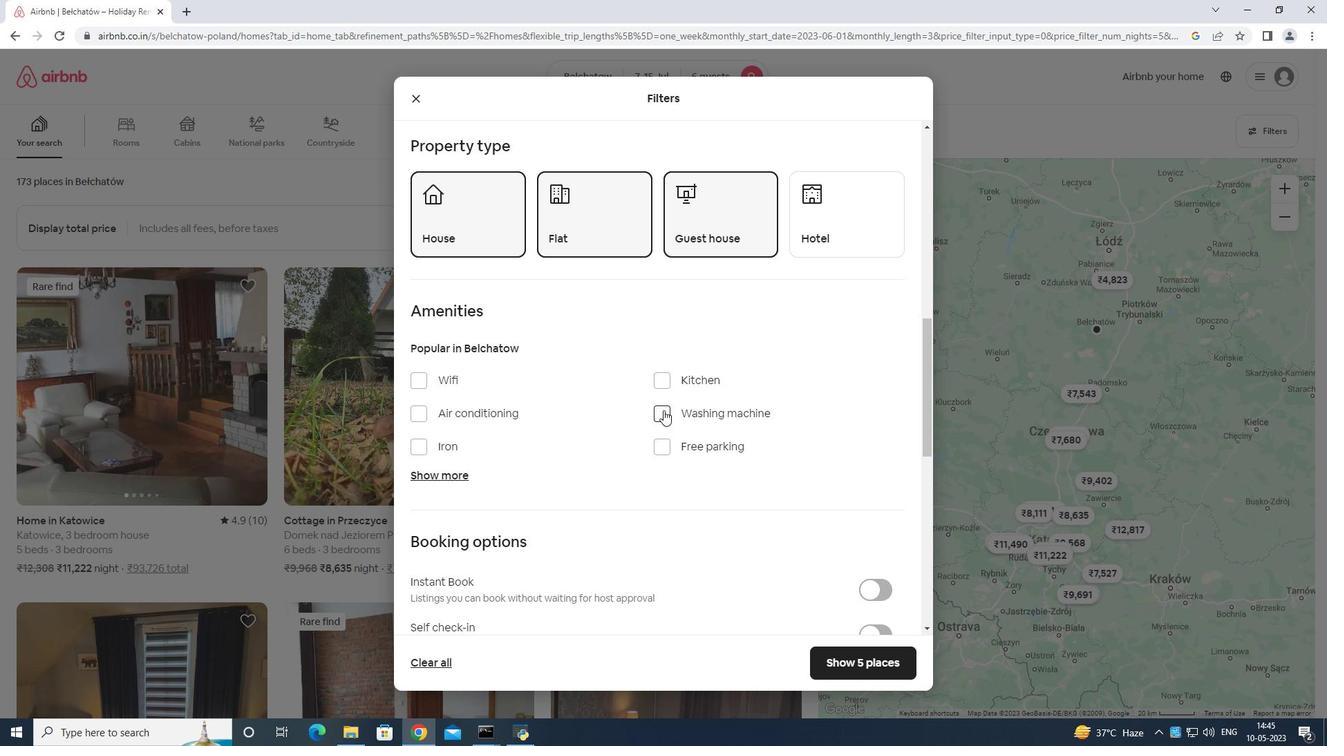 
Action: Mouse moved to (663, 413)
Screenshot: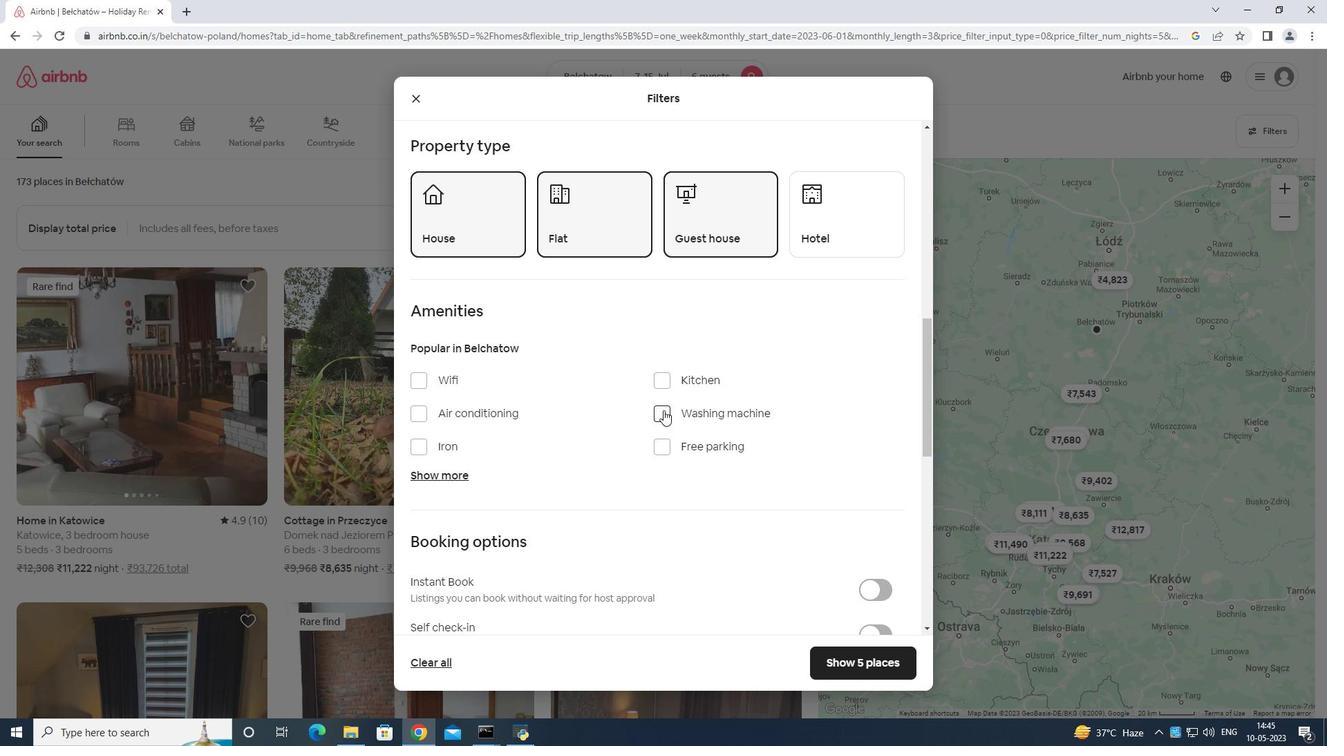 
Action: Mouse scrolled (663, 412) with delta (0, 0)
Screenshot: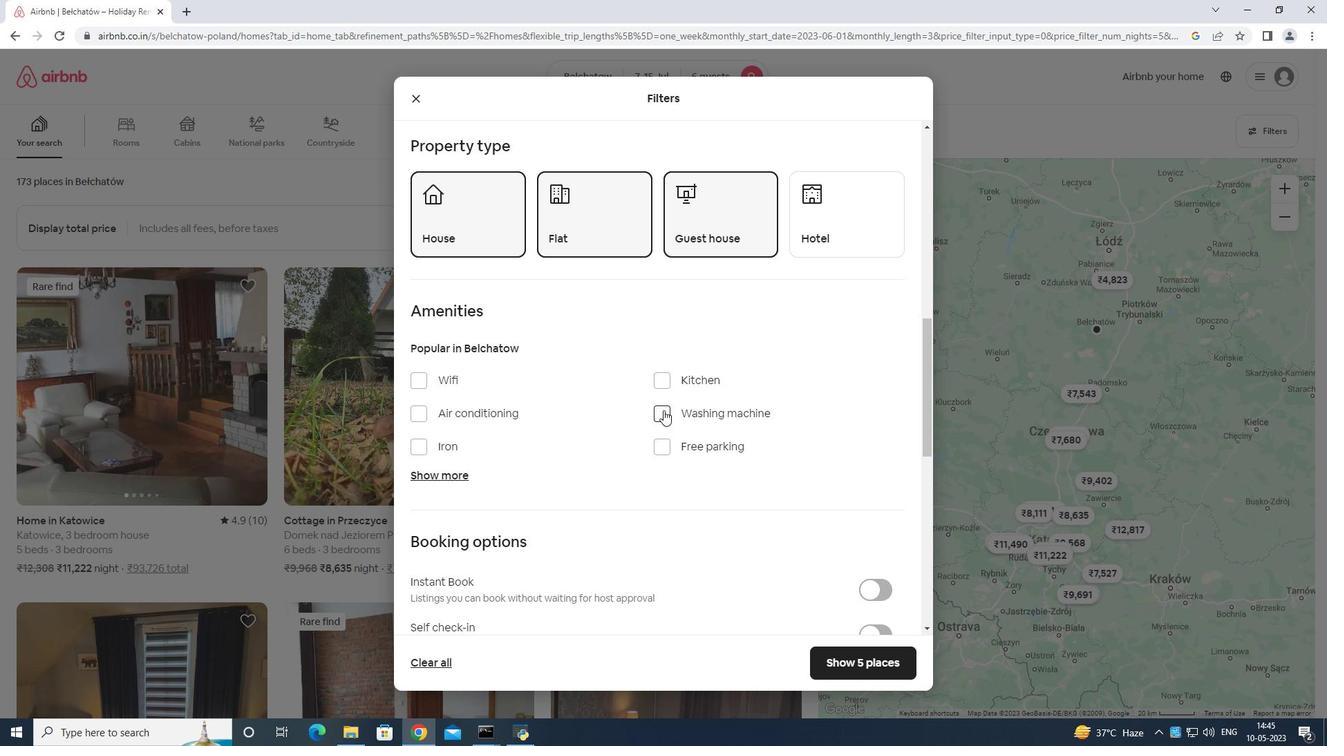 
Action: Mouse moved to (665, 412)
Screenshot: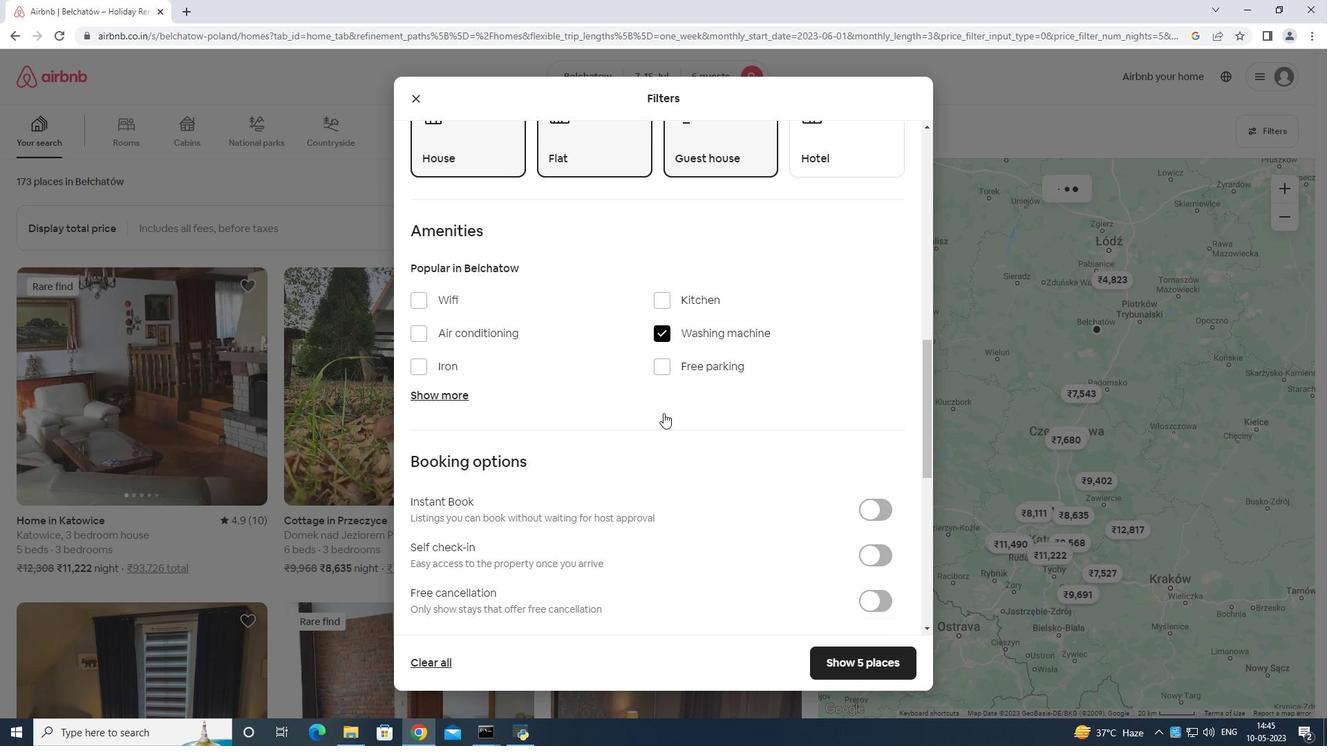 
Action: Mouse scrolled (665, 412) with delta (0, 0)
Screenshot: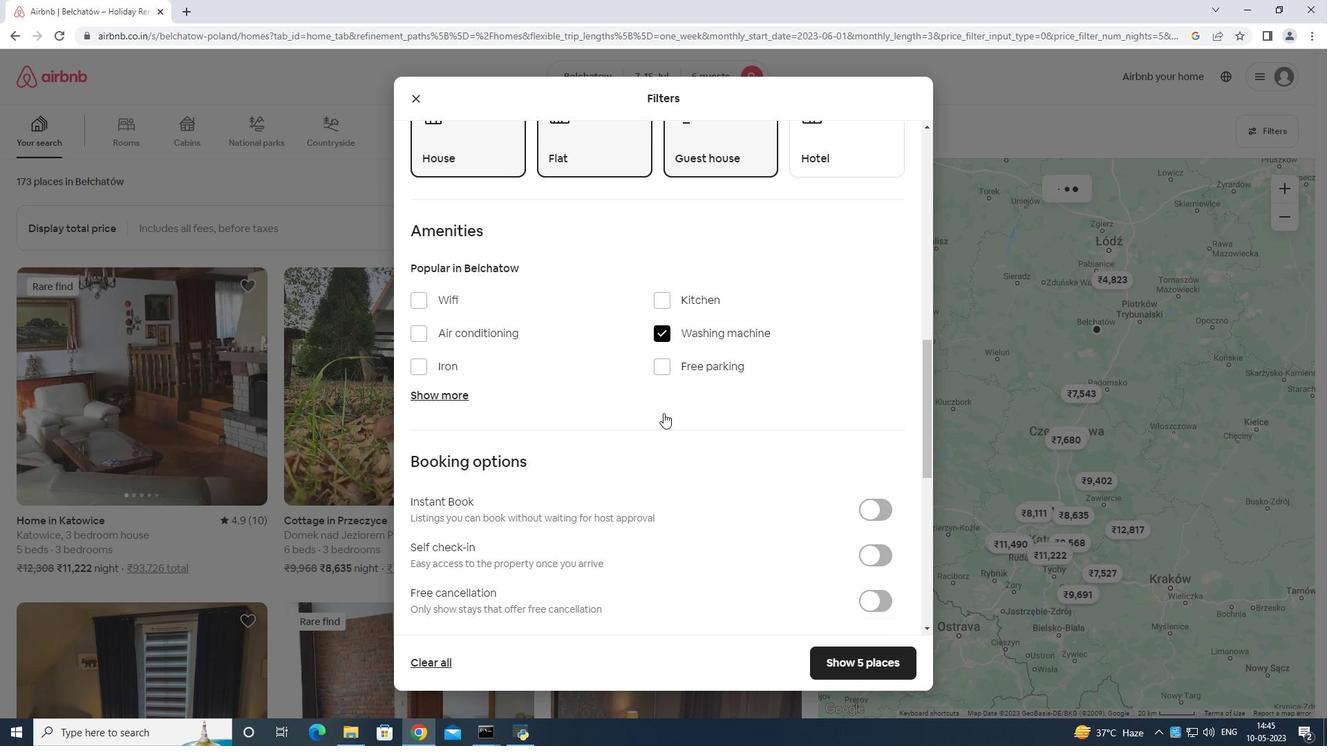 
Action: Mouse scrolled (665, 412) with delta (0, 0)
Screenshot: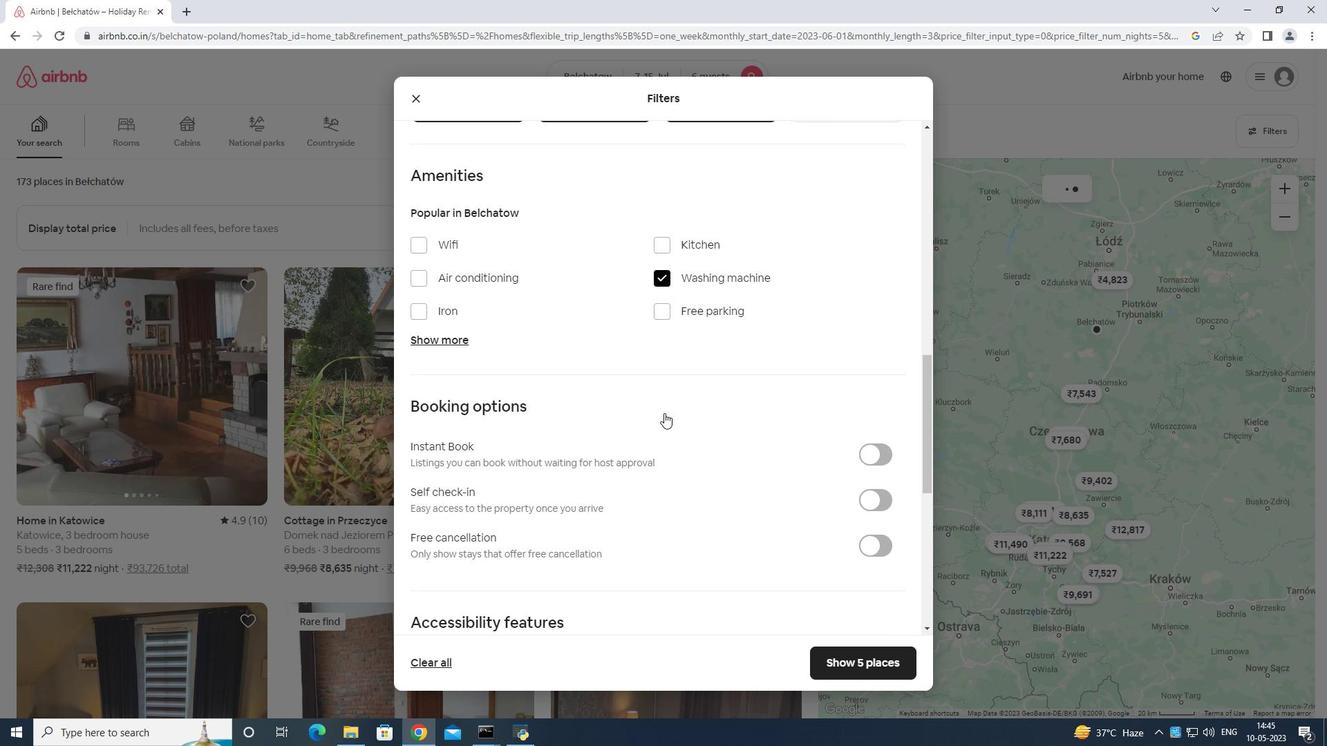 
Action: Mouse moved to (868, 361)
Screenshot: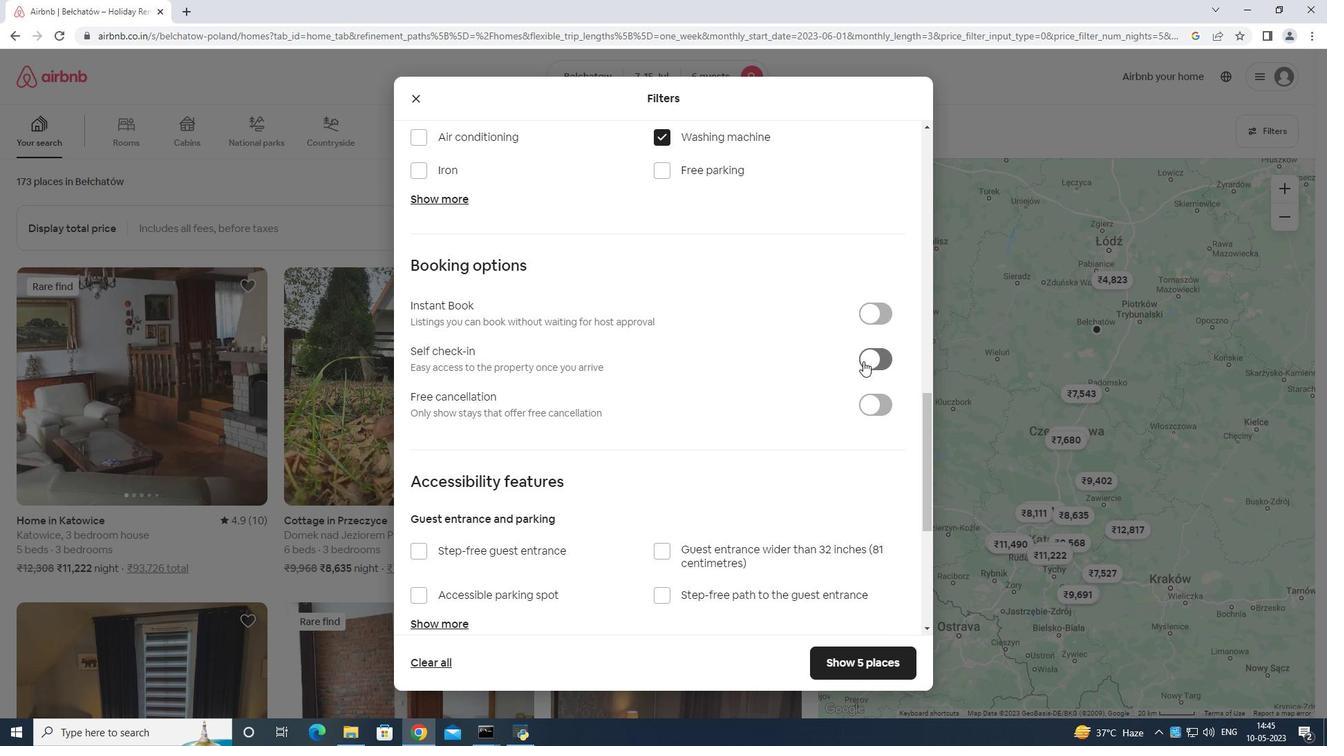 
Action: Mouse pressed left at (868, 361)
Screenshot: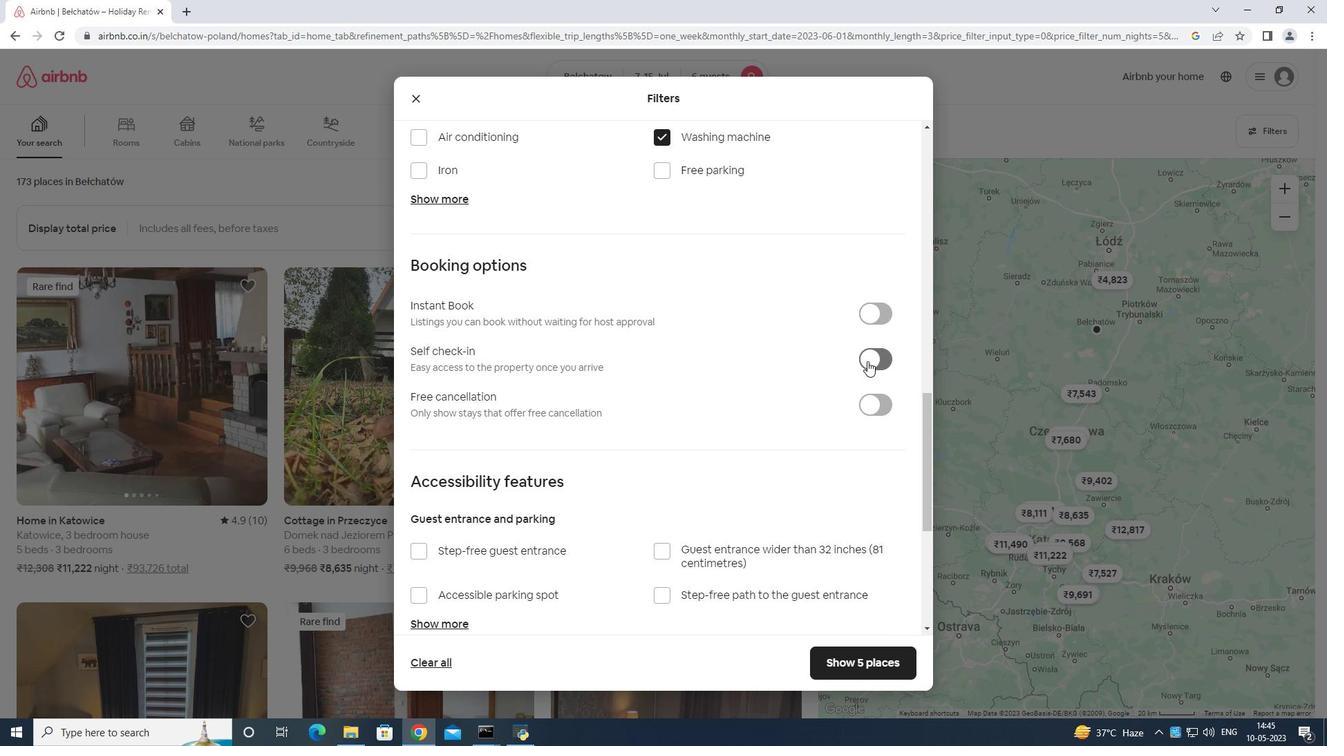 
Action: Mouse moved to (872, 341)
Screenshot: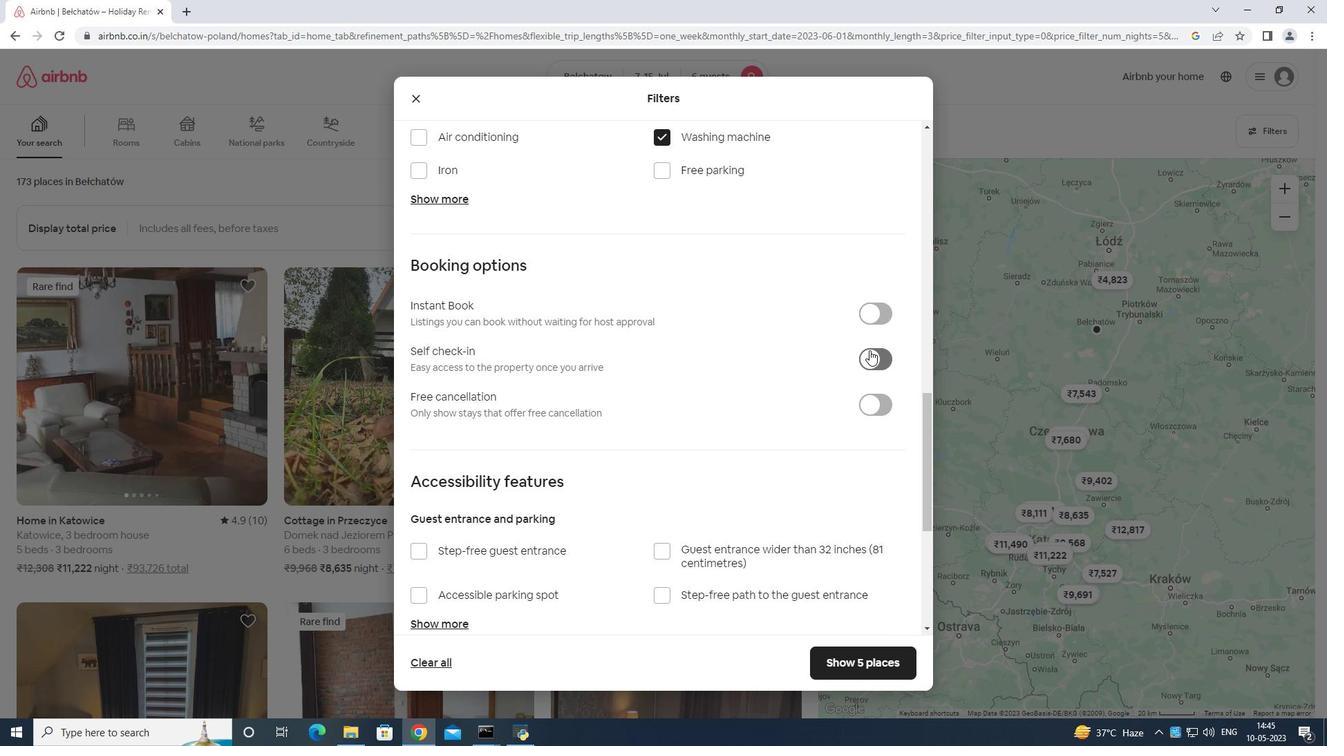 
Action: Mouse scrolled (872, 340) with delta (0, 0)
Screenshot: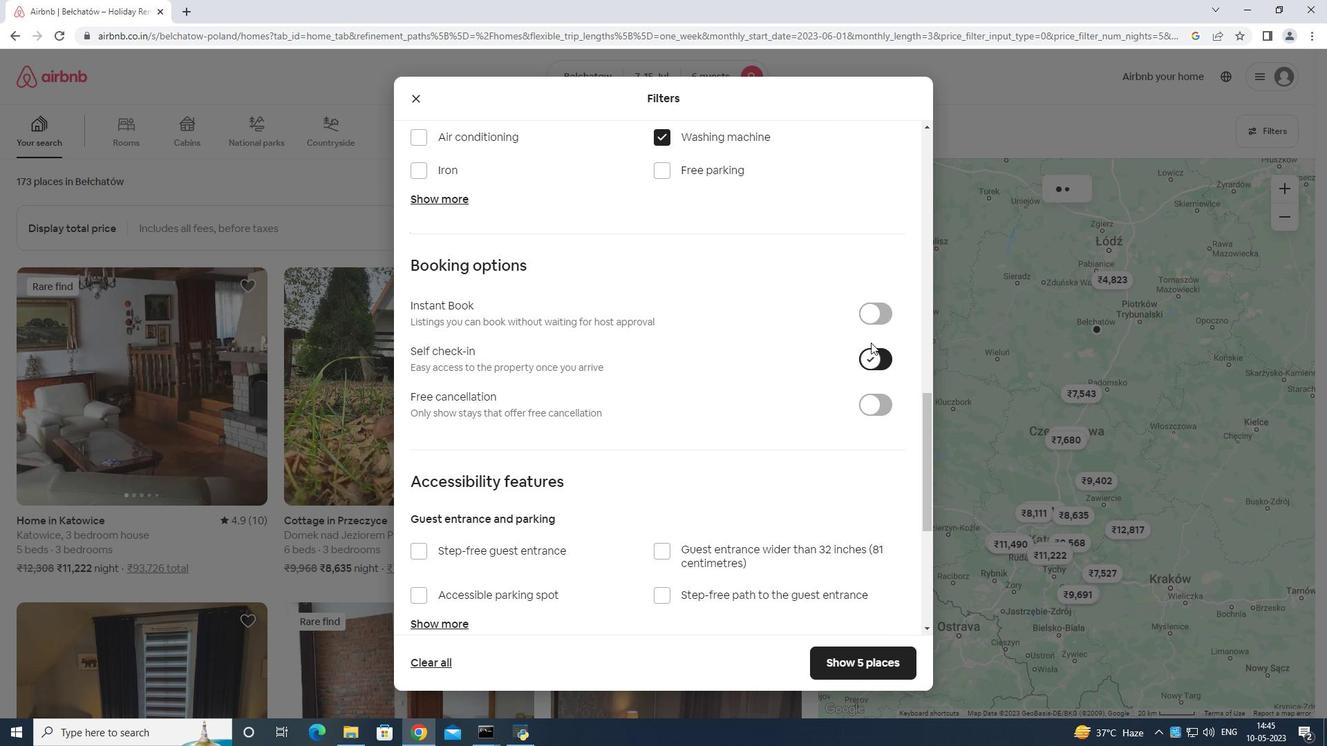 
Action: Mouse moved to (872, 341)
Screenshot: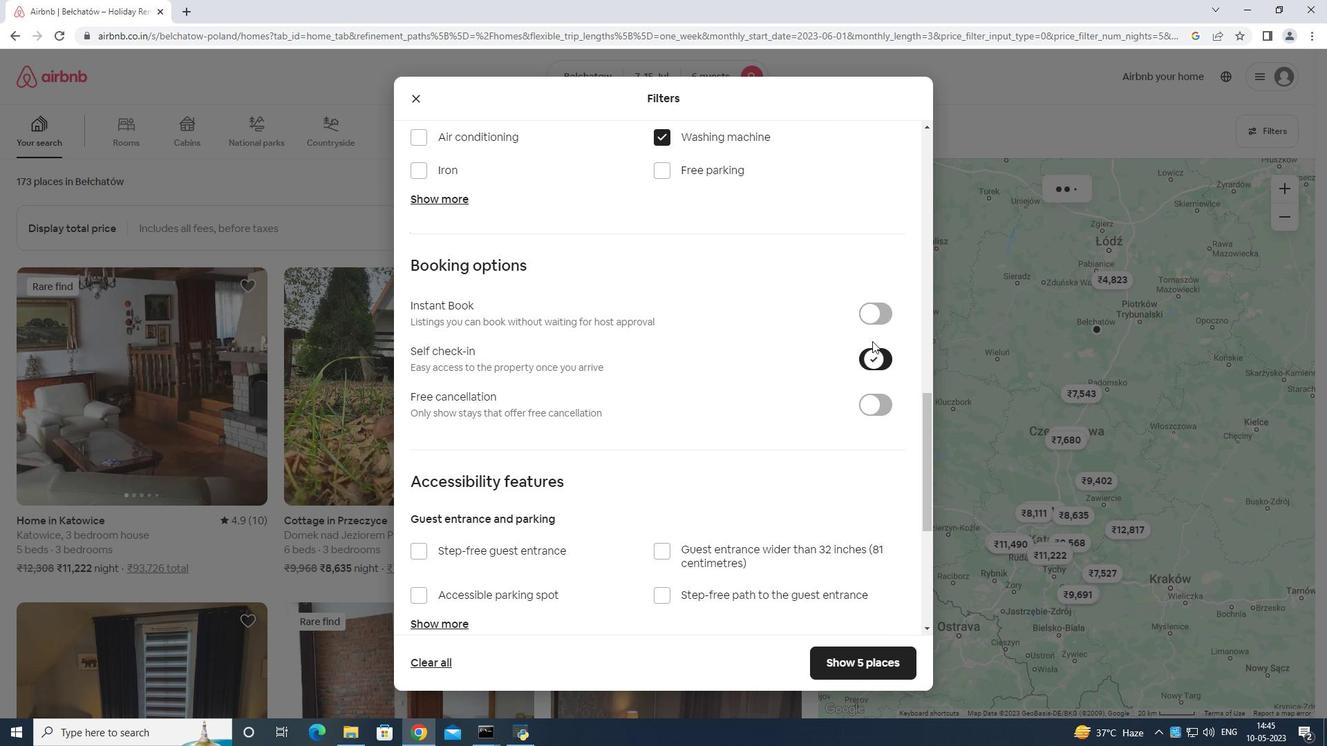 
Action: Mouse scrolled (872, 340) with delta (0, 0)
Screenshot: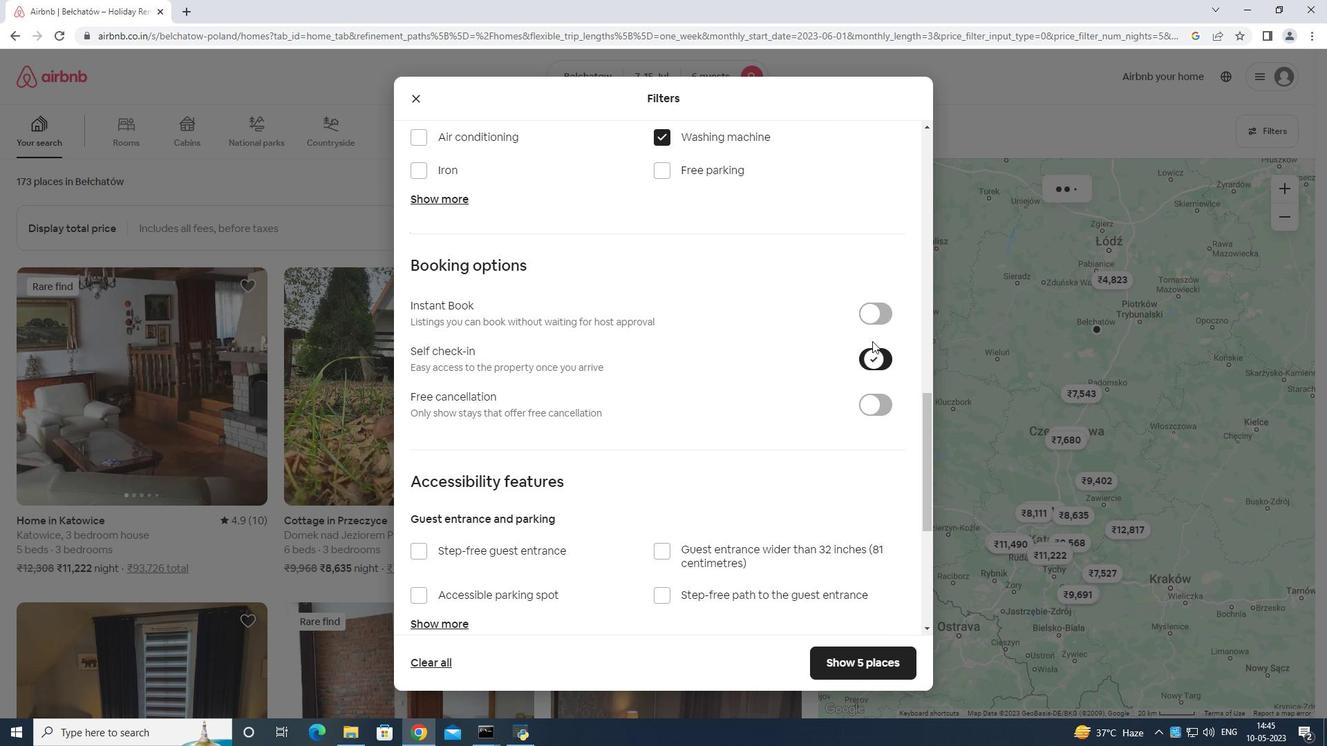 
Action: Mouse moved to (872, 342)
Screenshot: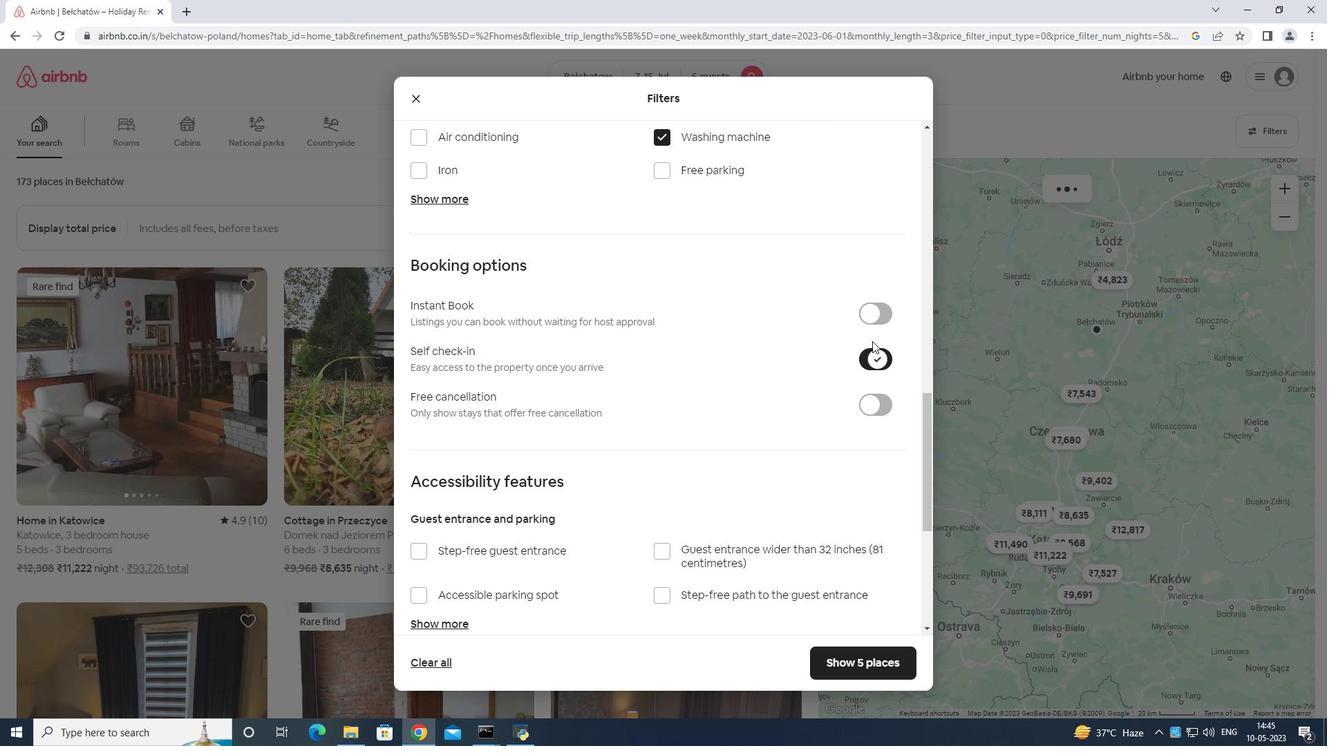 
Action: Mouse scrolled (872, 342) with delta (0, 0)
Screenshot: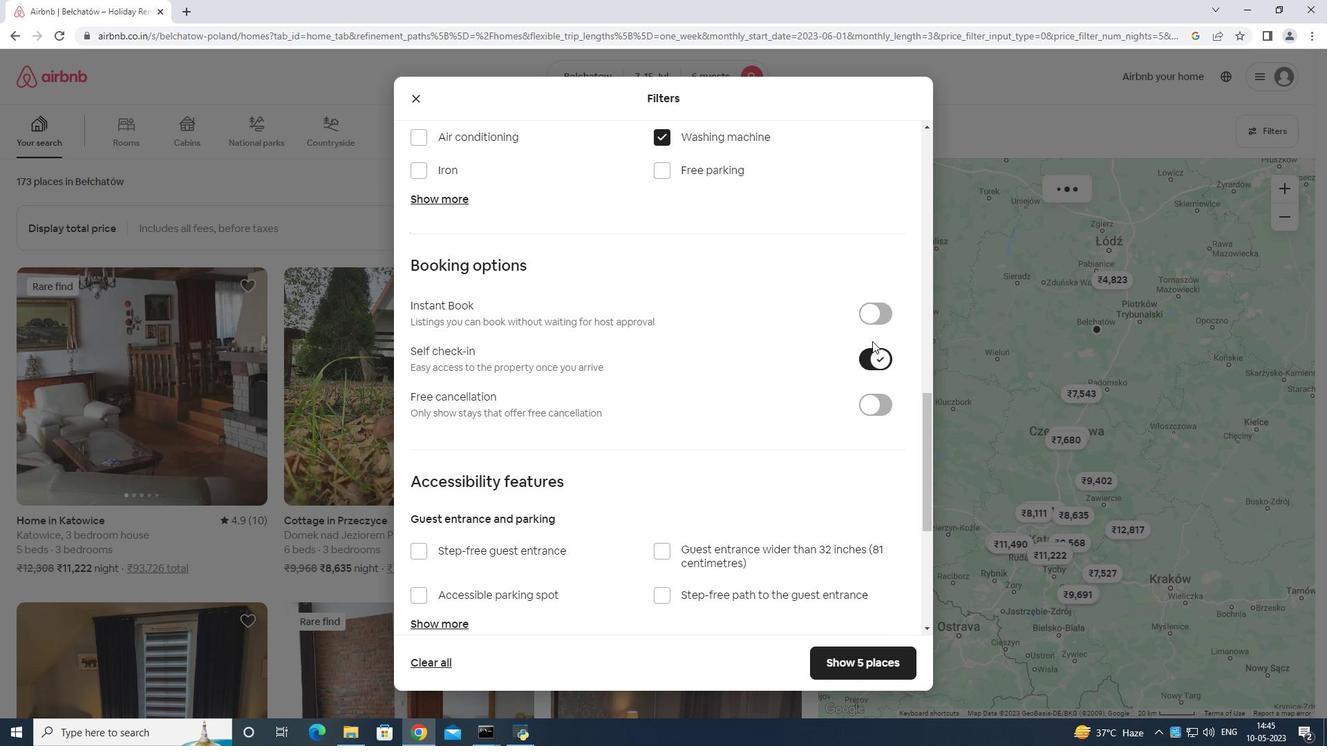 
Action: Mouse scrolled (872, 342) with delta (0, 0)
Screenshot: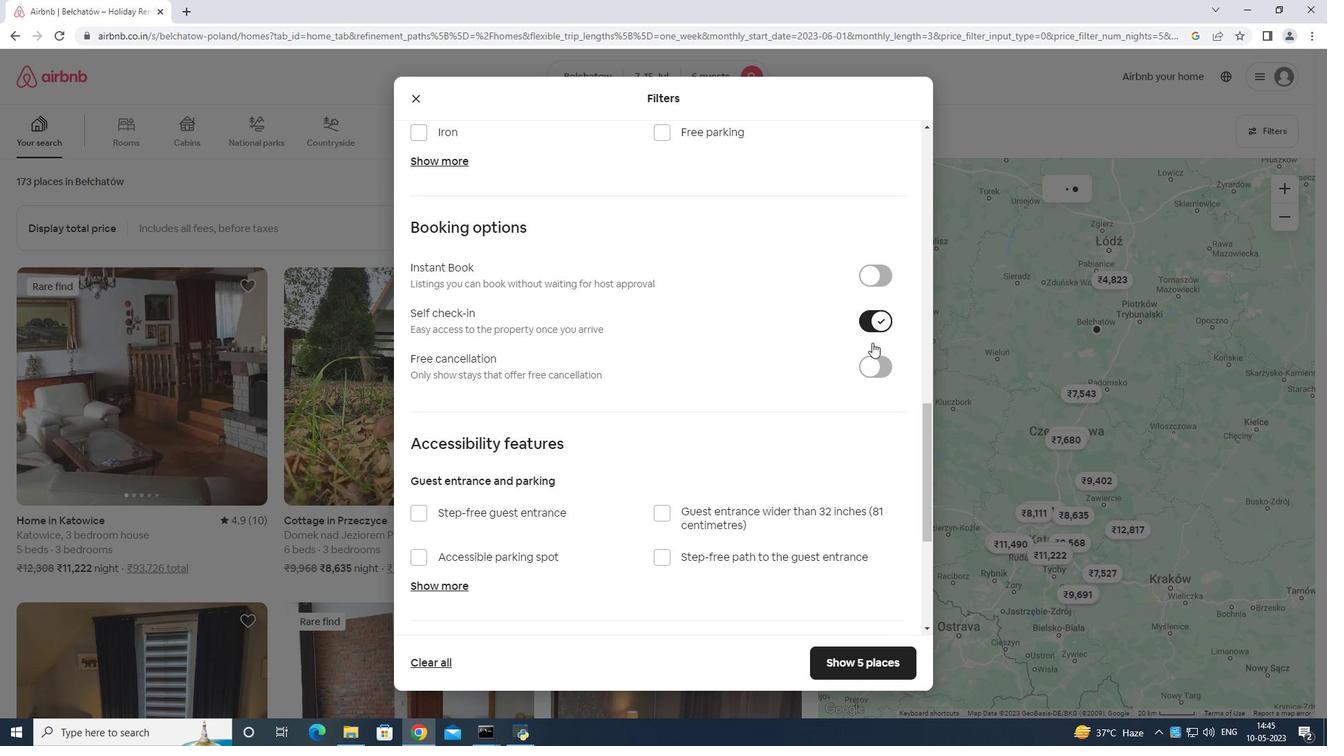 
Action: Mouse moved to (872, 342)
Screenshot: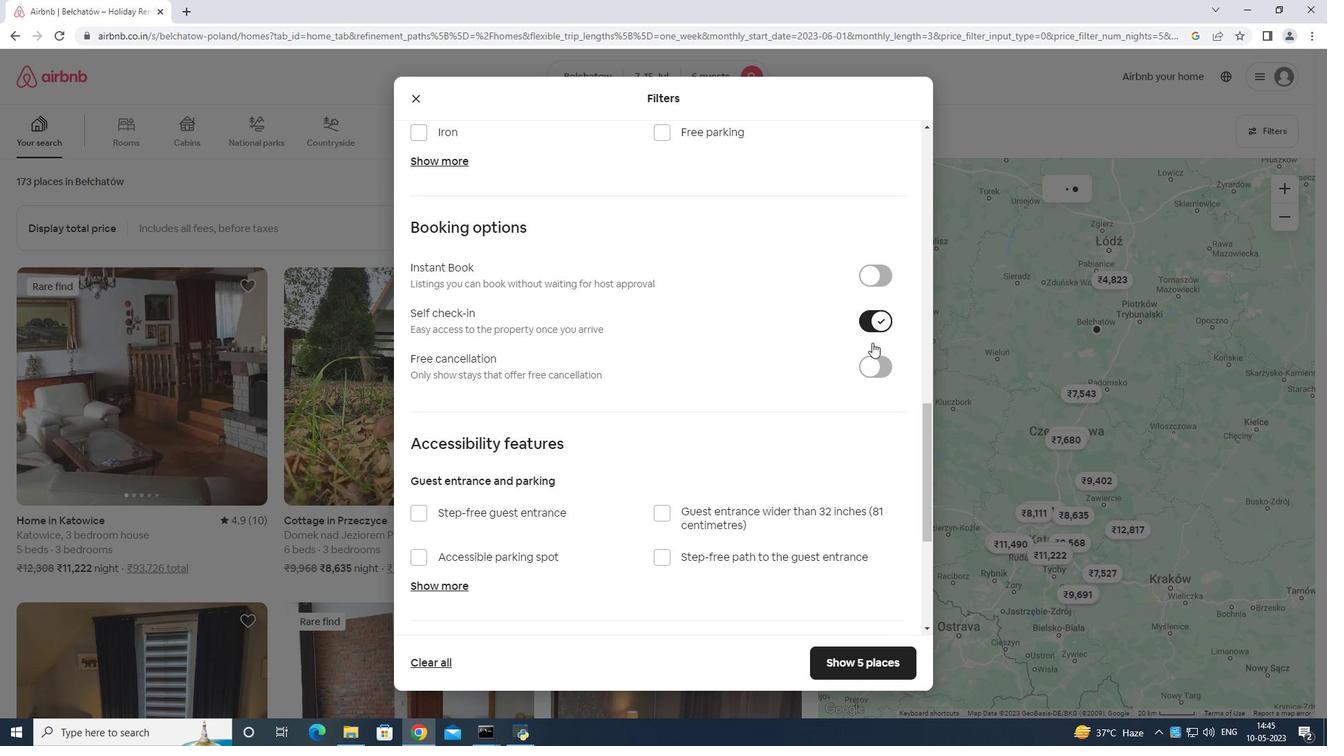 
Action: Mouse scrolled (872, 342) with delta (0, 0)
Screenshot: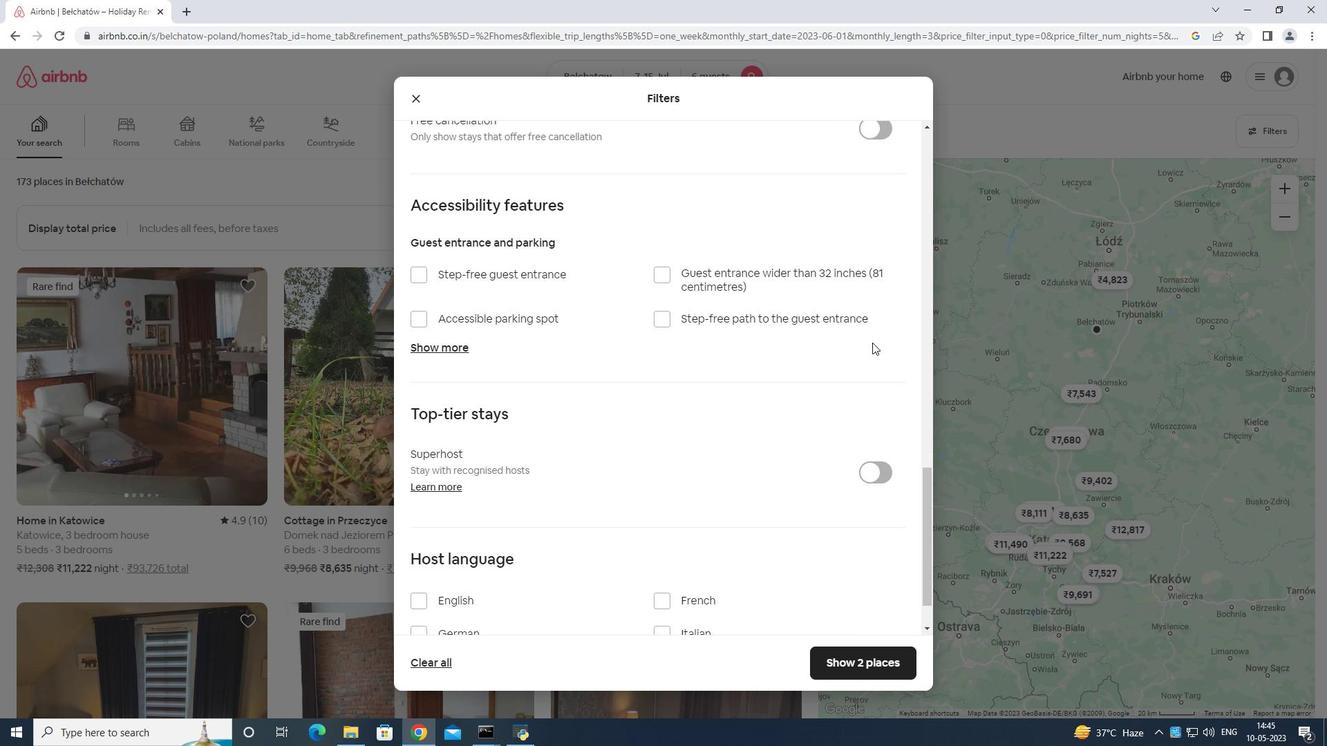 
Action: Mouse scrolled (872, 342) with delta (0, 0)
Screenshot: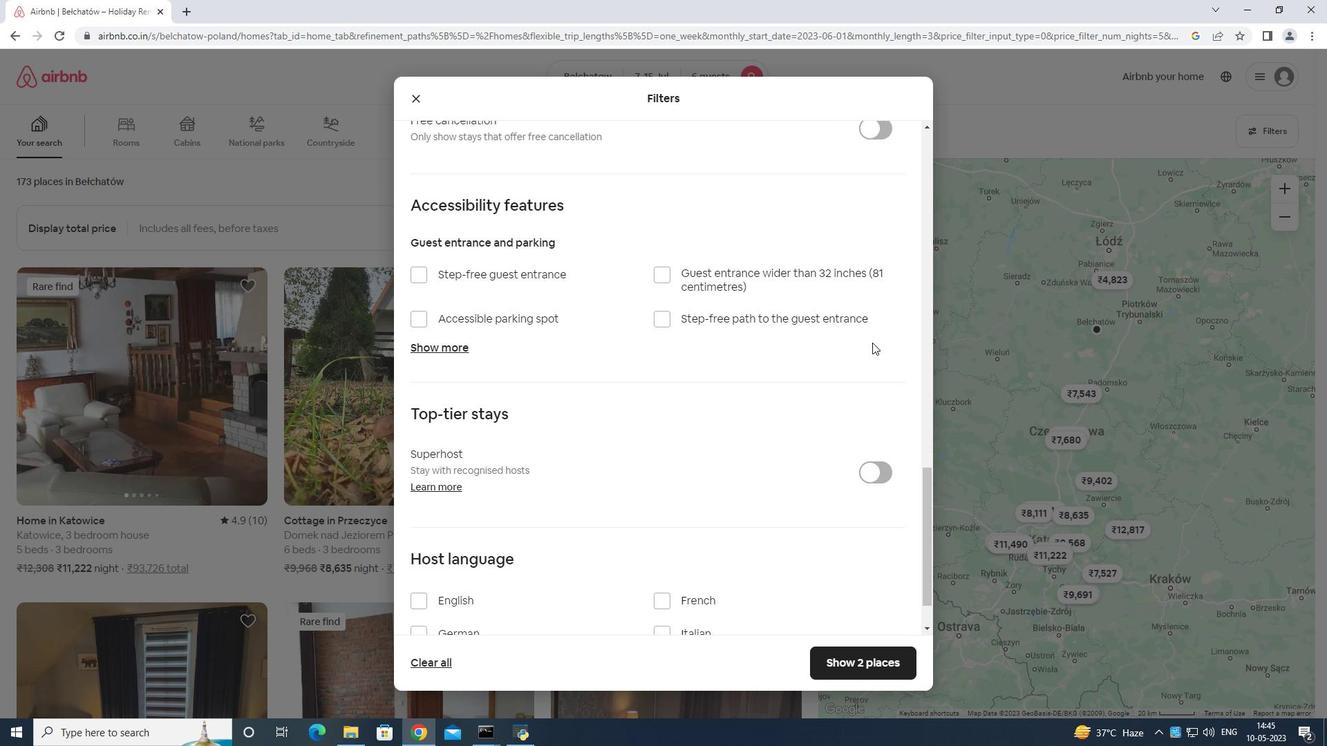 
Action: Mouse moved to (412, 532)
Screenshot: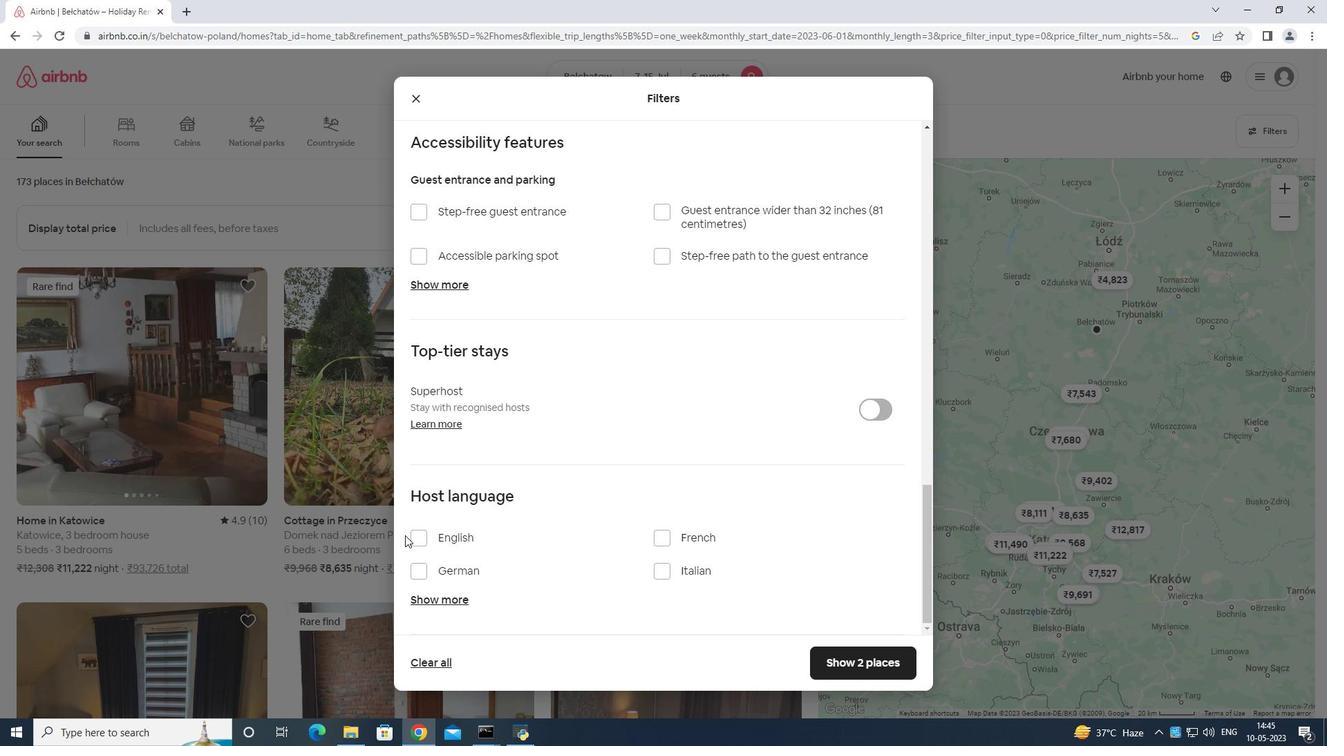 
Action: Mouse pressed left at (412, 532)
Screenshot: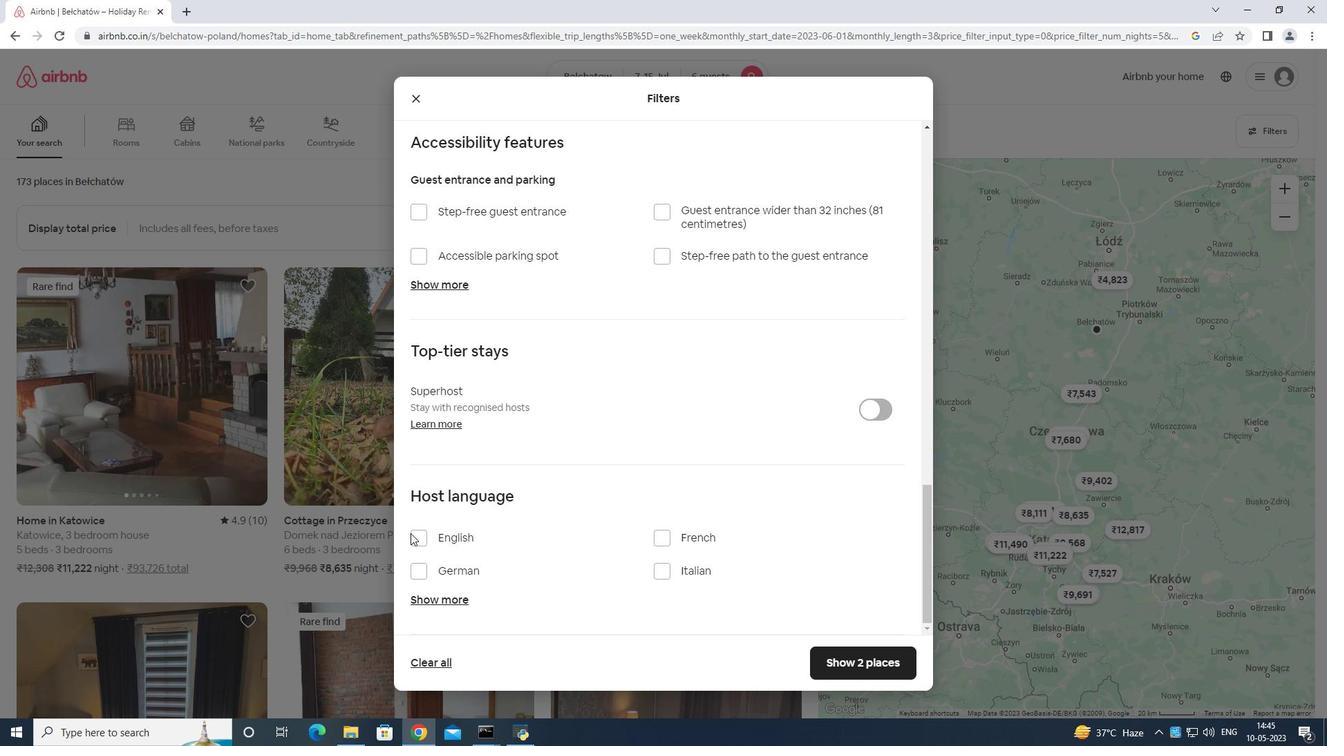 
Action: Mouse moved to (847, 657)
Screenshot: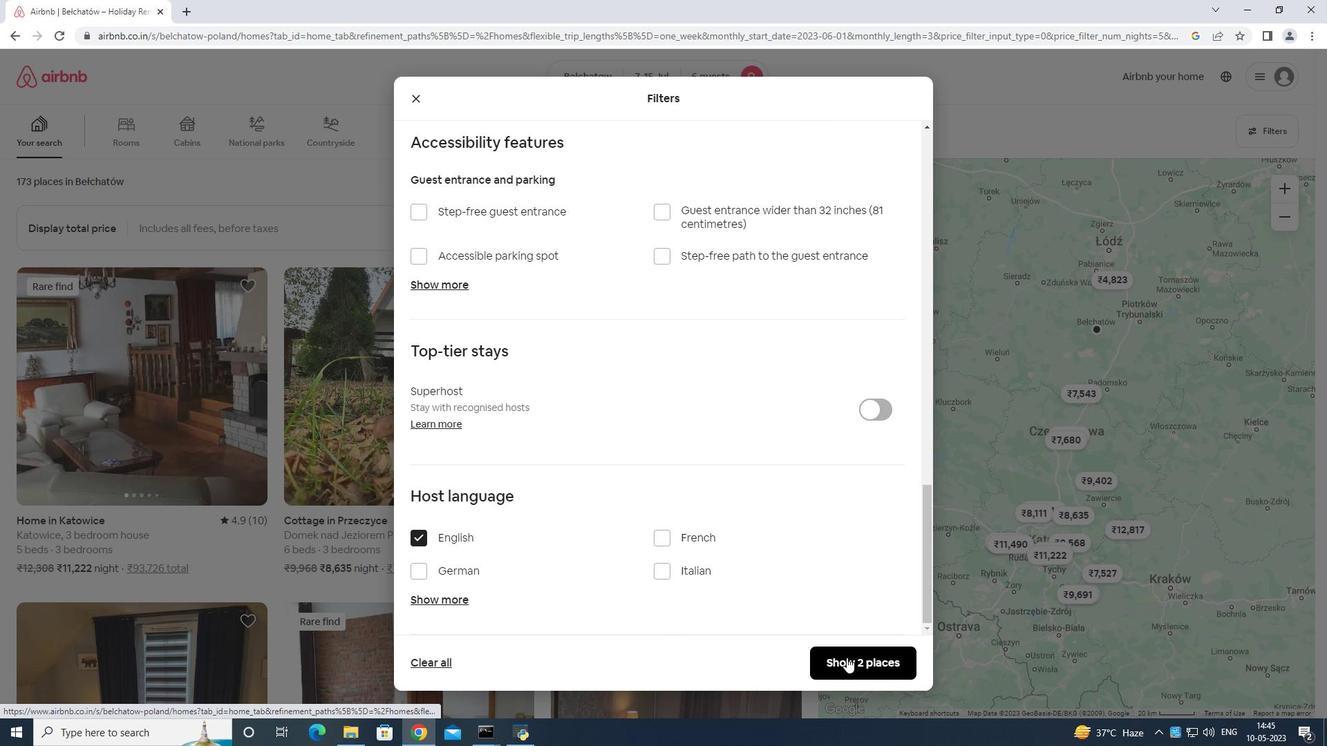 
Action: Mouse pressed left at (847, 657)
Screenshot: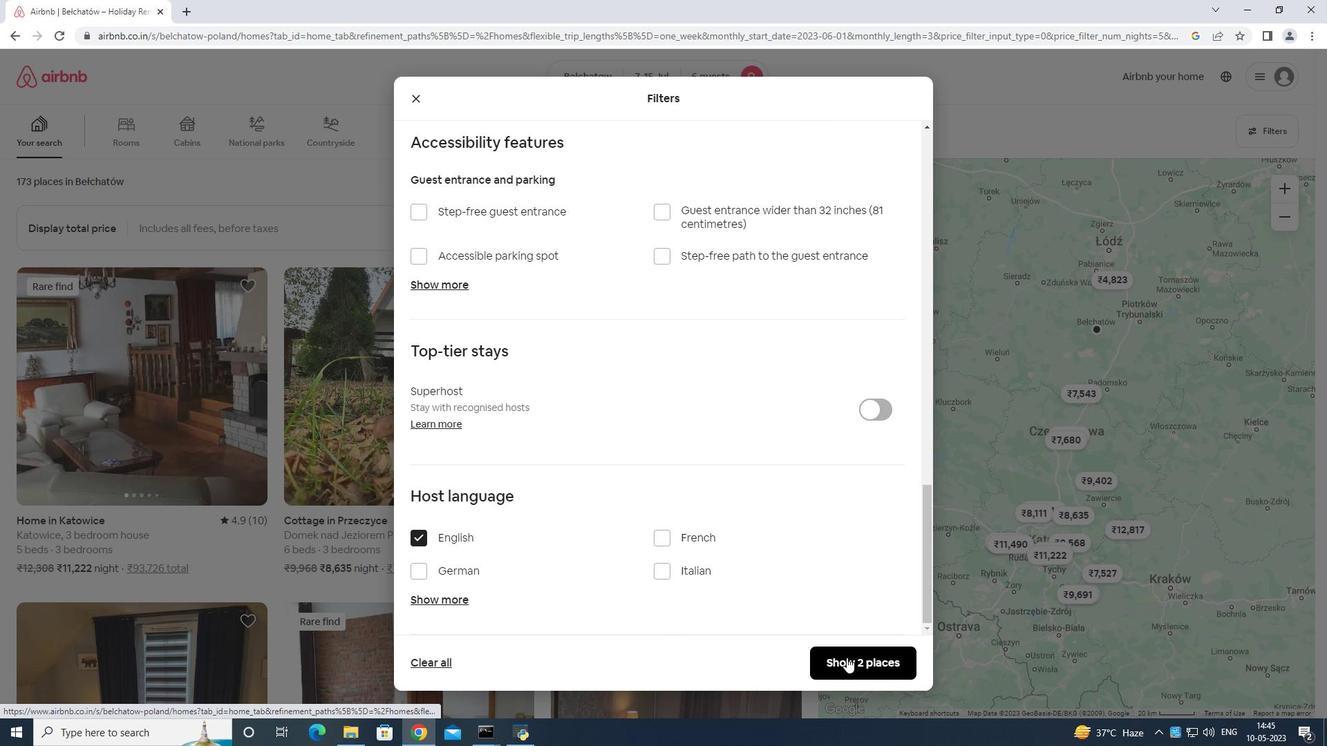 
Action: Mouse moved to (852, 655)
Screenshot: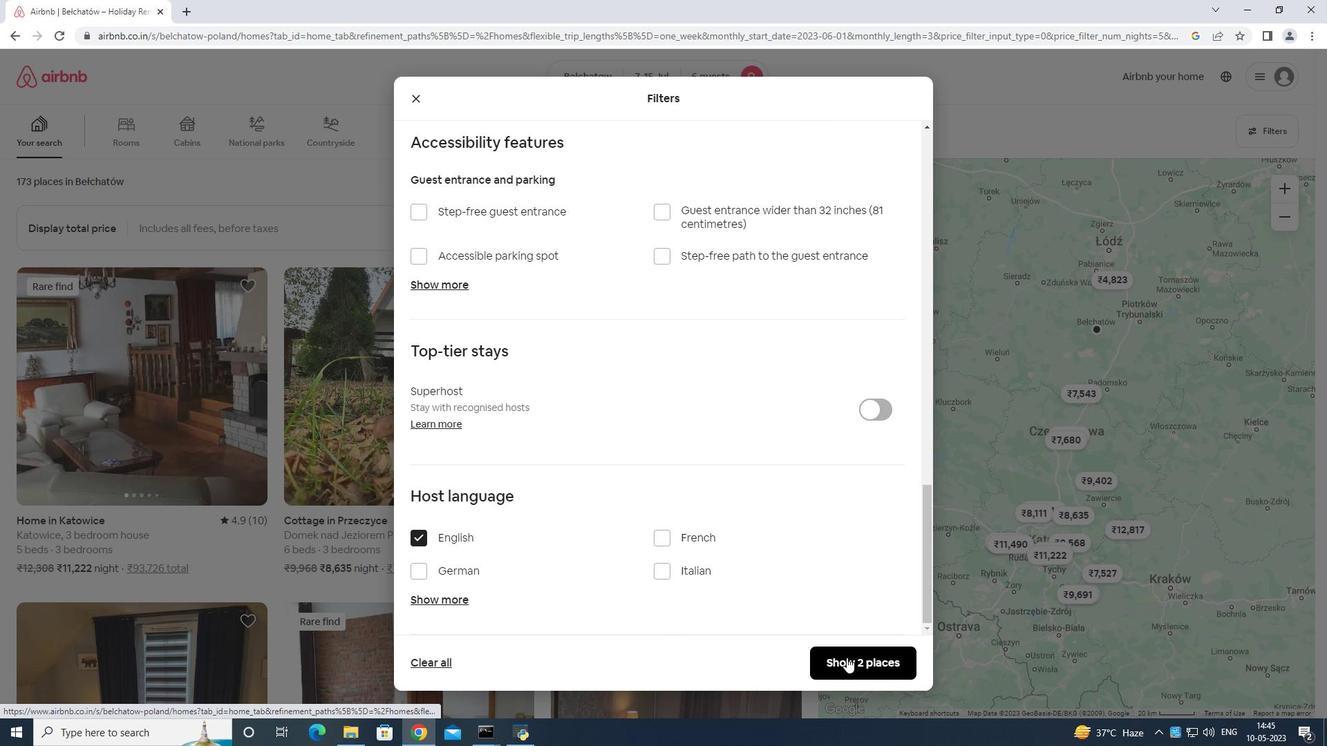 
